 Task: Look for space in Krujë, Albania from 12th June, 2023 to 15th June, 2023 for 2 adults in price range Rs.10000 to Rs.15000. Place can be entire place with 1  bedroom having 1 bed and 1 bathroom. Property type can be hotel. Amenities needed are: heating, . Booking option can be shelf check-in. Required host language is English.
Action: Mouse moved to (515, 95)
Screenshot: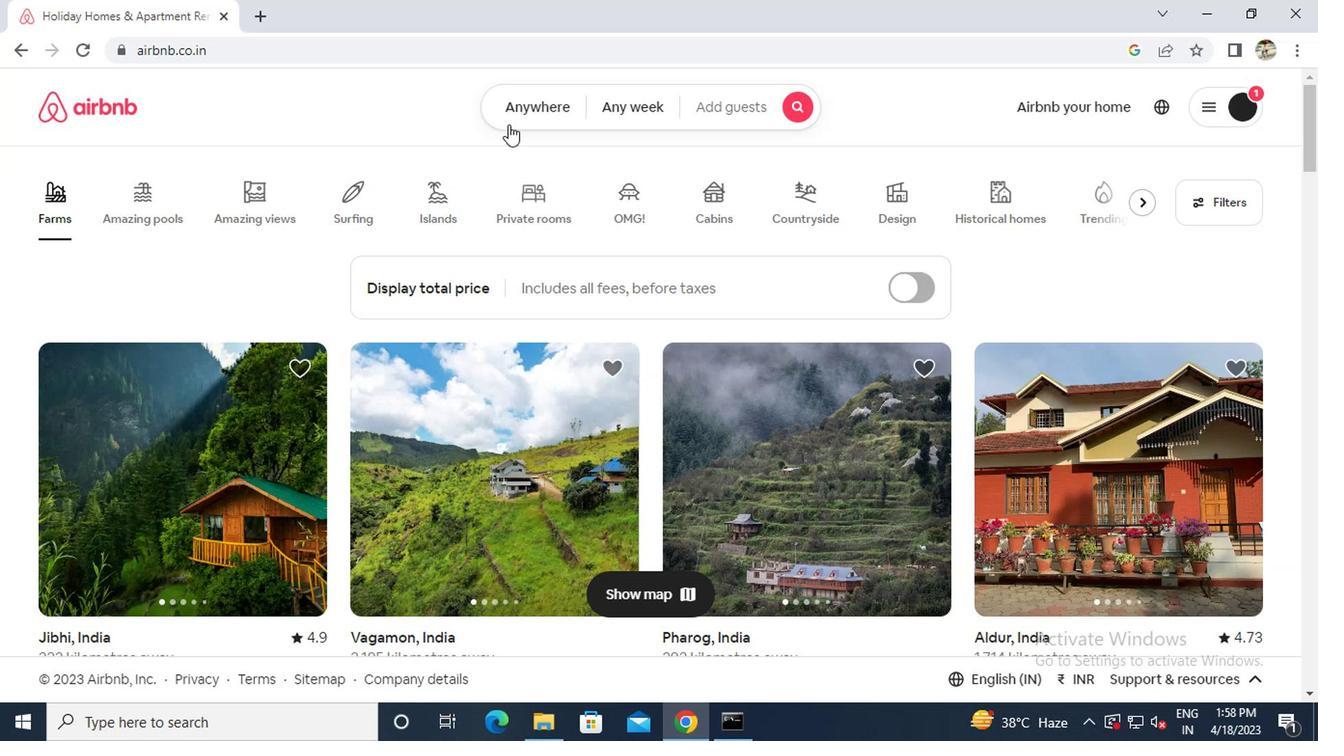 
Action: Mouse pressed left at (515, 95)
Screenshot: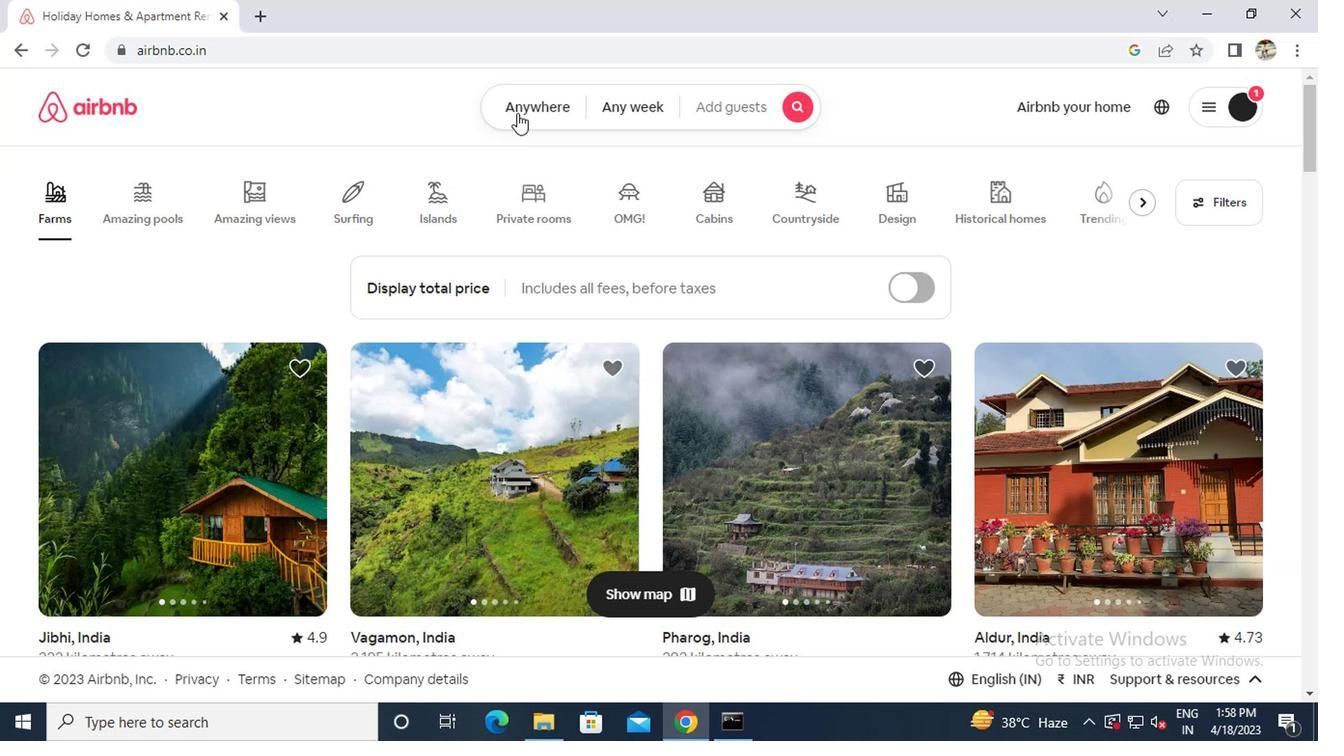 
Action: Mouse moved to (388, 186)
Screenshot: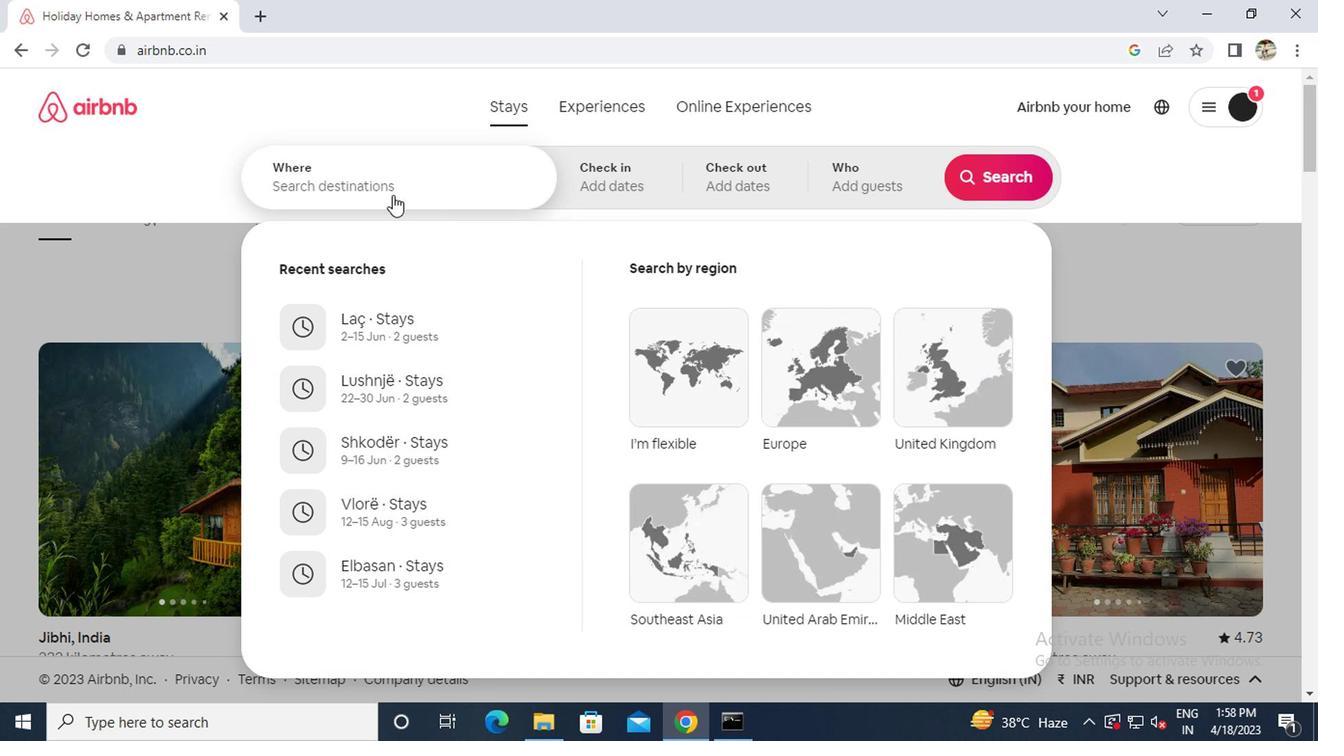 
Action: Mouse pressed left at (388, 186)
Screenshot: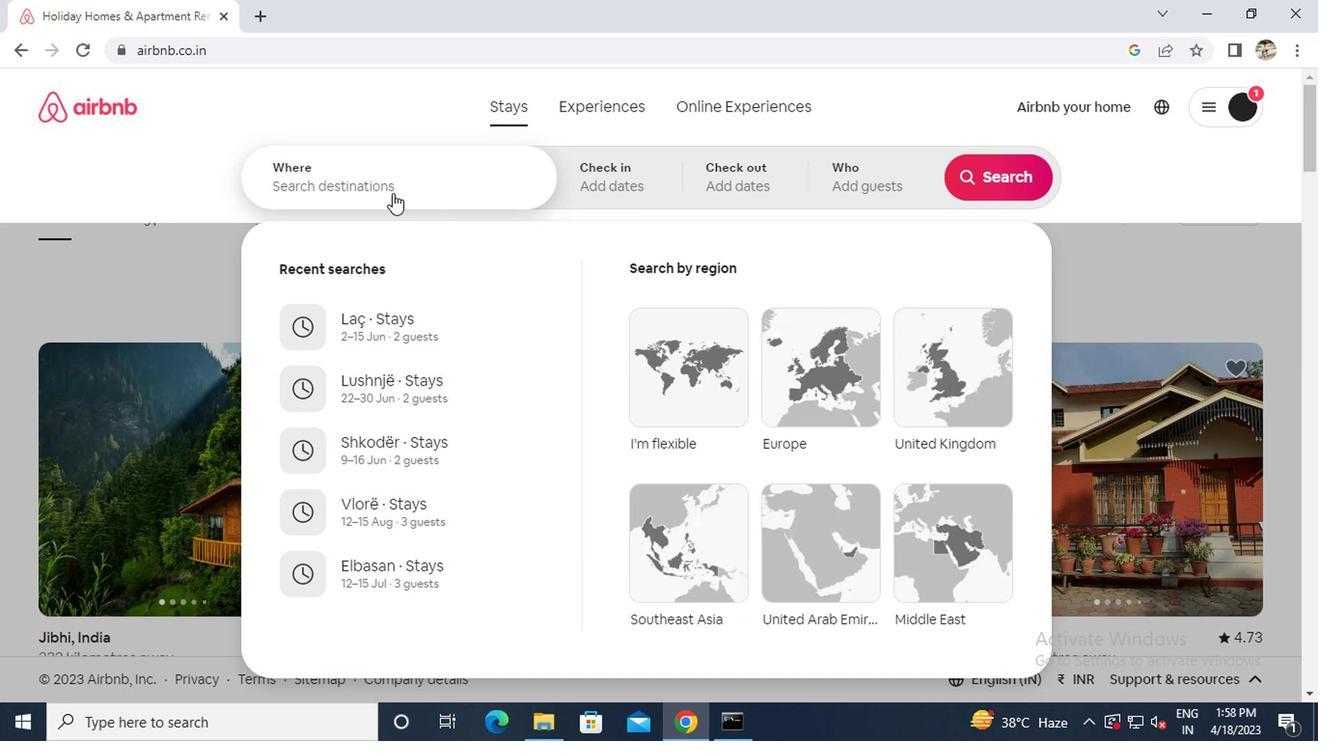 
Action: Mouse moved to (388, 184)
Screenshot: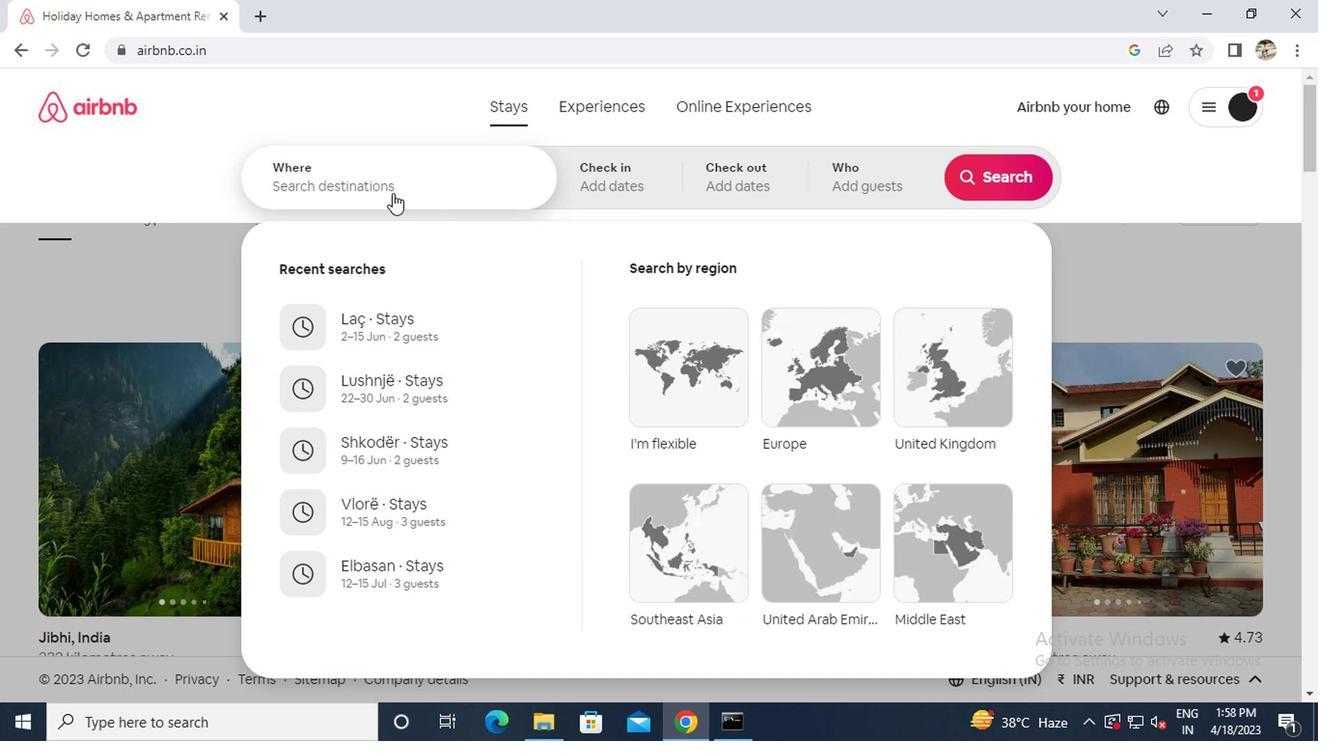 
Action: Key pressed k<Key.caps_lock>ruje
Screenshot: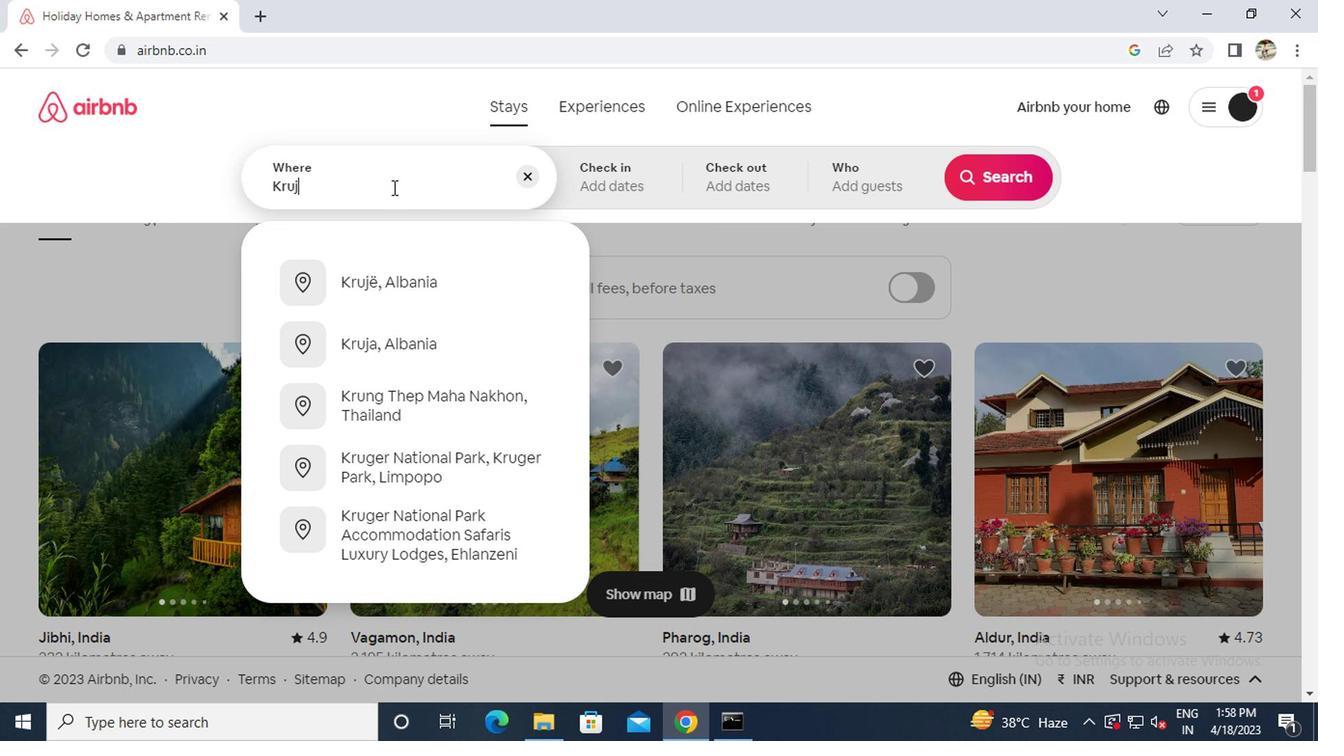 
Action: Mouse moved to (405, 283)
Screenshot: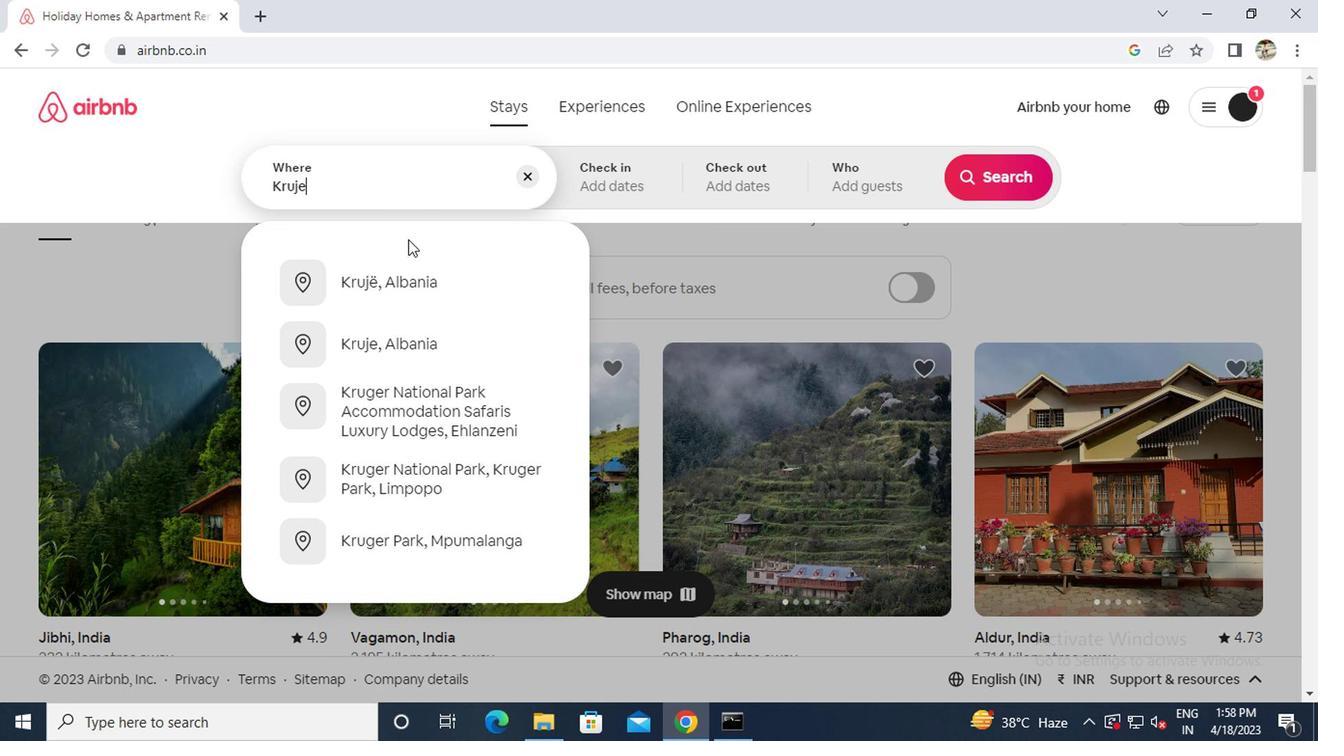 
Action: Mouse pressed left at (405, 283)
Screenshot: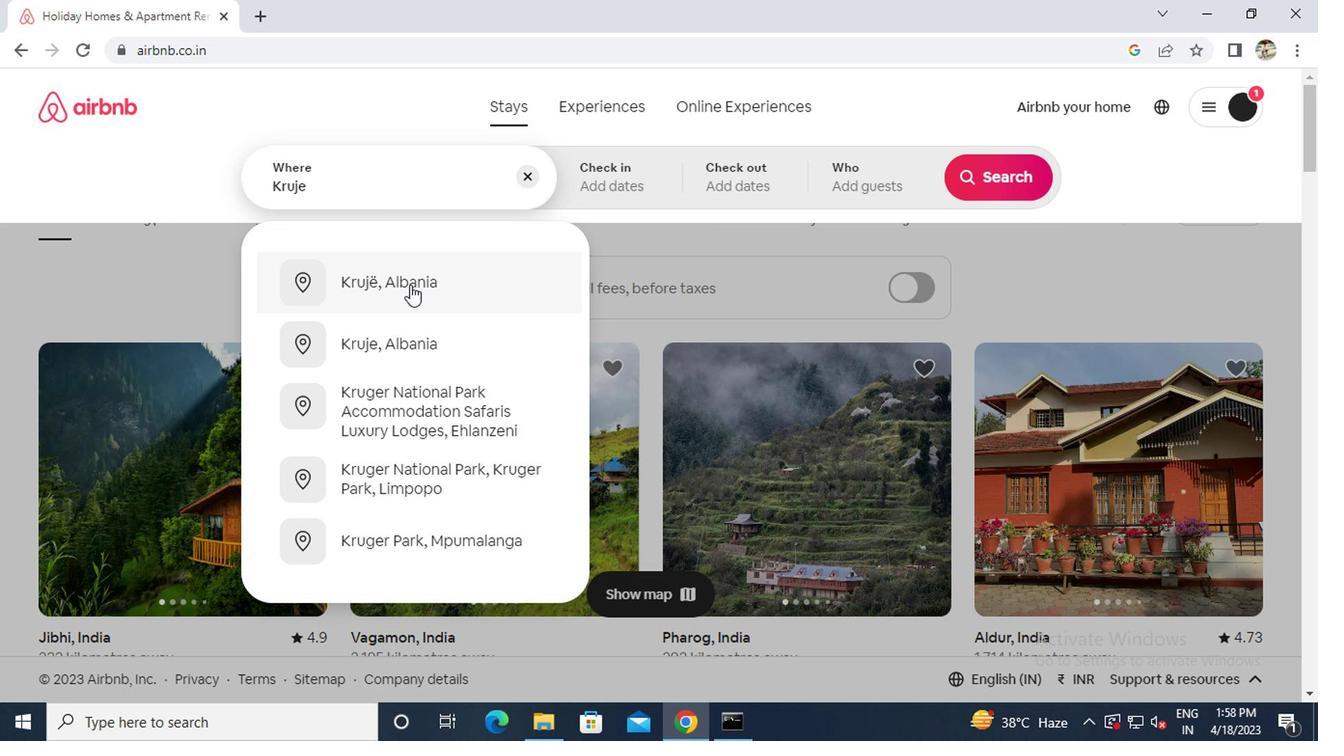 
Action: Mouse moved to (974, 324)
Screenshot: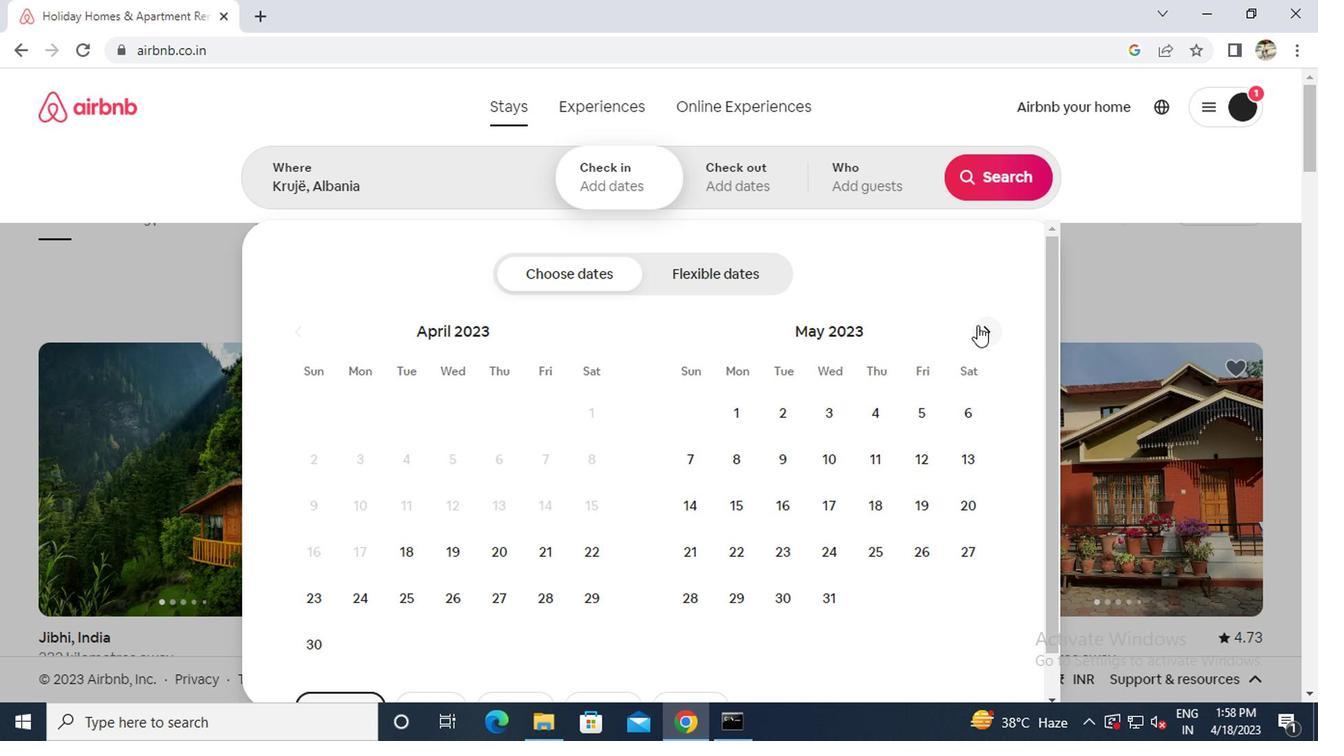 
Action: Mouse pressed left at (974, 324)
Screenshot: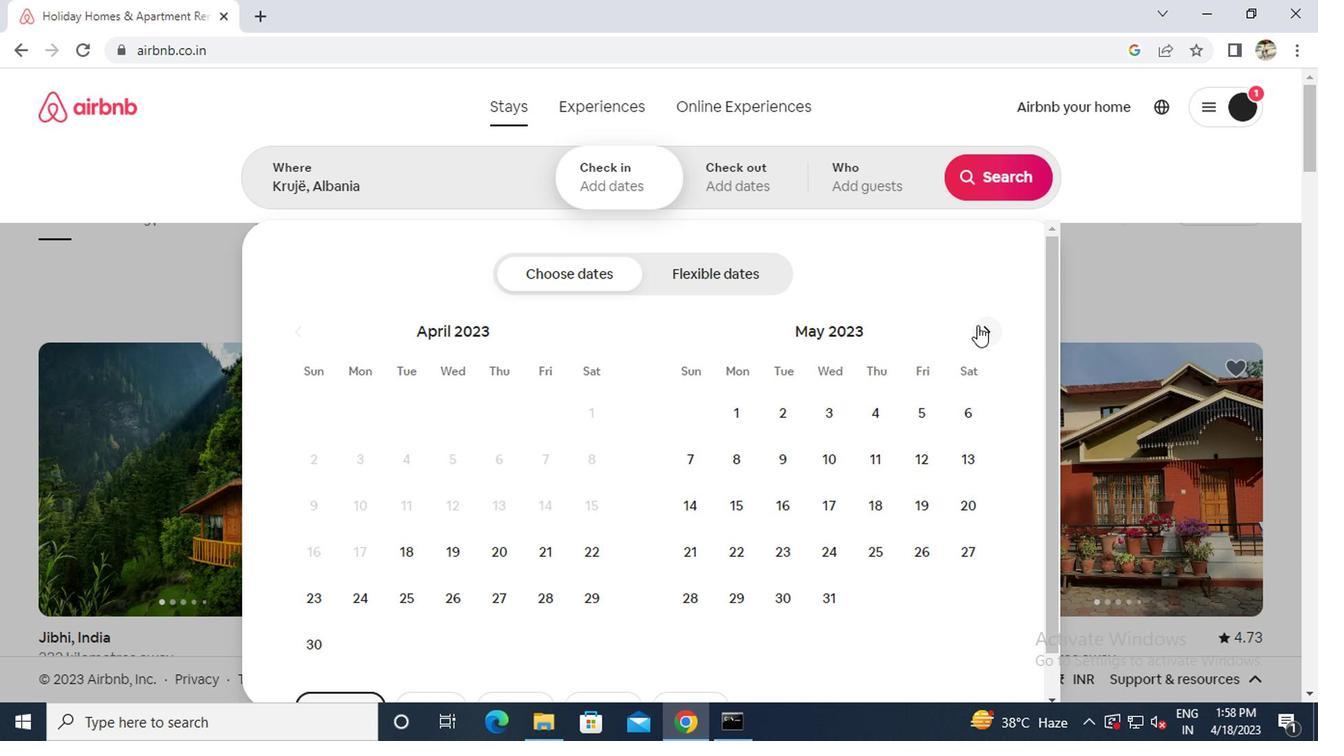 
Action: Mouse moved to (742, 501)
Screenshot: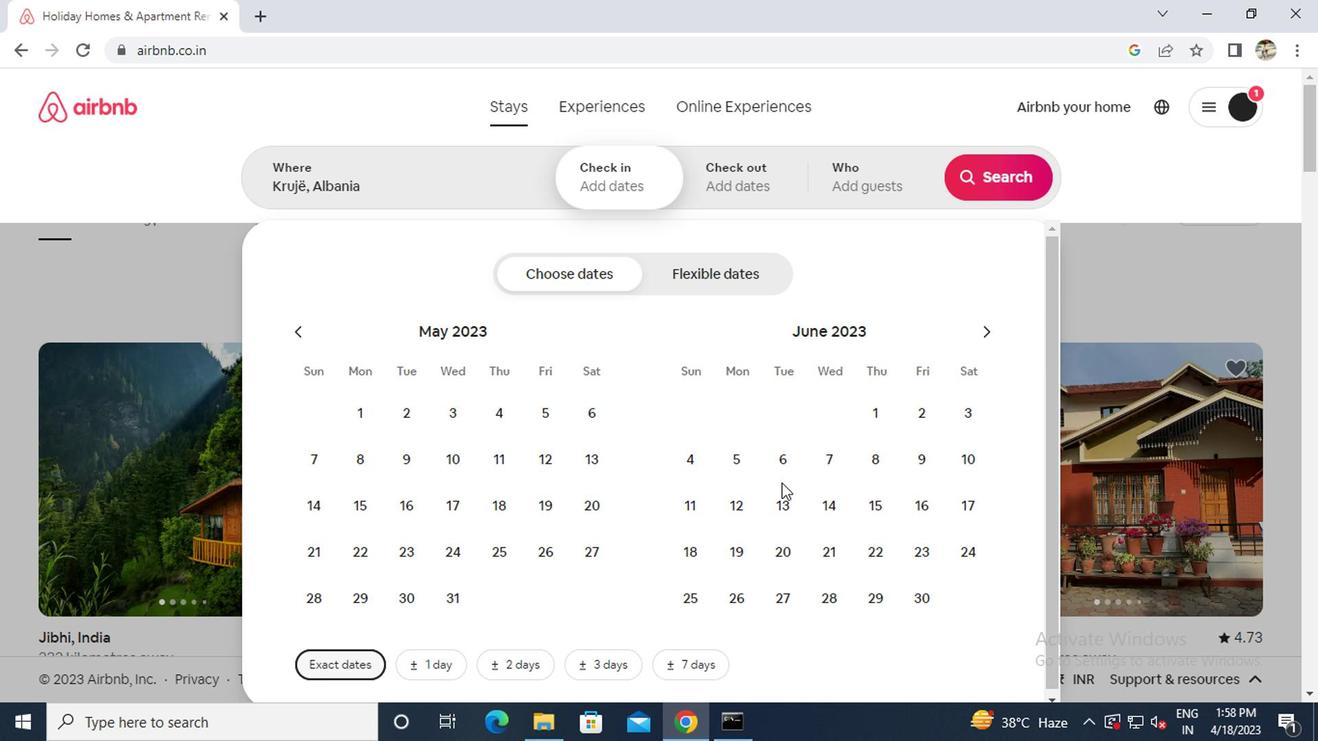 
Action: Mouse pressed left at (742, 501)
Screenshot: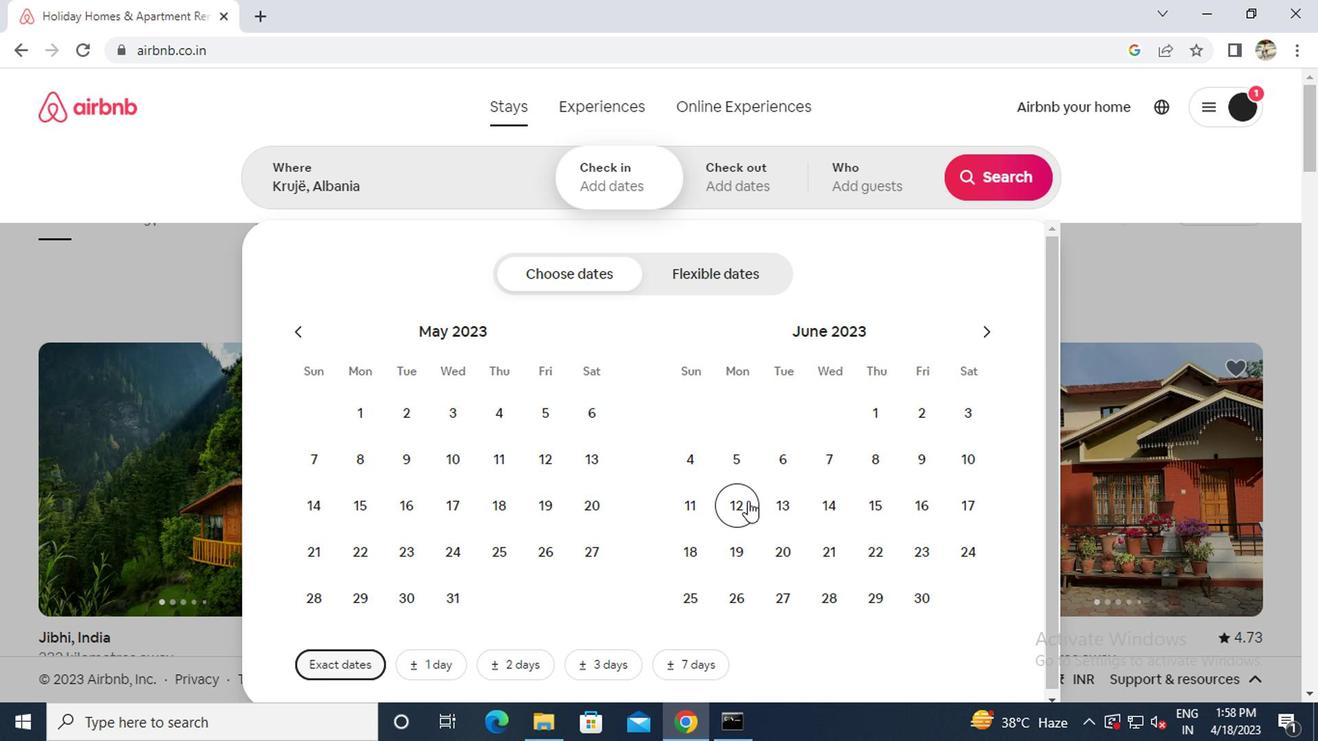 
Action: Mouse moved to (869, 499)
Screenshot: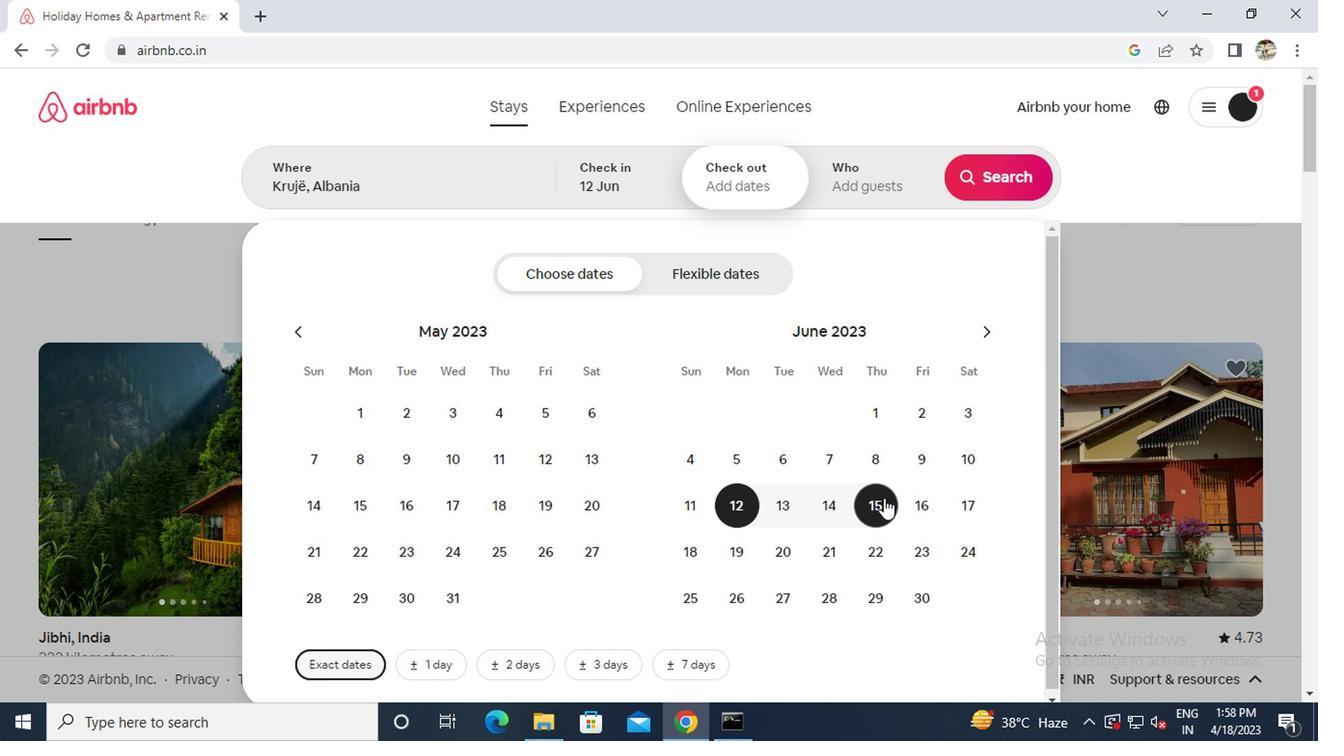 
Action: Mouse pressed left at (869, 499)
Screenshot: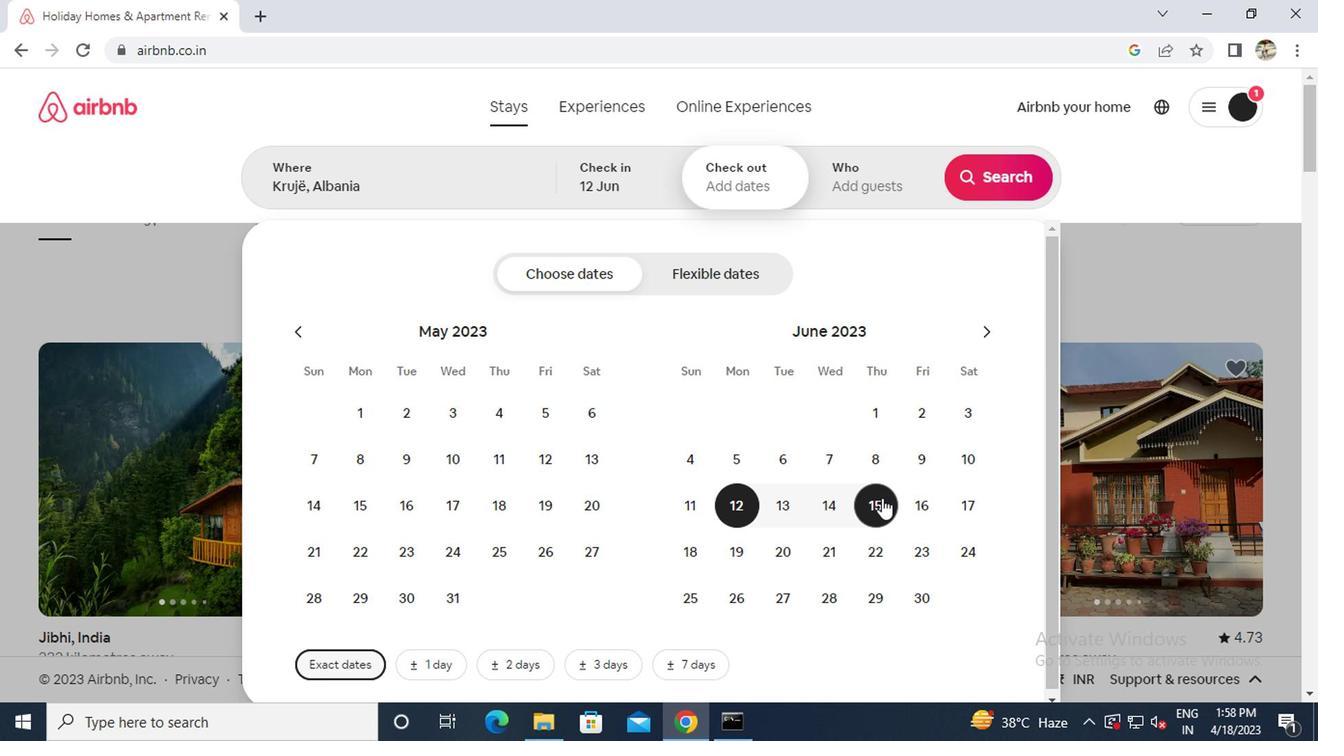 
Action: Mouse moved to (871, 178)
Screenshot: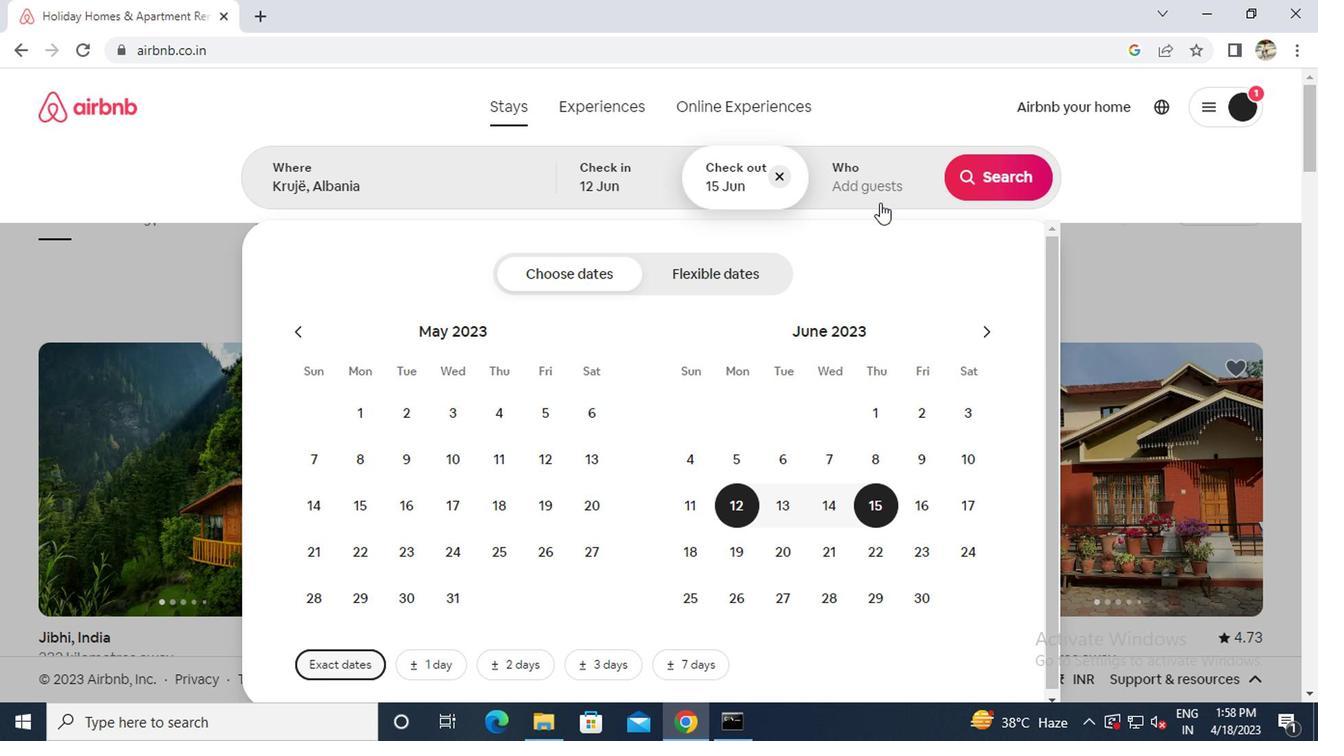 
Action: Mouse pressed left at (871, 178)
Screenshot: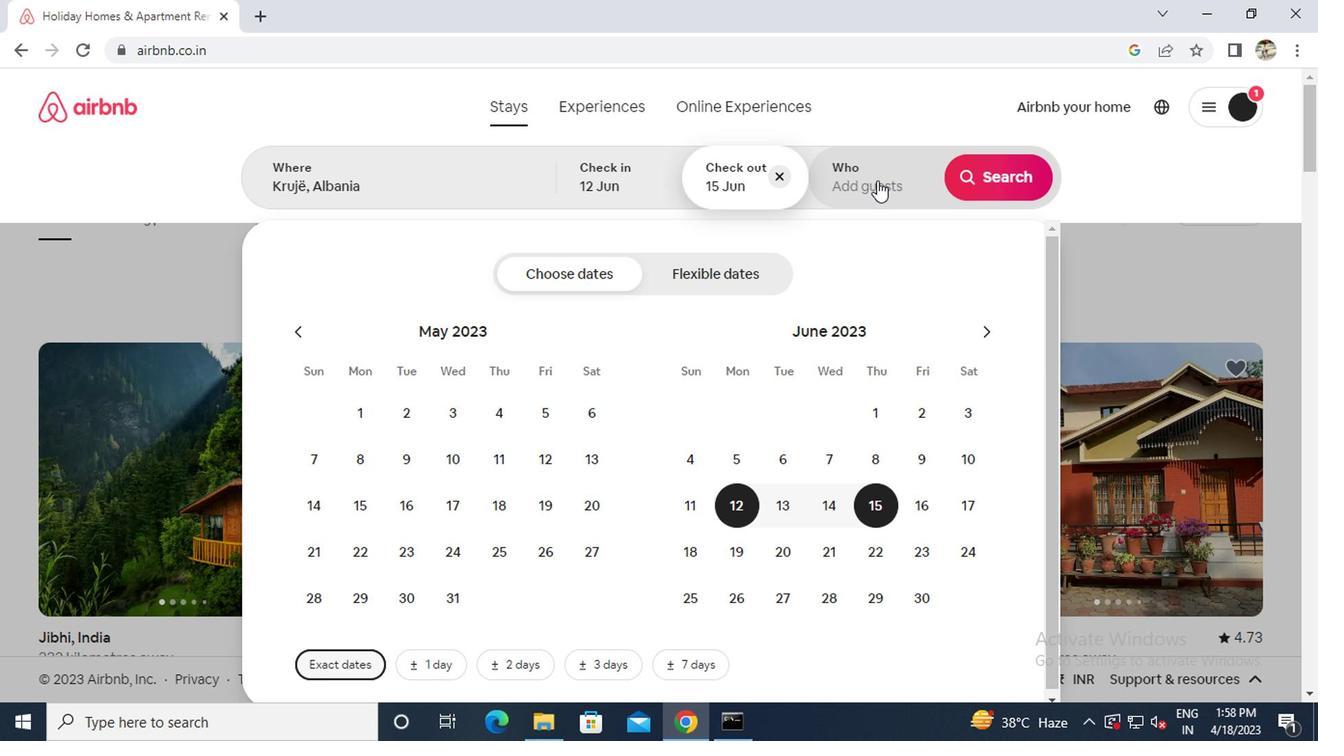 
Action: Mouse moved to (996, 286)
Screenshot: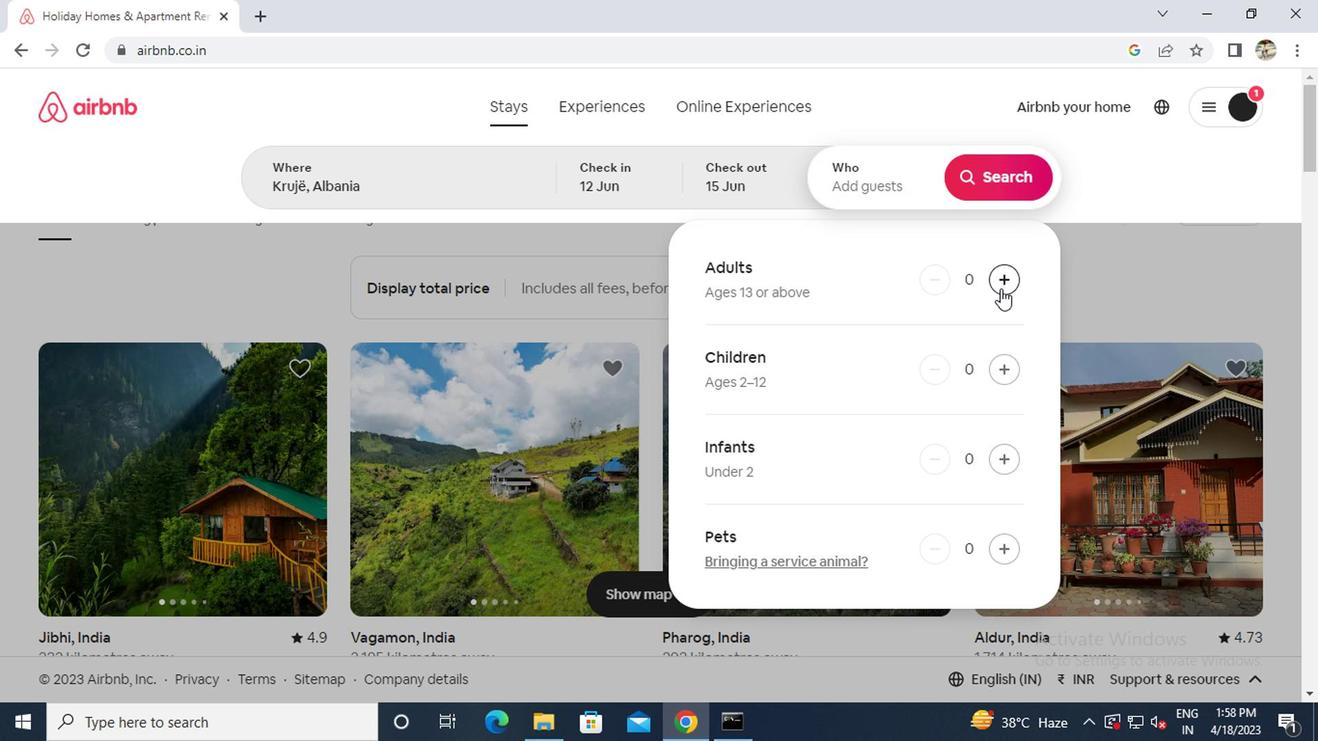 
Action: Mouse pressed left at (996, 286)
Screenshot: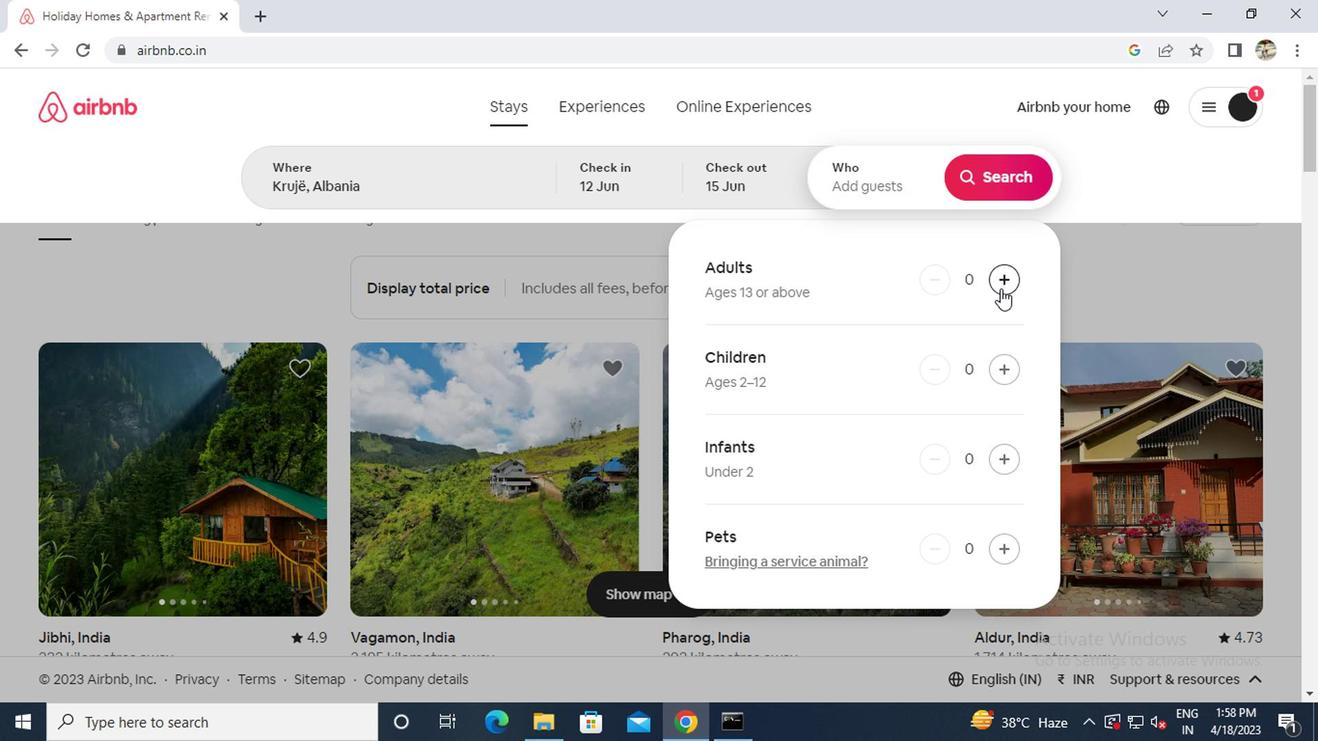 
Action: Mouse pressed left at (996, 286)
Screenshot: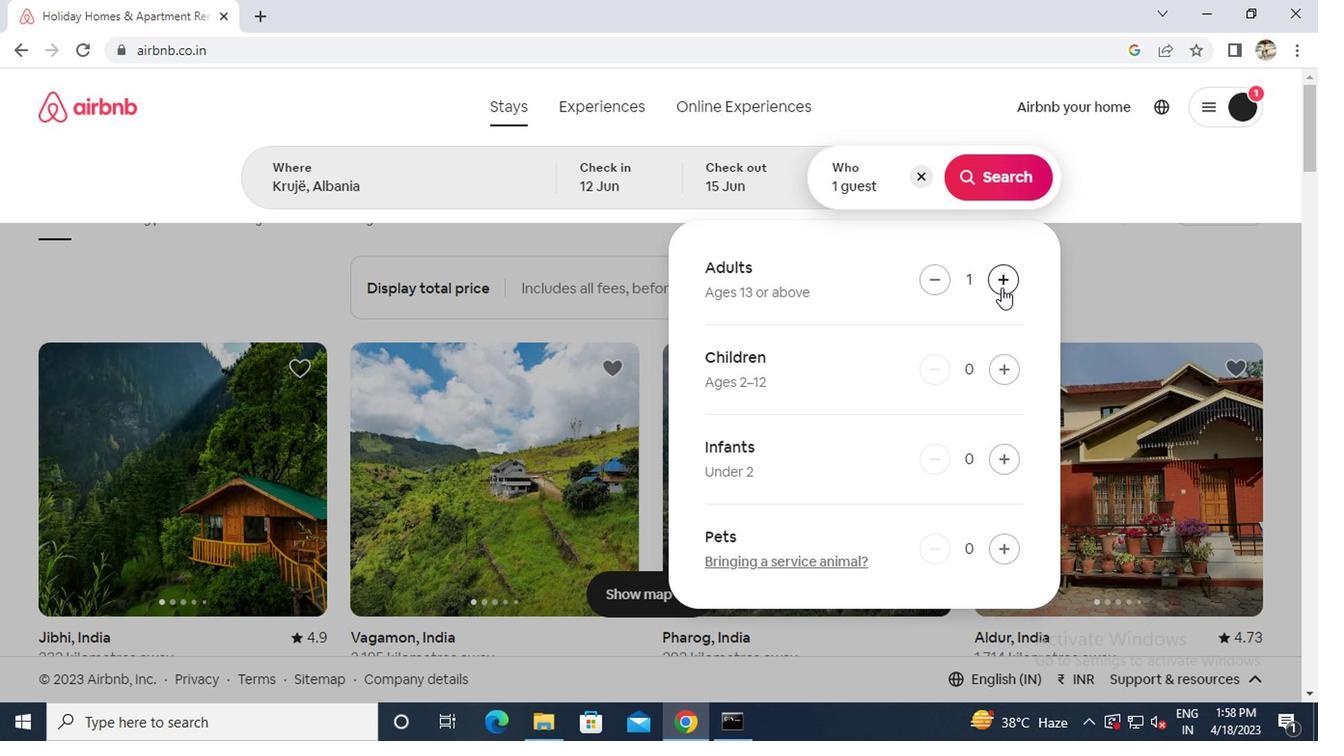 
Action: Mouse moved to (957, 178)
Screenshot: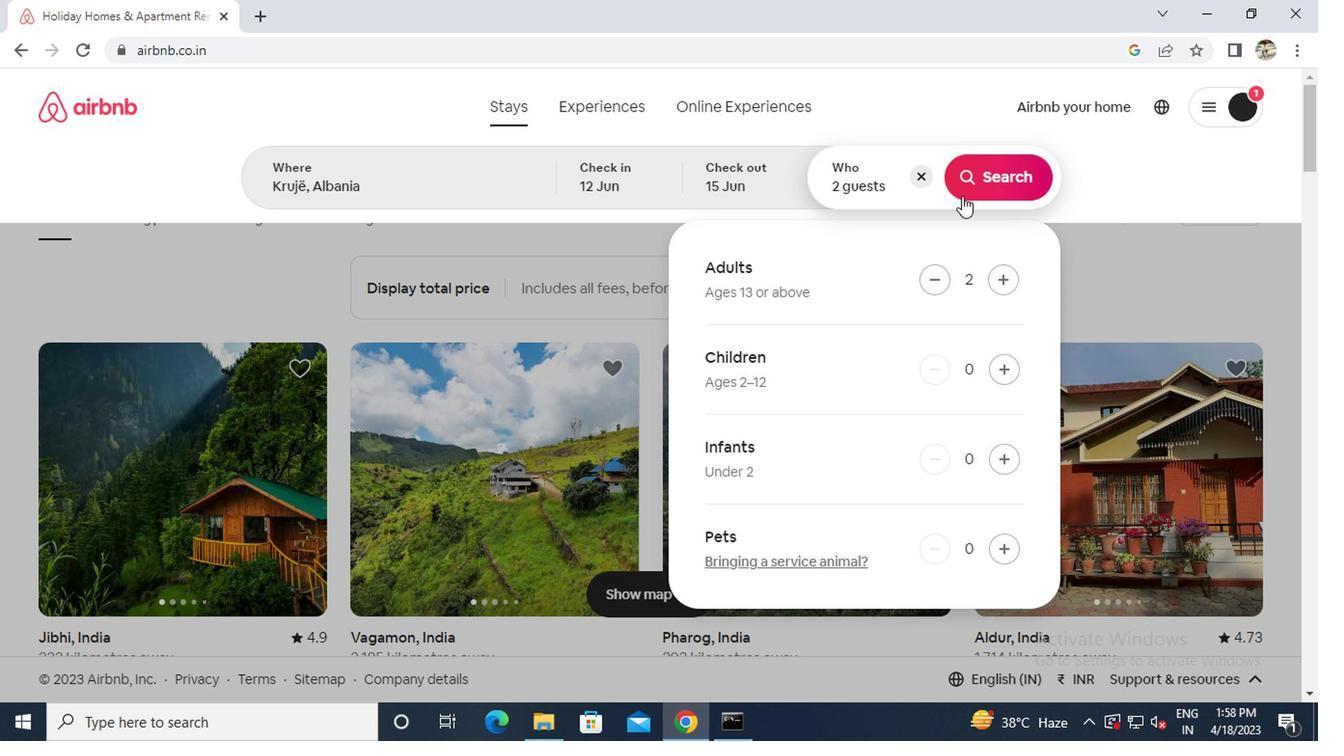
Action: Mouse pressed left at (957, 178)
Screenshot: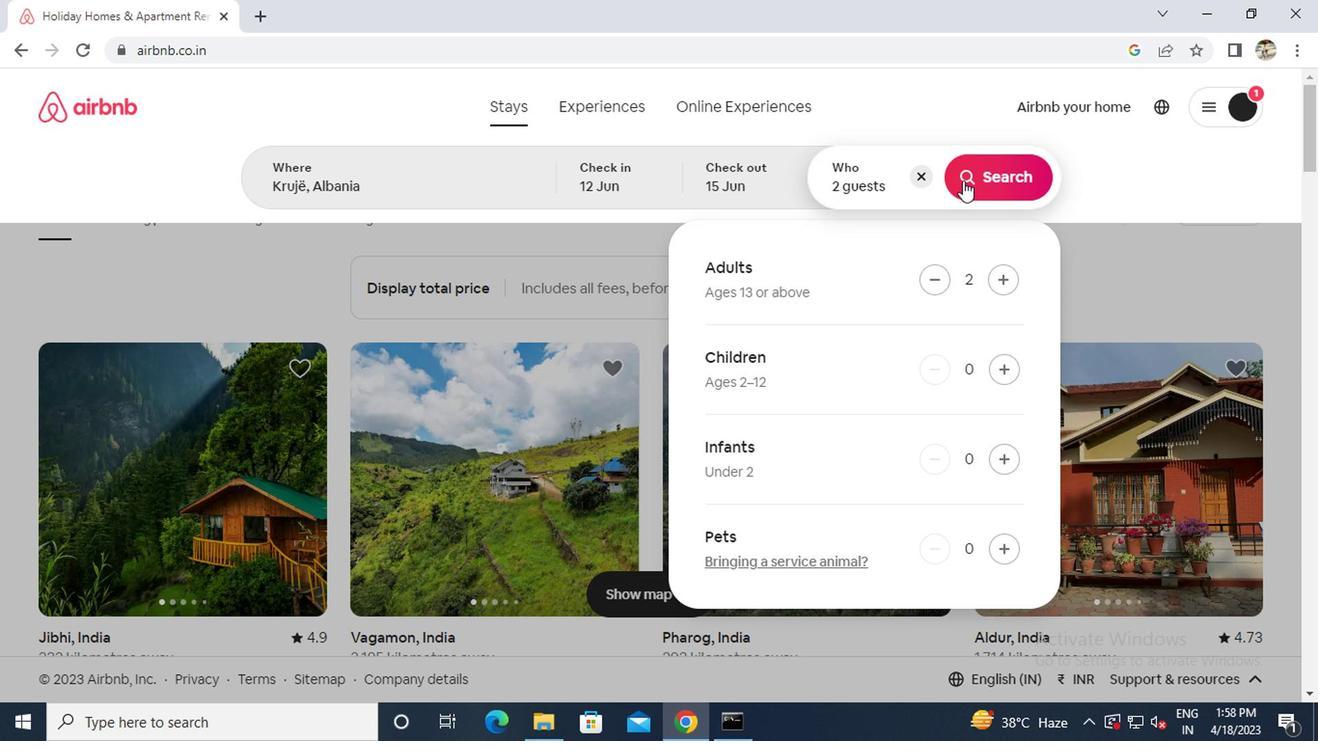 
Action: Mouse moved to (1265, 176)
Screenshot: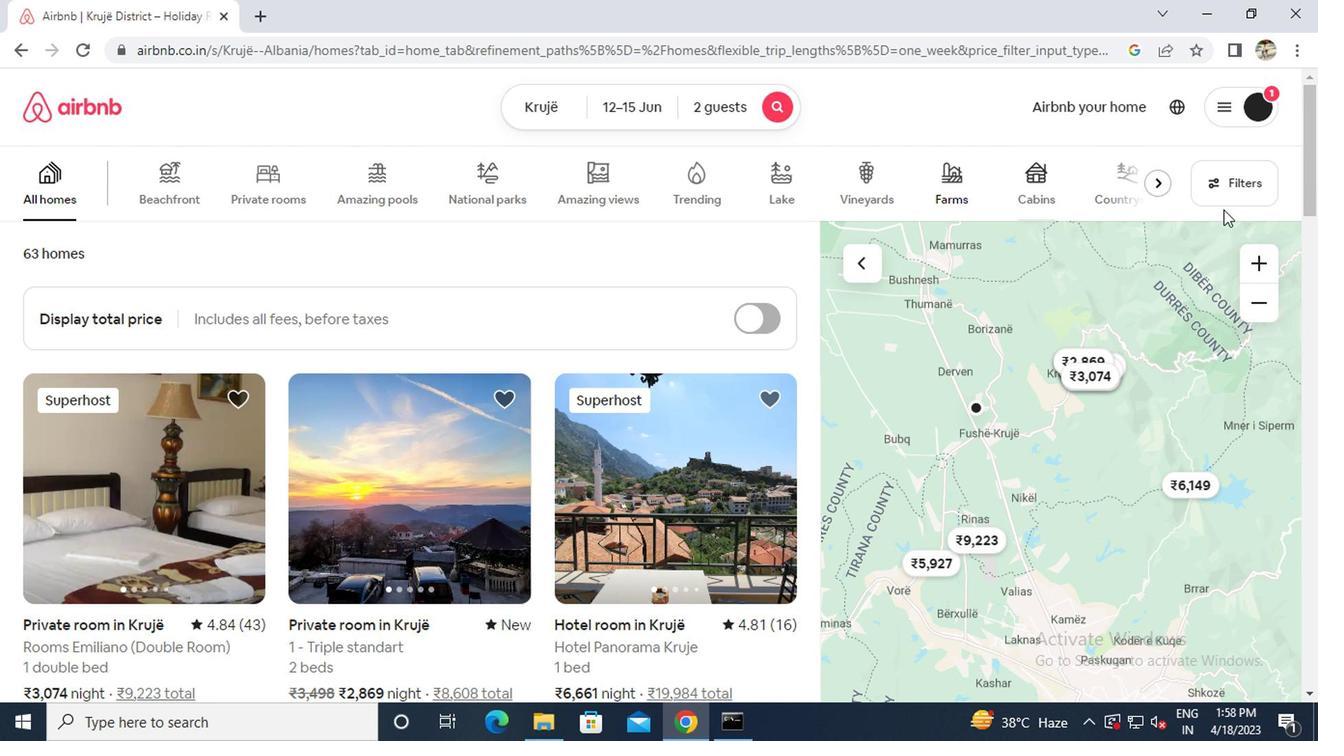 
Action: Mouse pressed left at (1265, 176)
Screenshot: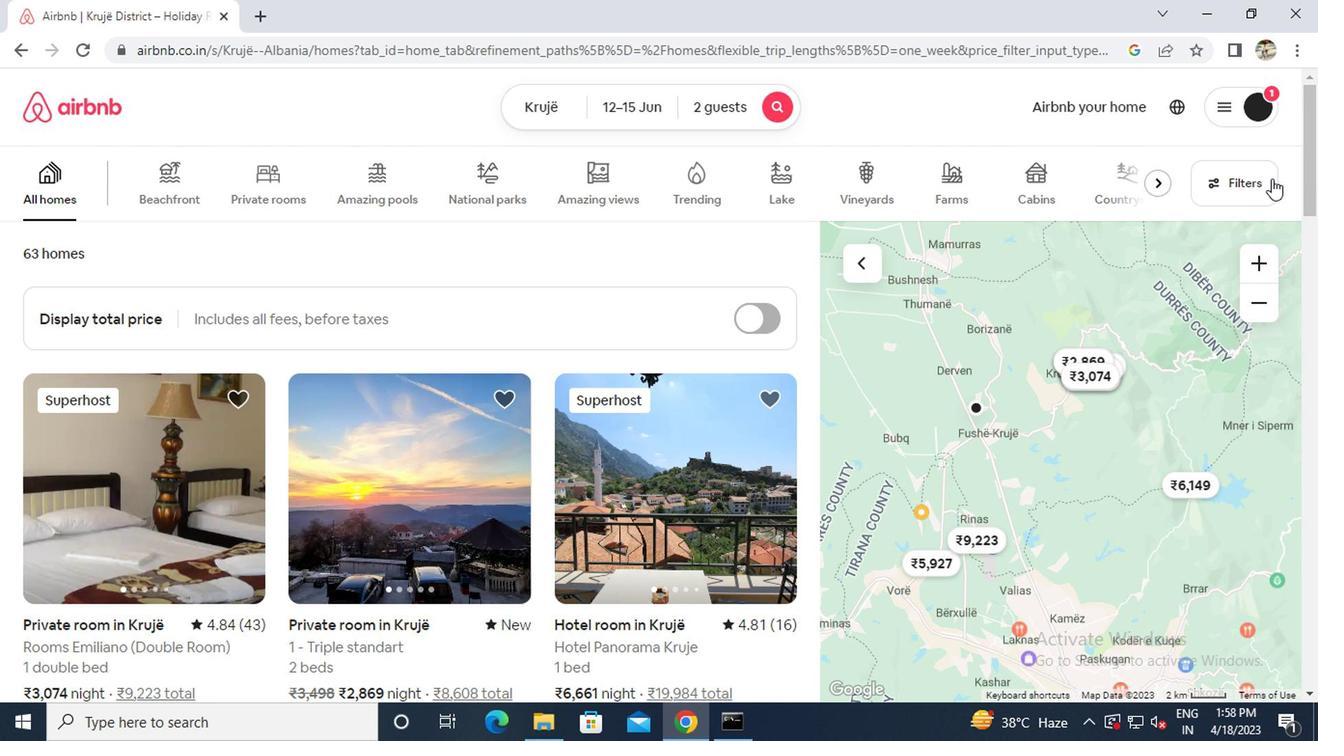 
Action: Mouse moved to (493, 427)
Screenshot: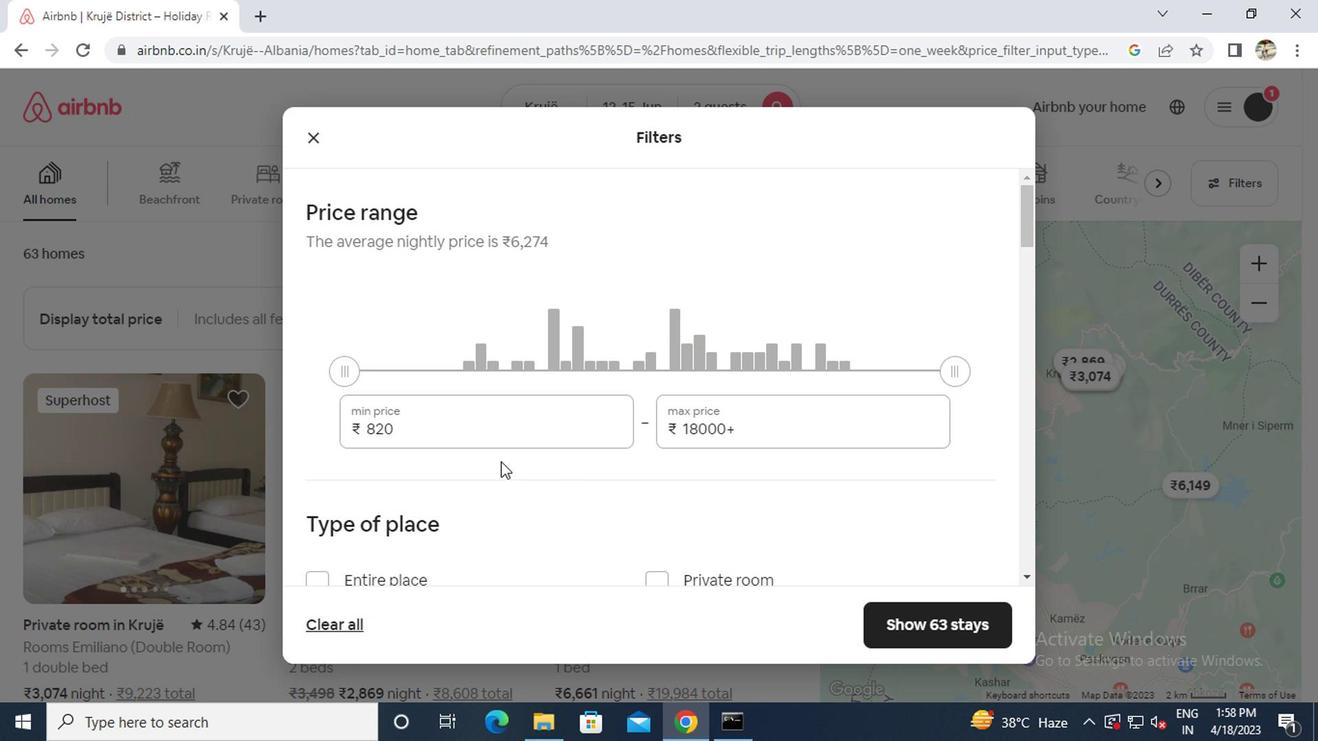 
Action: Mouse pressed left at (493, 427)
Screenshot: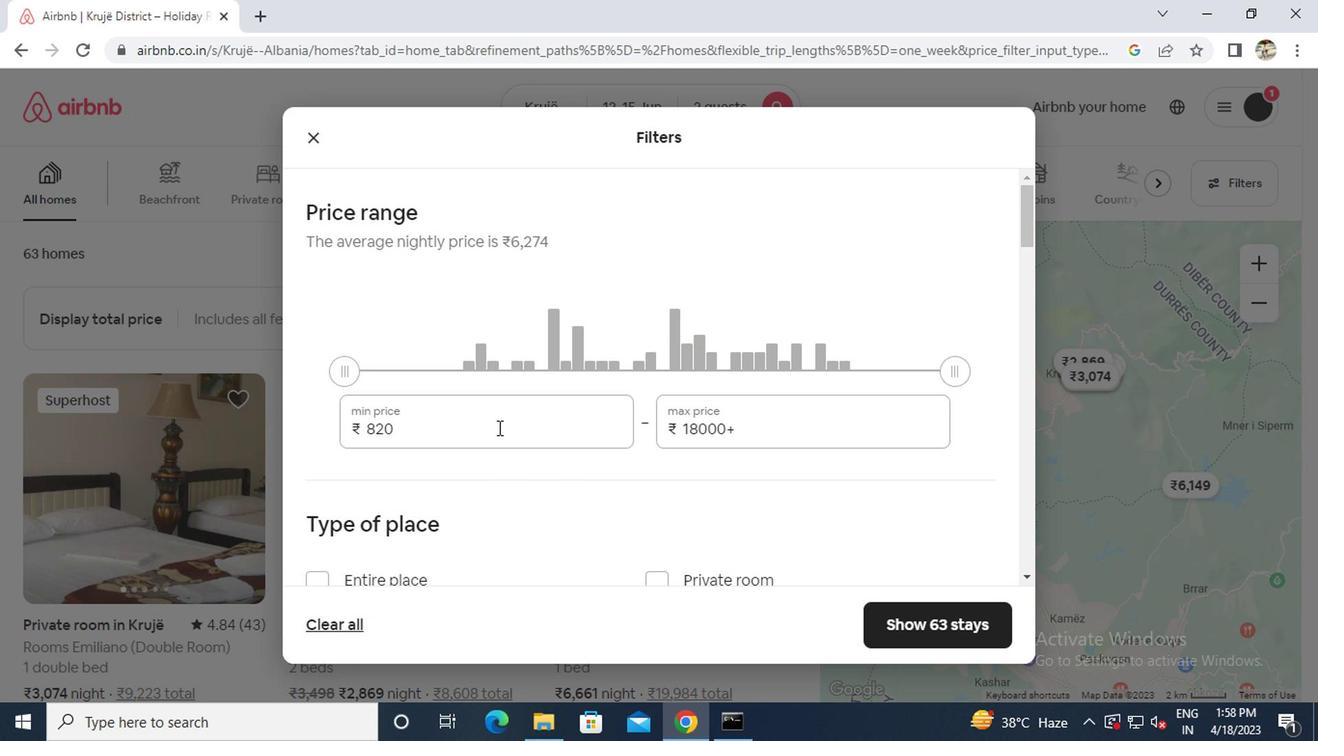 
Action: Key pressed ctrl+Actrl+10000
Screenshot: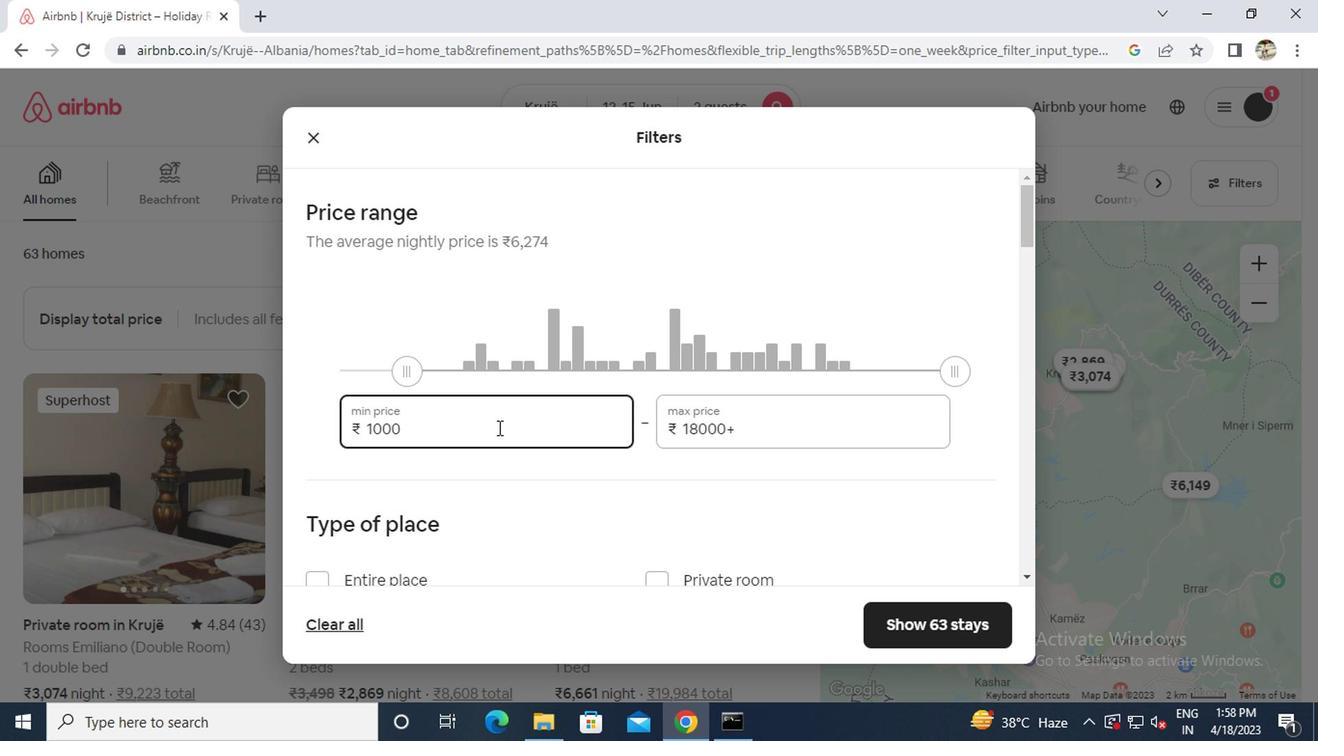 
Action: Mouse moved to (754, 429)
Screenshot: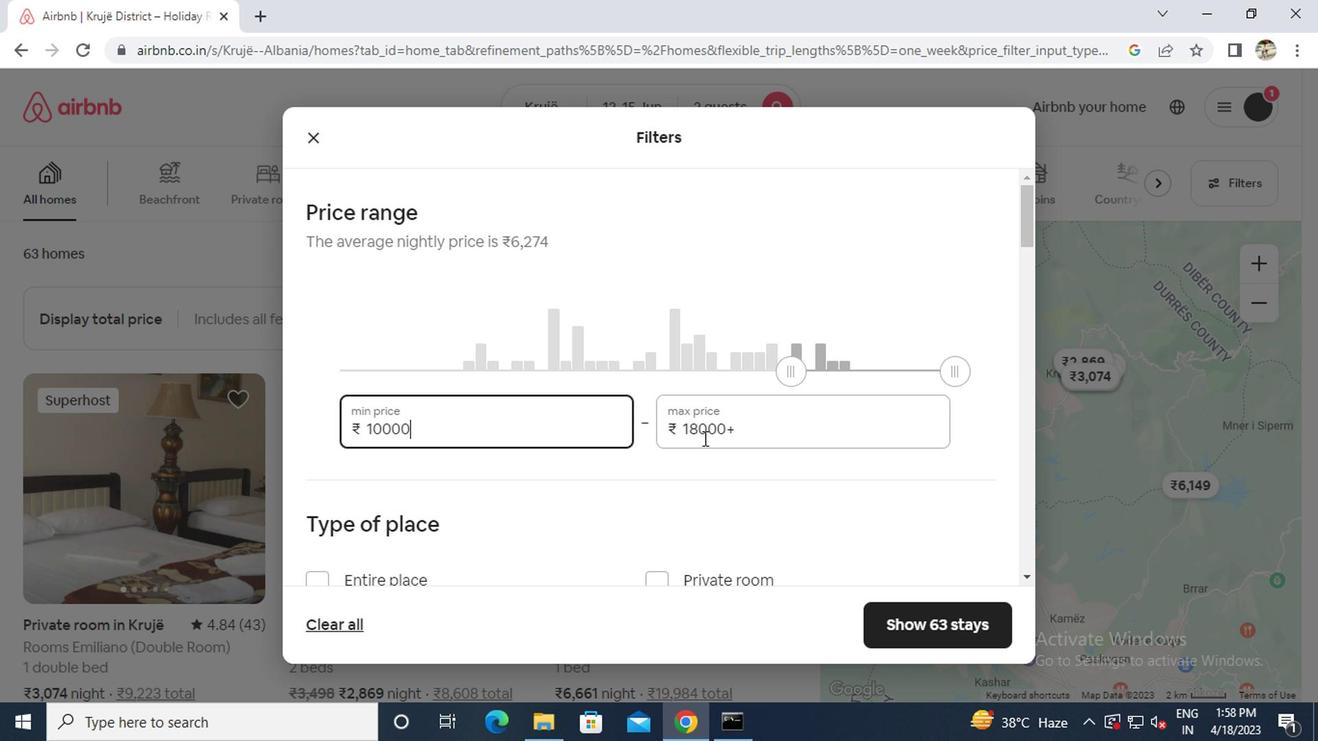
Action: Mouse pressed left at (754, 429)
Screenshot: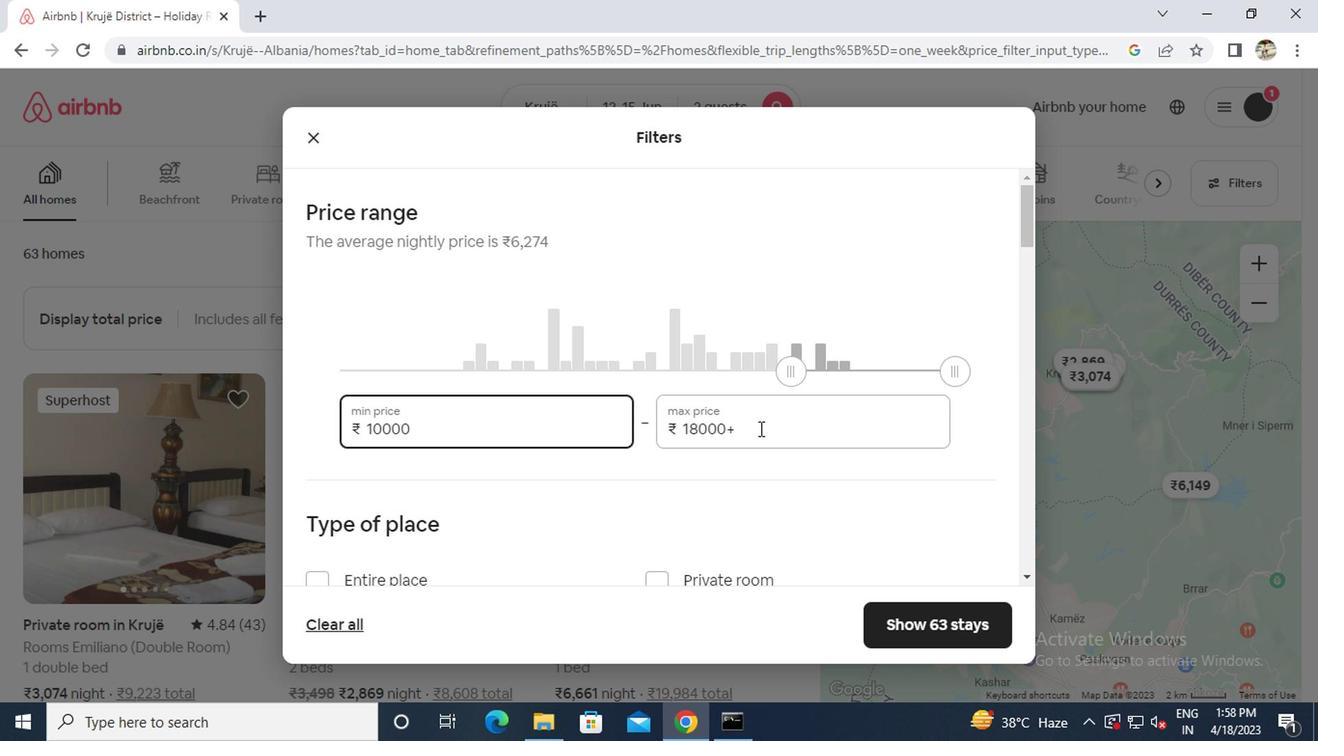 
Action: Key pressed ctrl+A15000
Screenshot: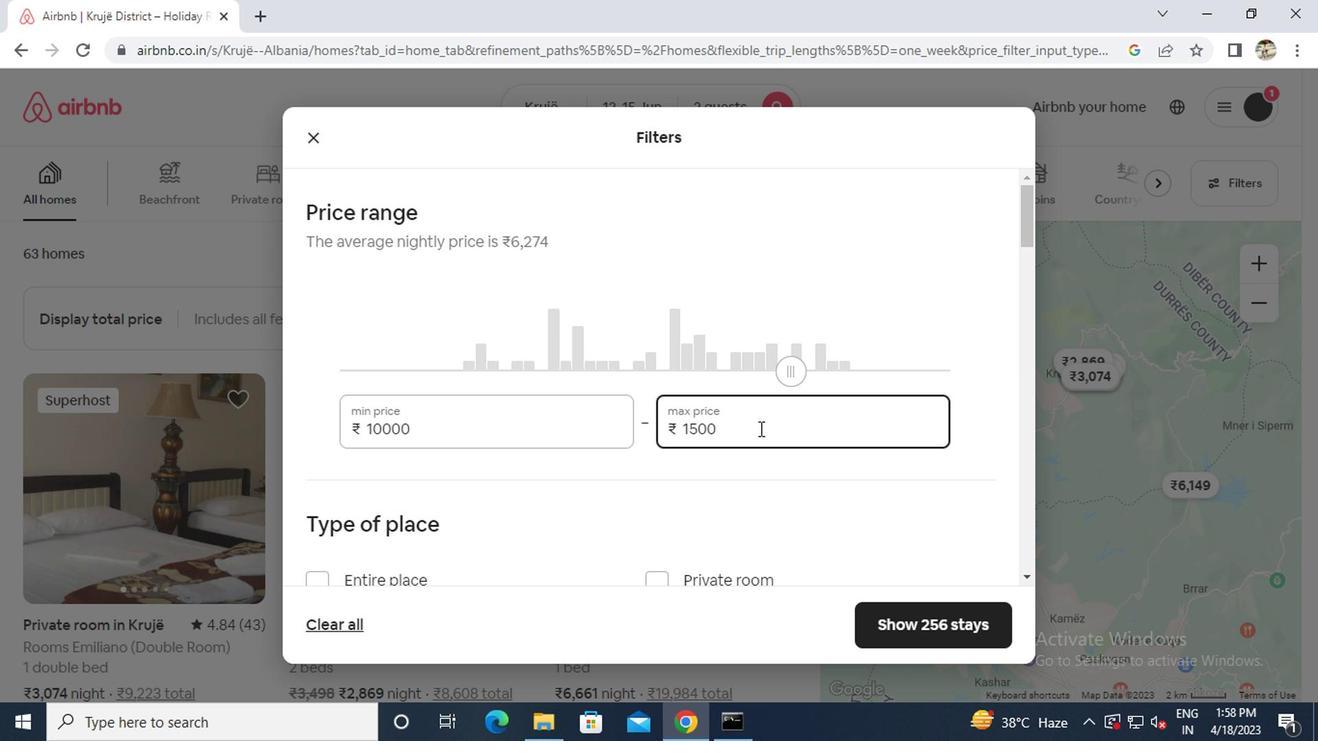 
Action: Mouse moved to (515, 496)
Screenshot: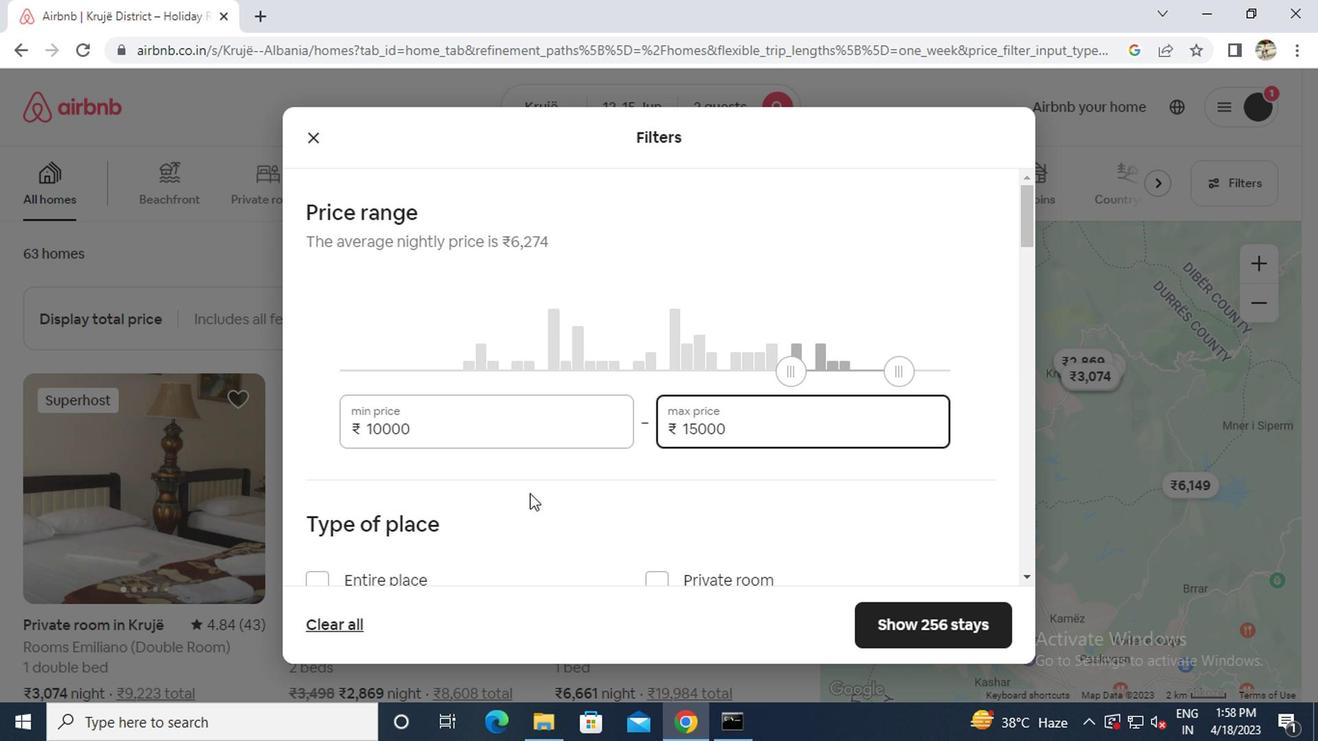 
Action: Mouse scrolled (515, 494) with delta (0, -1)
Screenshot: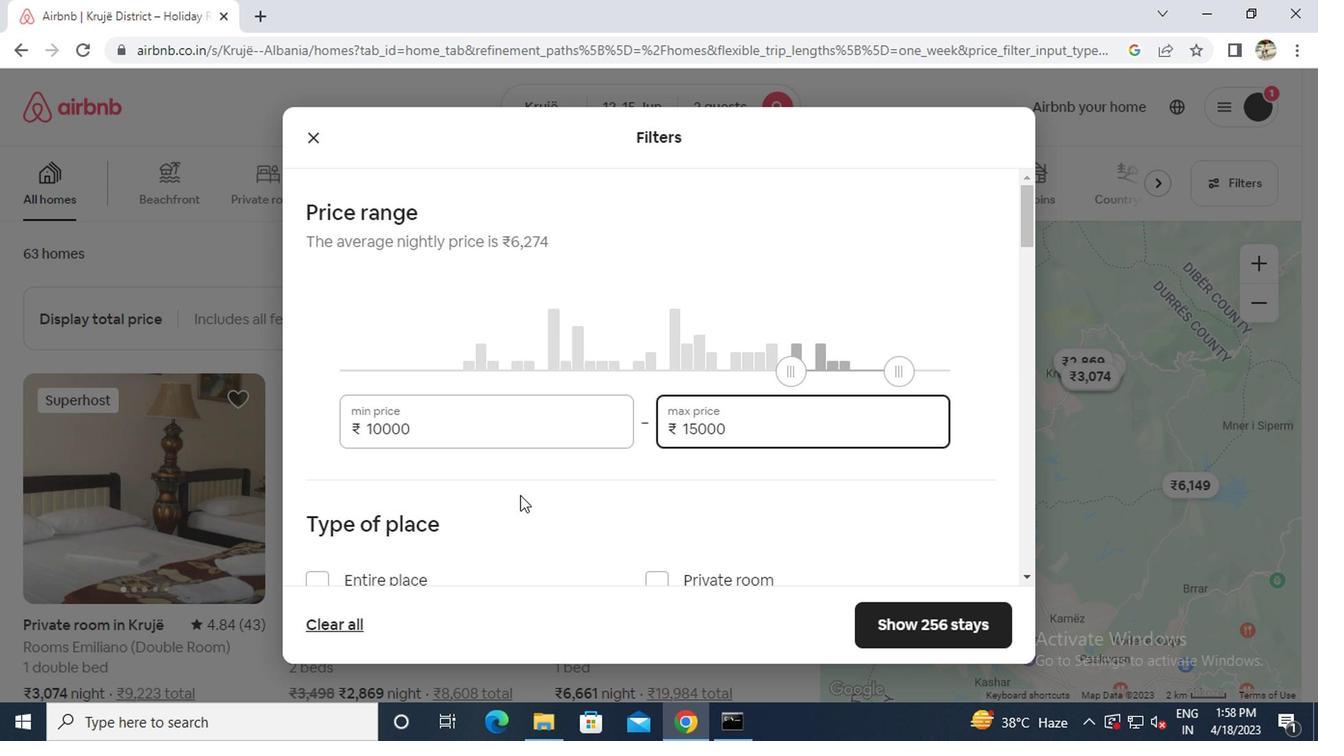 
Action: Mouse moved to (361, 489)
Screenshot: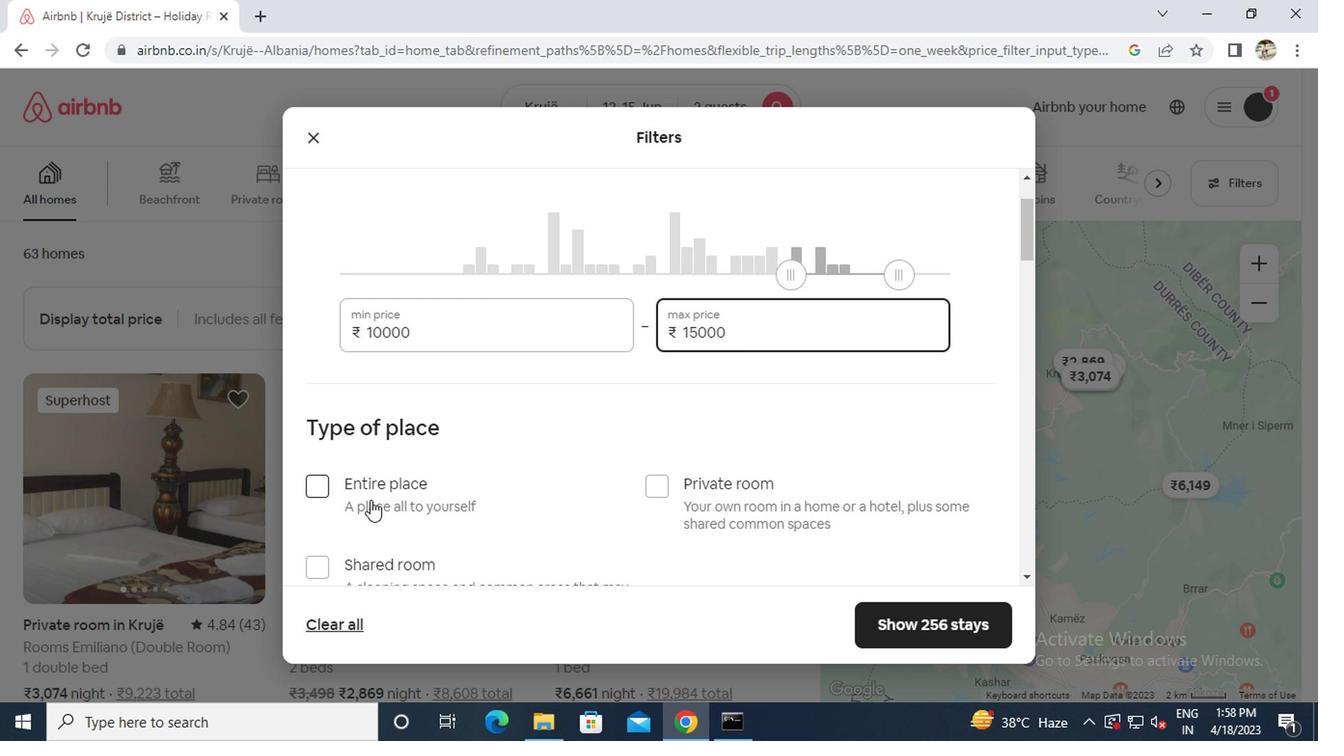 
Action: Mouse pressed left at (361, 489)
Screenshot: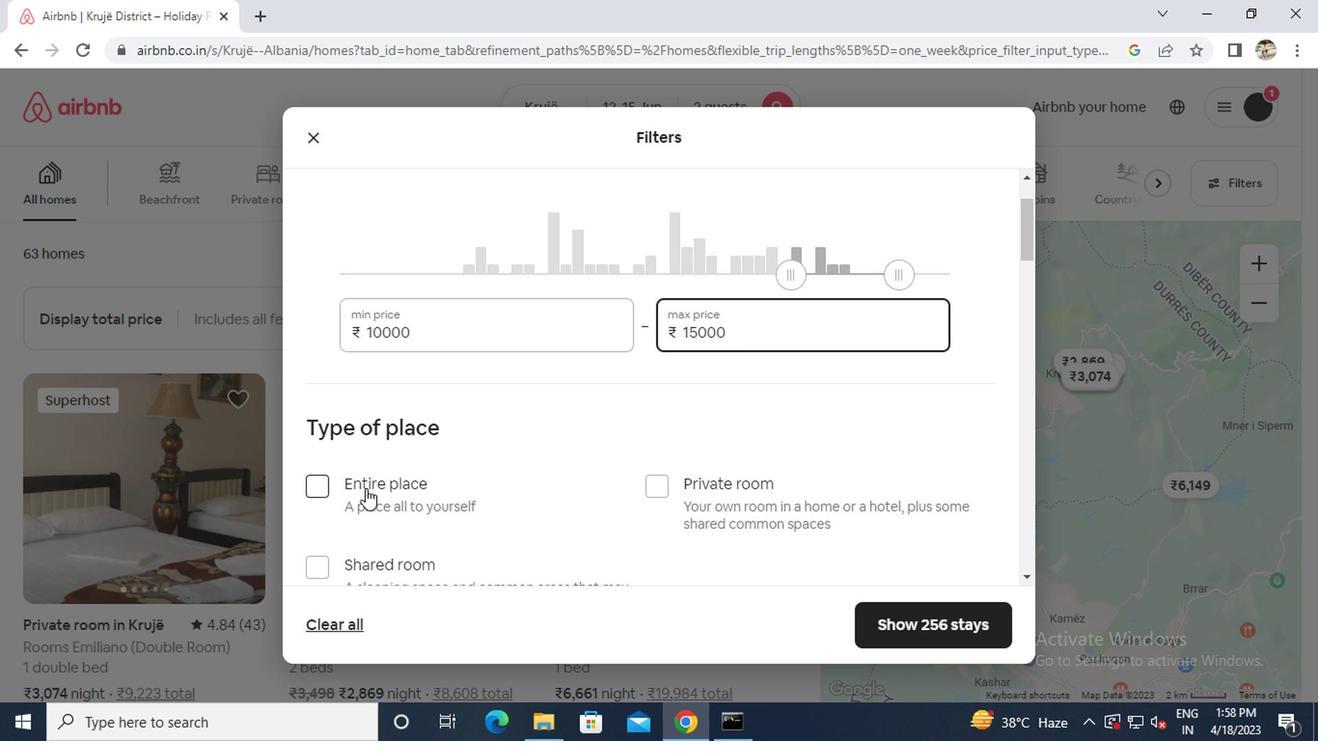 
Action: Mouse scrolled (361, 488) with delta (0, -1)
Screenshot: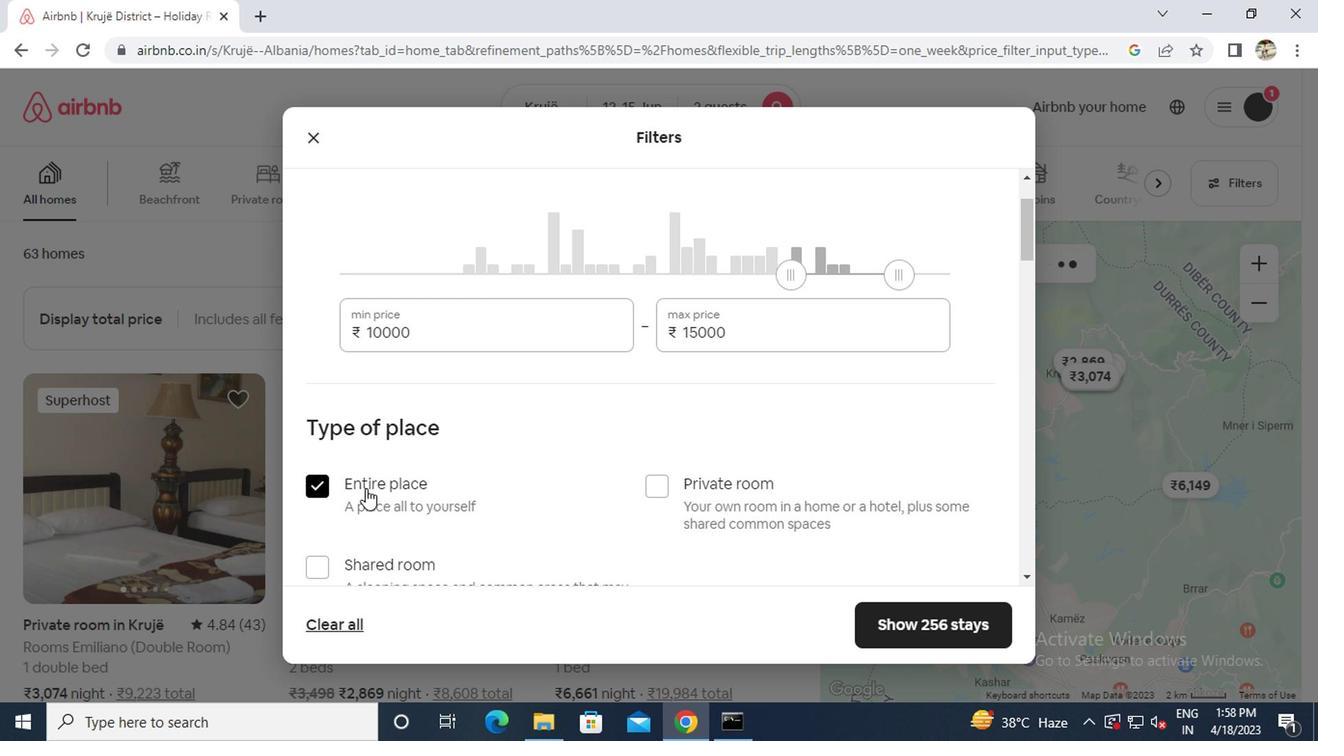 
Action: Mouse scrolled (361, 488) with delta (0, -1)
Screenshot: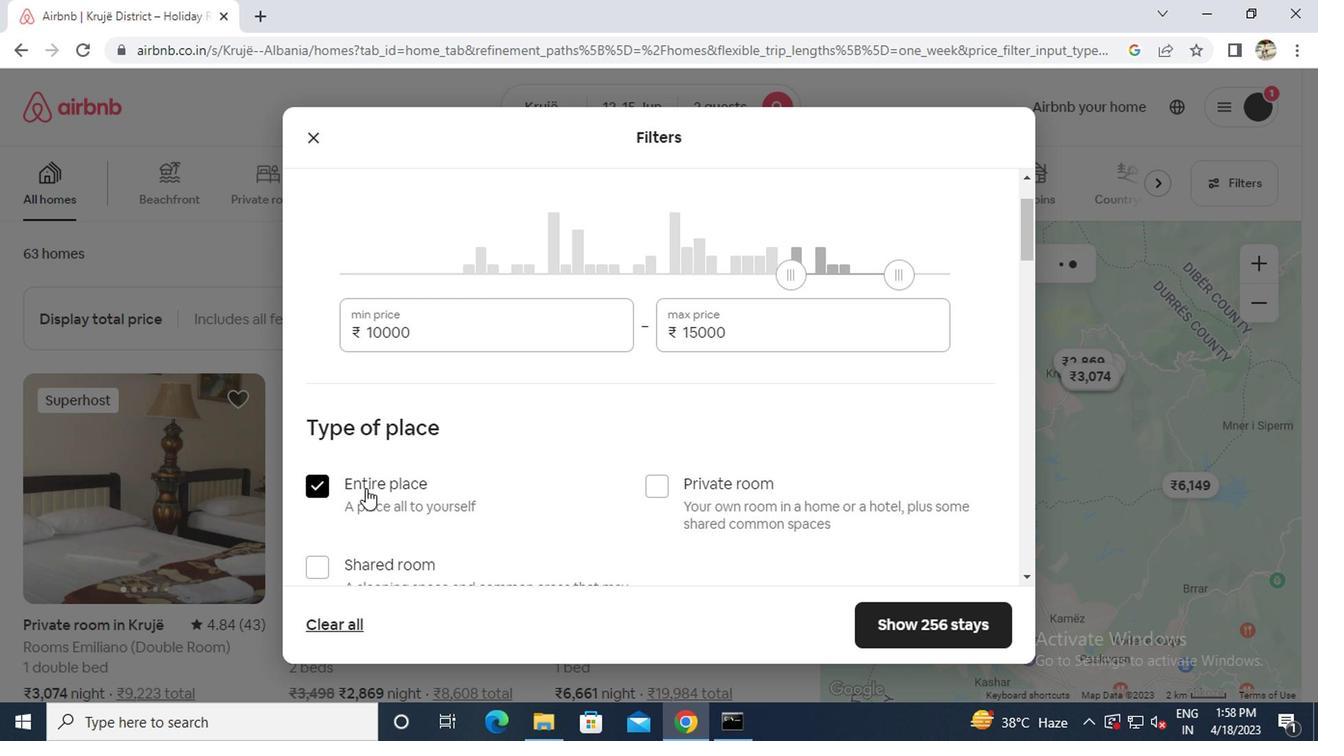 
Action: Mouse moved to (361, 486)
Screenshot: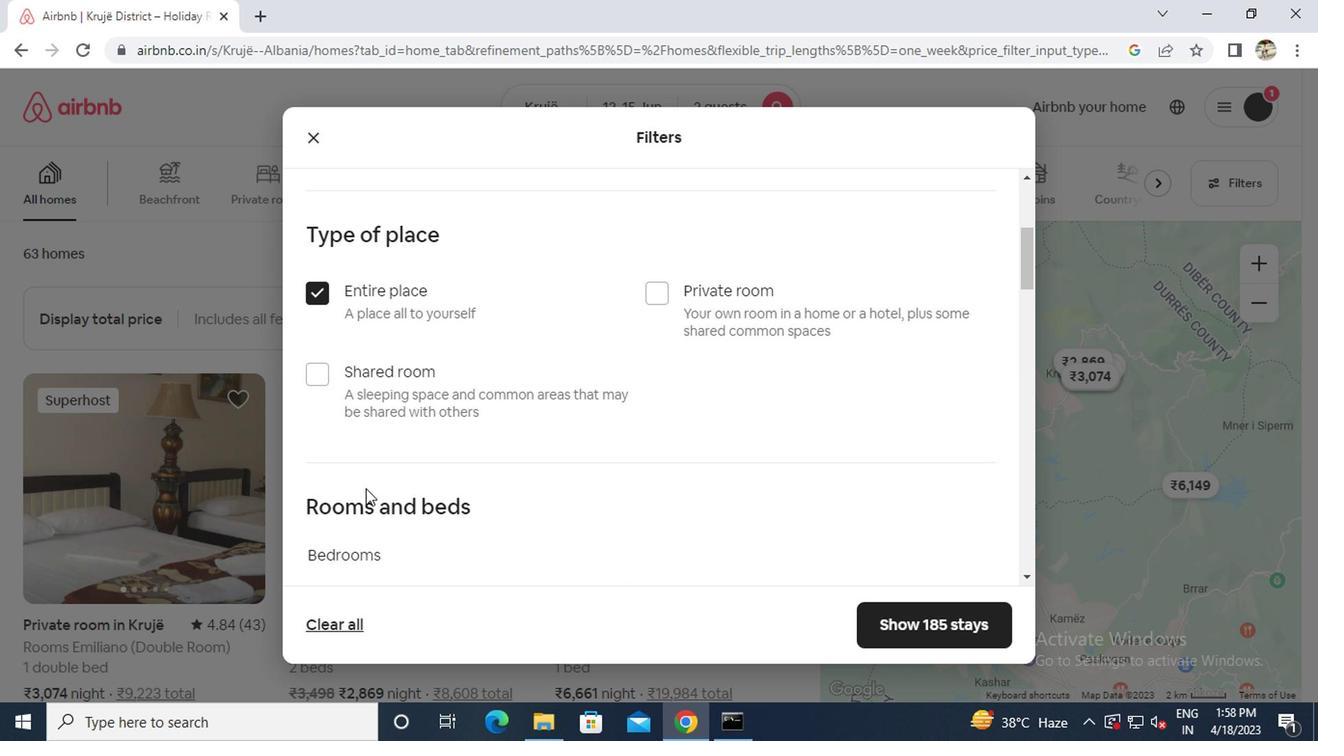 
Action: Mouse scrolled (361, 485) with delta (0, -1)
Screenshot: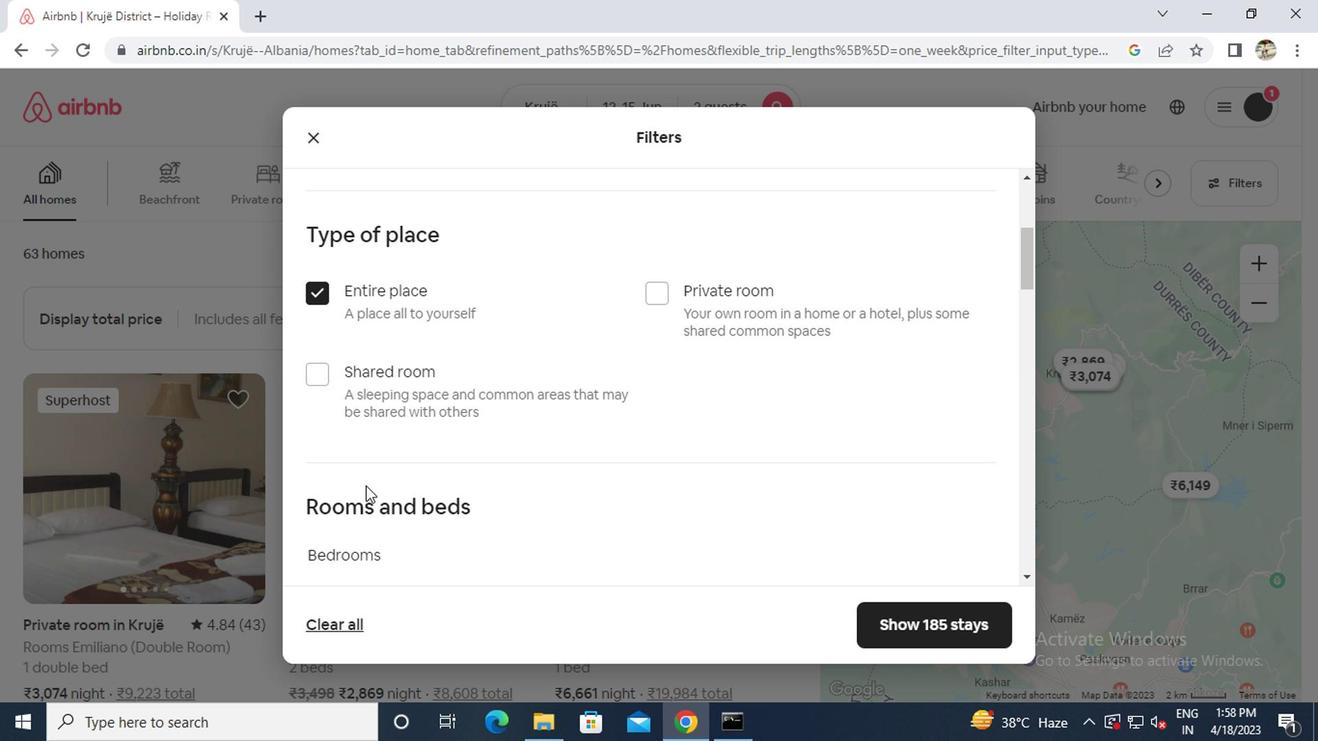 
Action: Mouse moved to (413, 508)
Screenshot: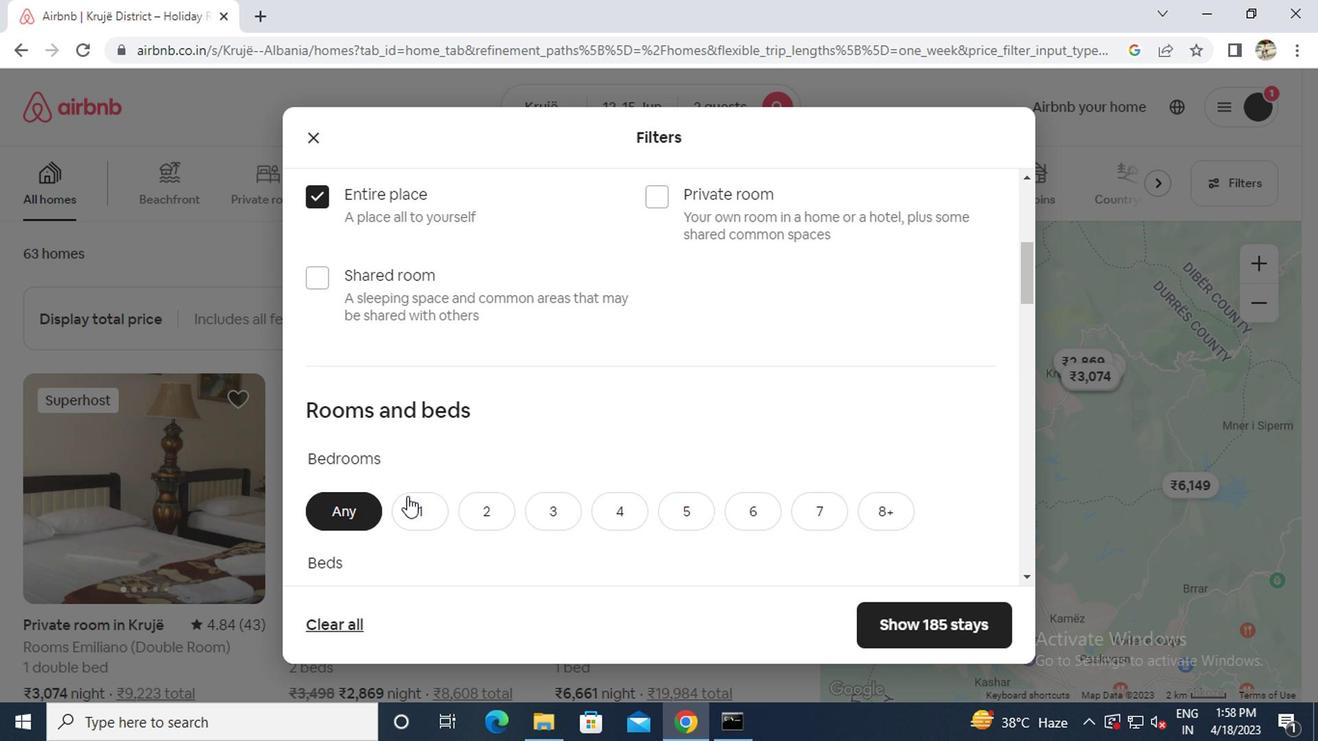 
Action: Mouse pressed left at (413, 508)
Screenshot: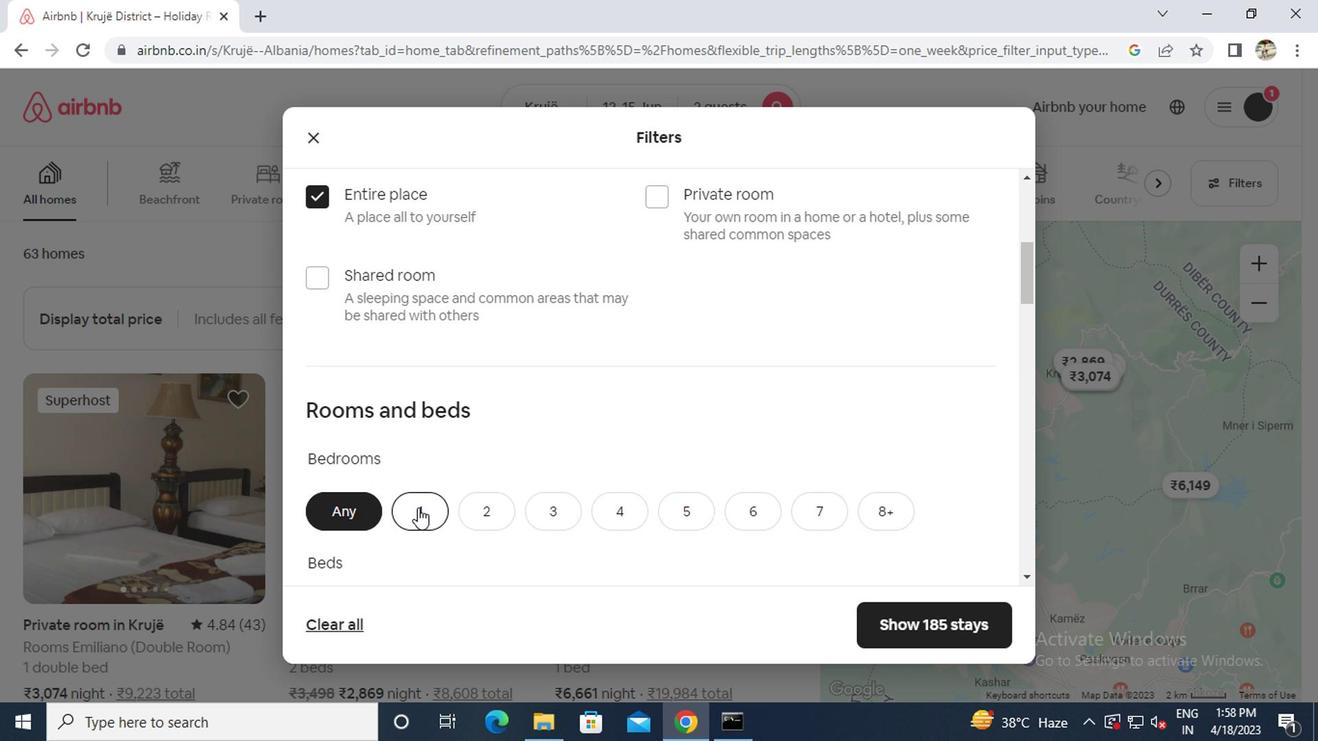 
Action: Mouse moved to (414, 508)
Screenshot: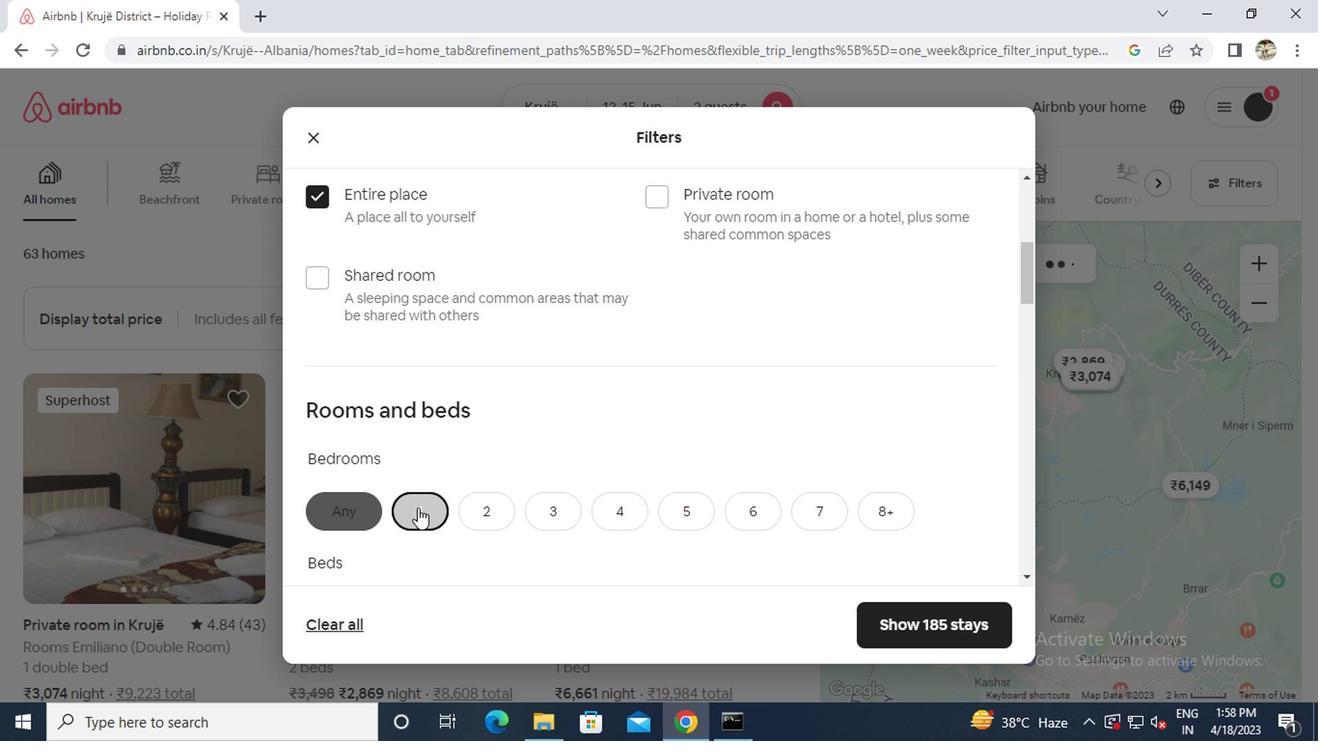 
Action: Mouse scrolled (414, 508) with delta (0, 0)
Screenshot: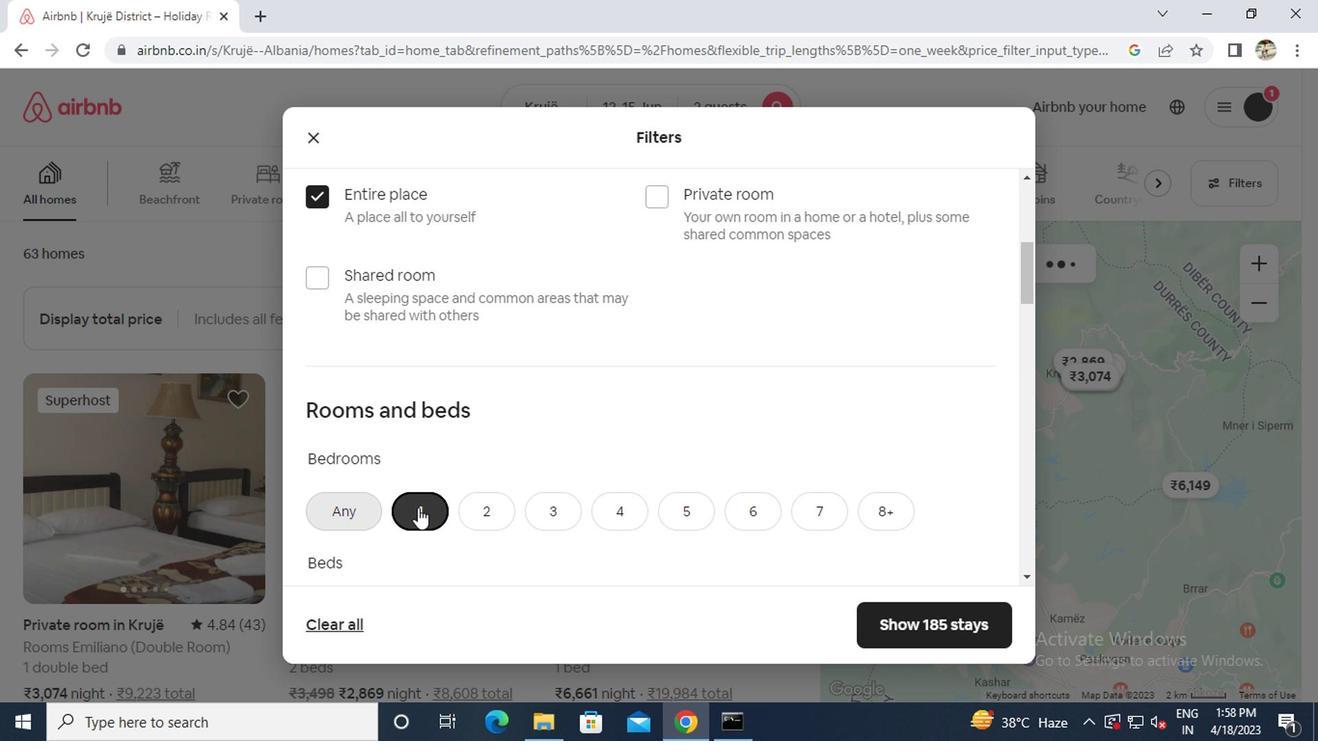 
Action: Mouse scrolled (414, 508) with delta (0, 0)
Screenshot: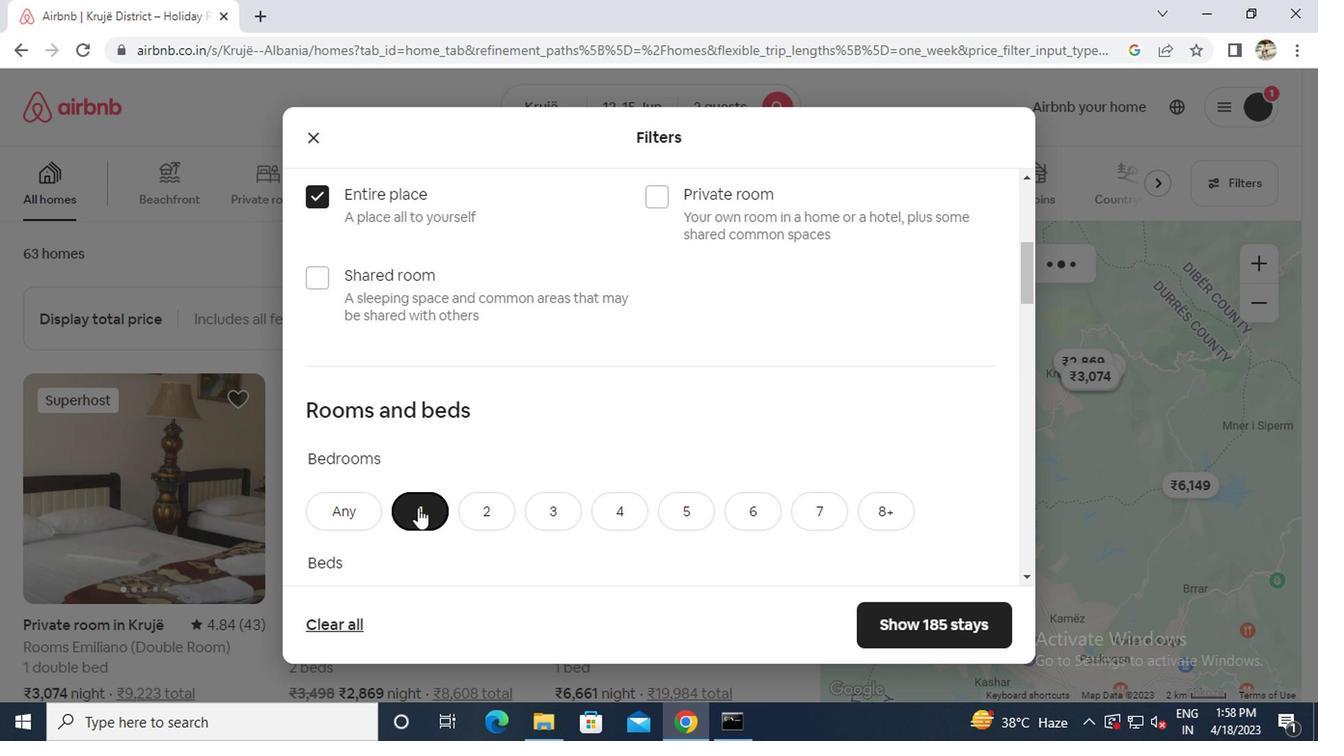 
Action: Mouse moved to (425, 433)
Screenshot: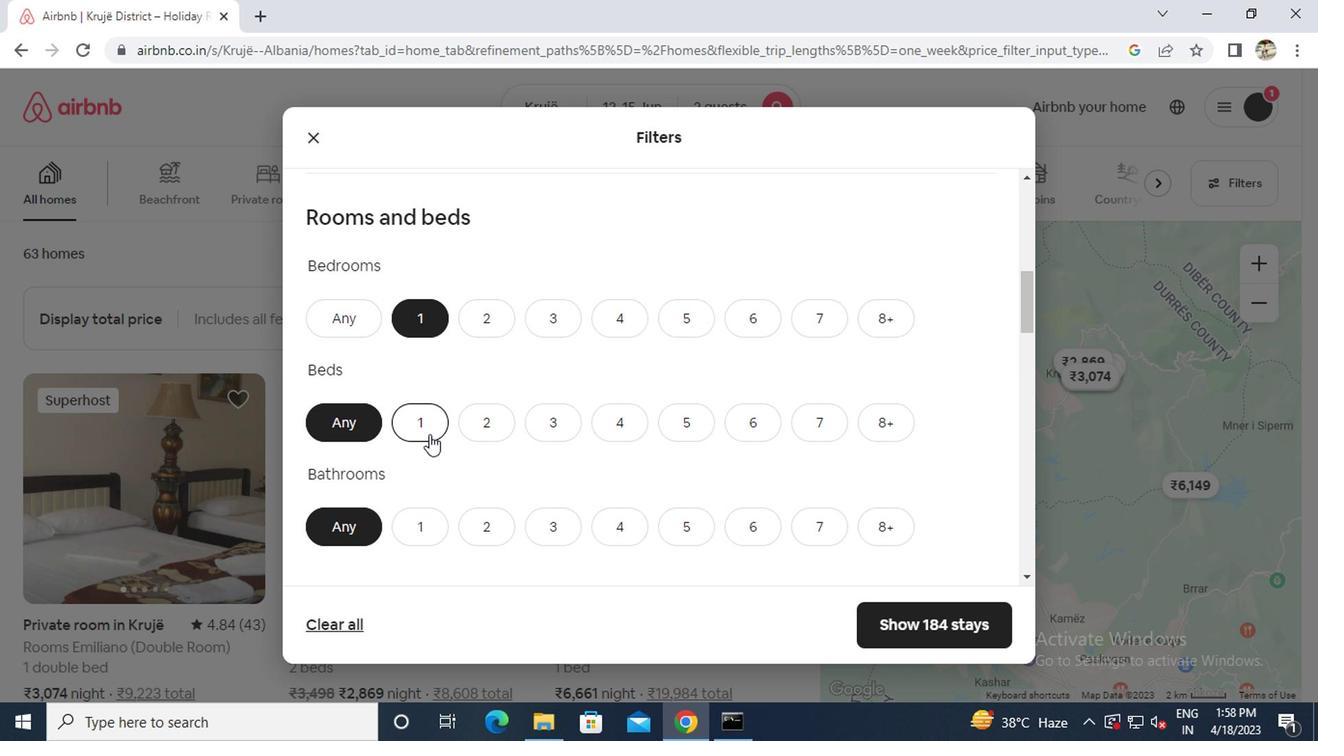 
Action: Mouse pressed left at (425, 433)
Screenshot: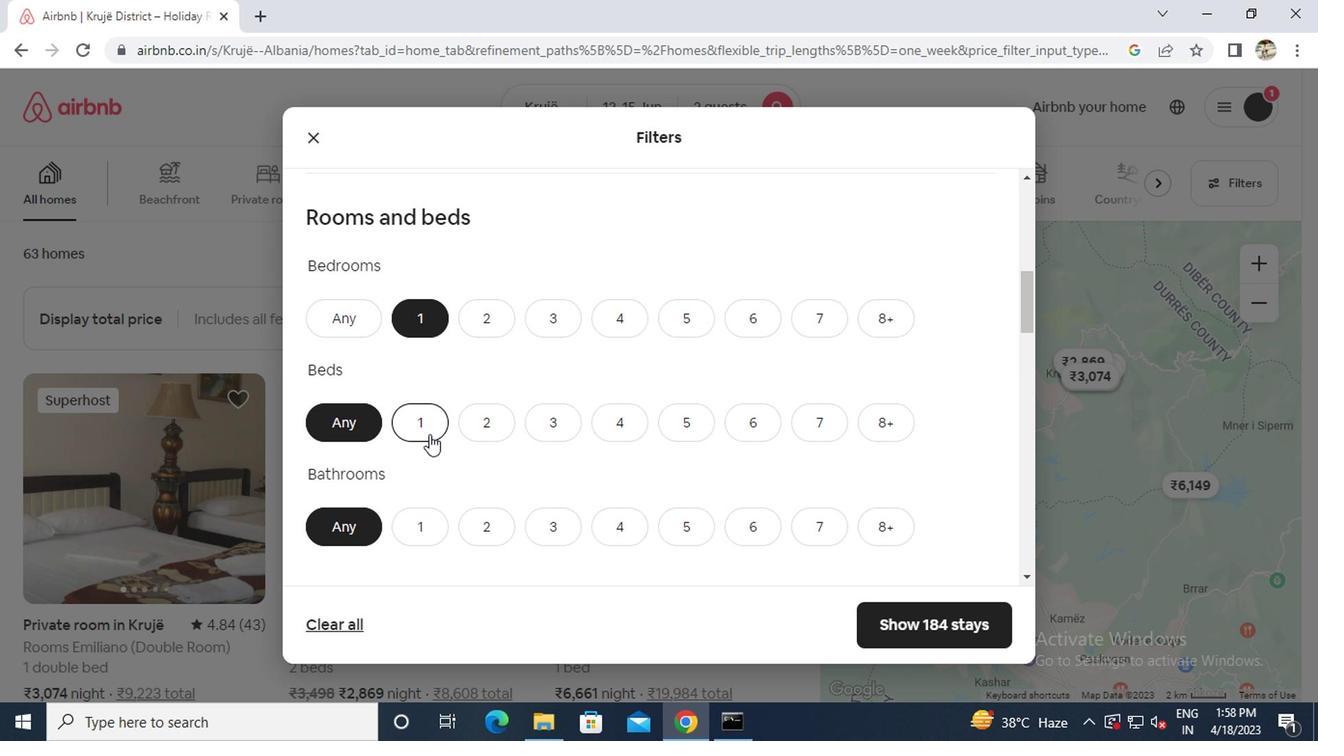
Action: Mouse moved to (413, 528)
Screenshot: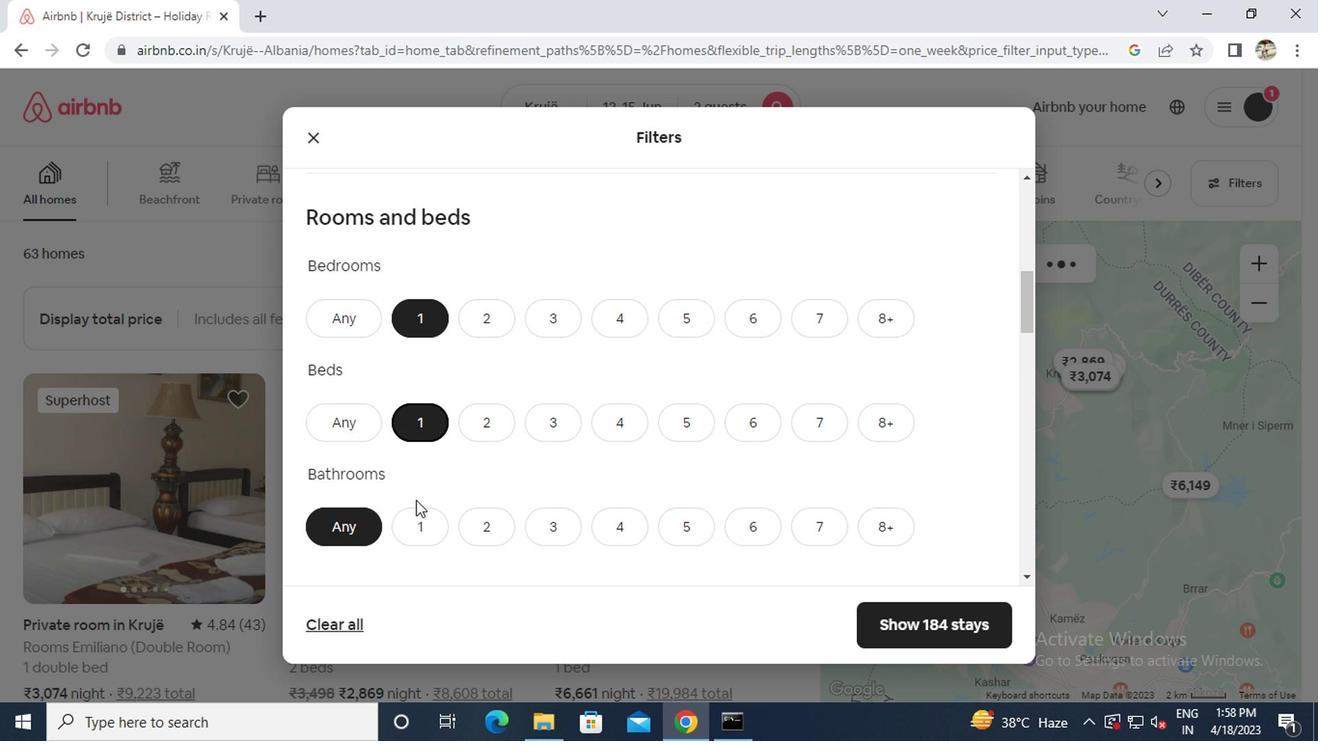 
Action: Mouse pressed left at (413, 528)
Screenshot: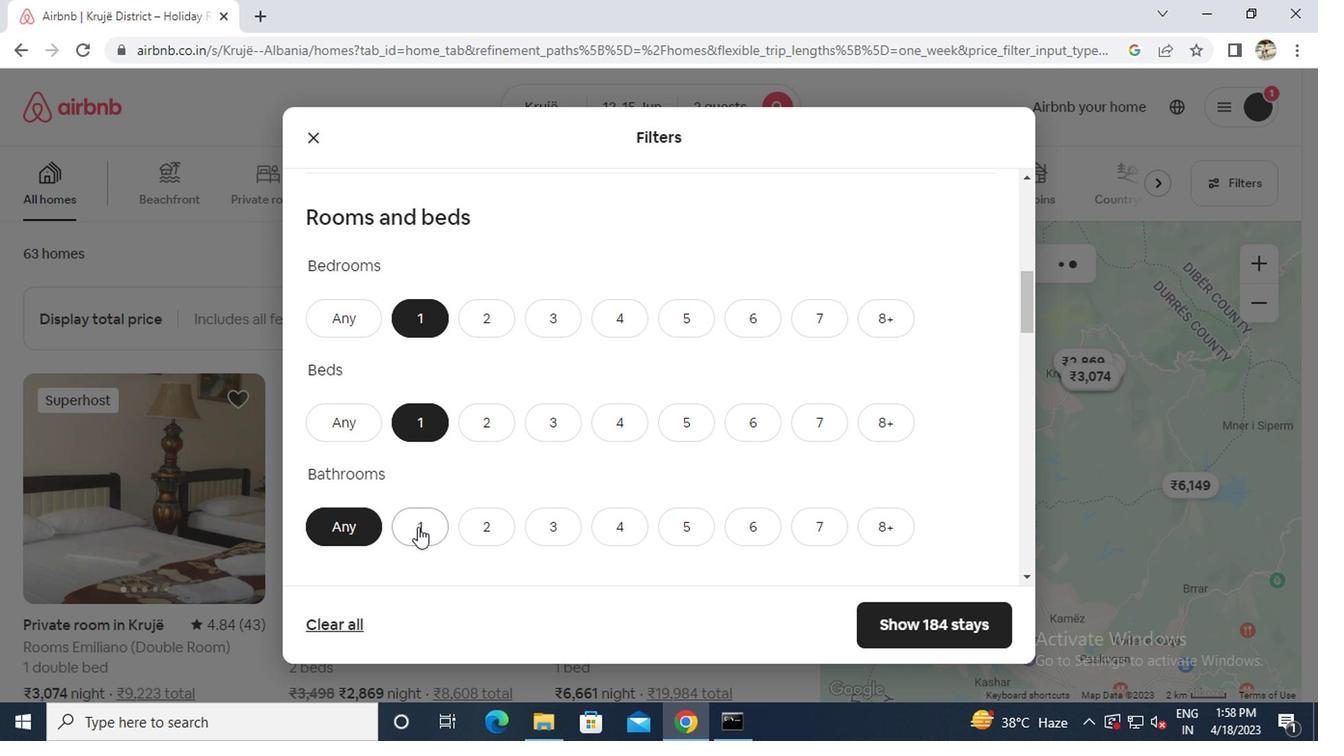 
Action: Mouse scrolled (413, 527) with delta (0, -1)
Screenshot: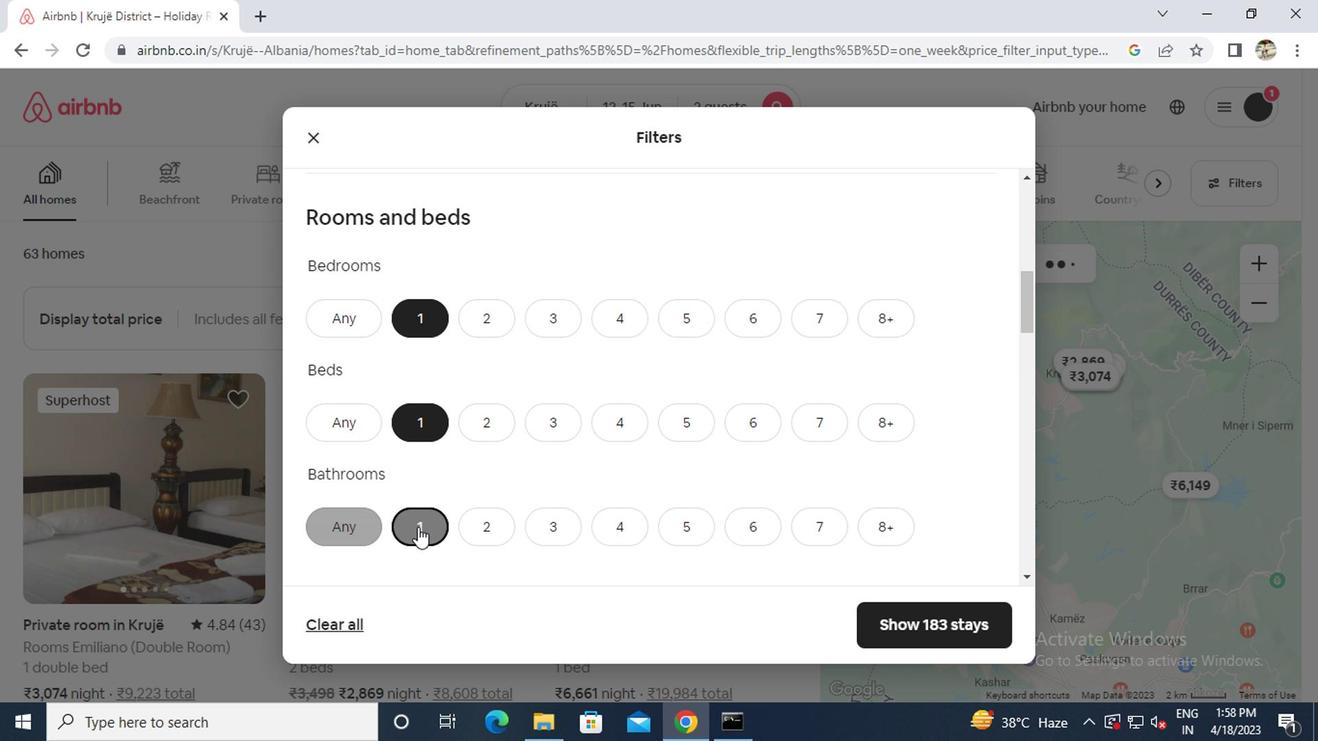 
Action: Mouse scrolled (413, 527) with delta (0, -1)
Screenshot: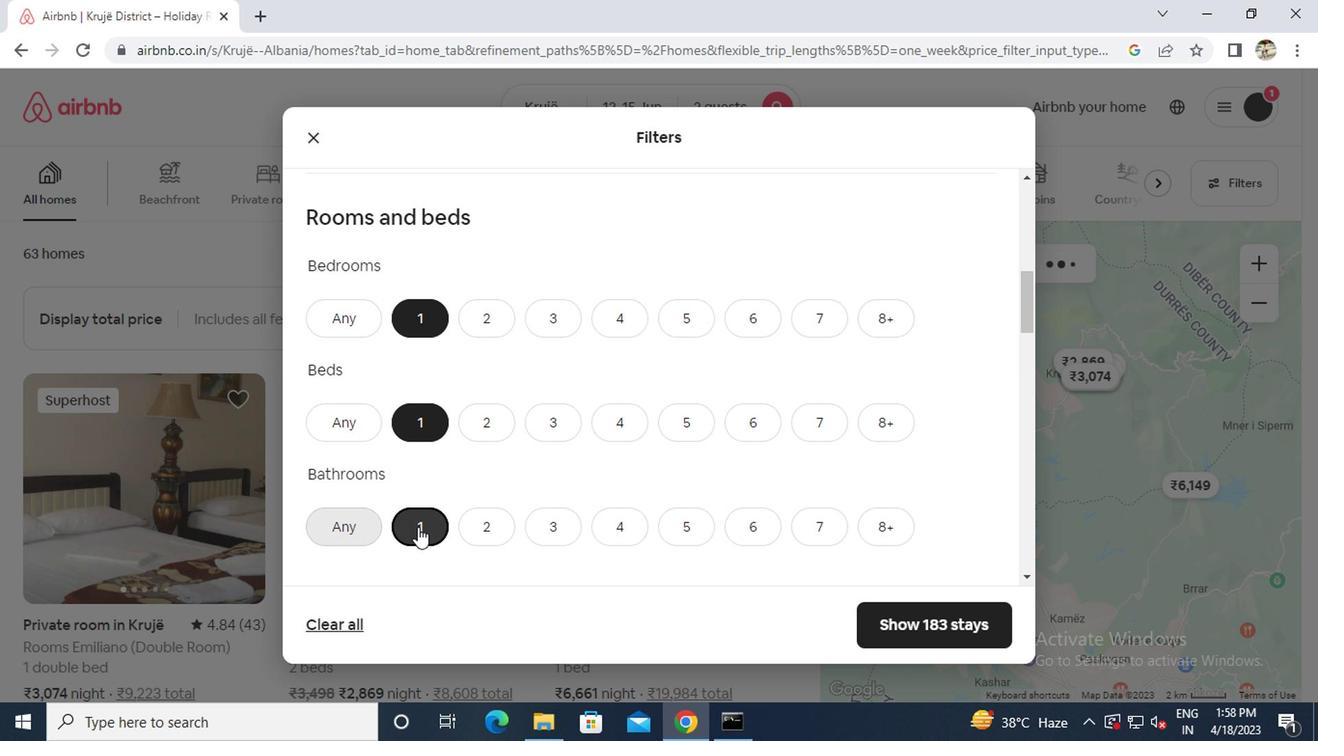 
Action: Mouse scrolled (413, 527) with delta (0, -1)
Screenshot: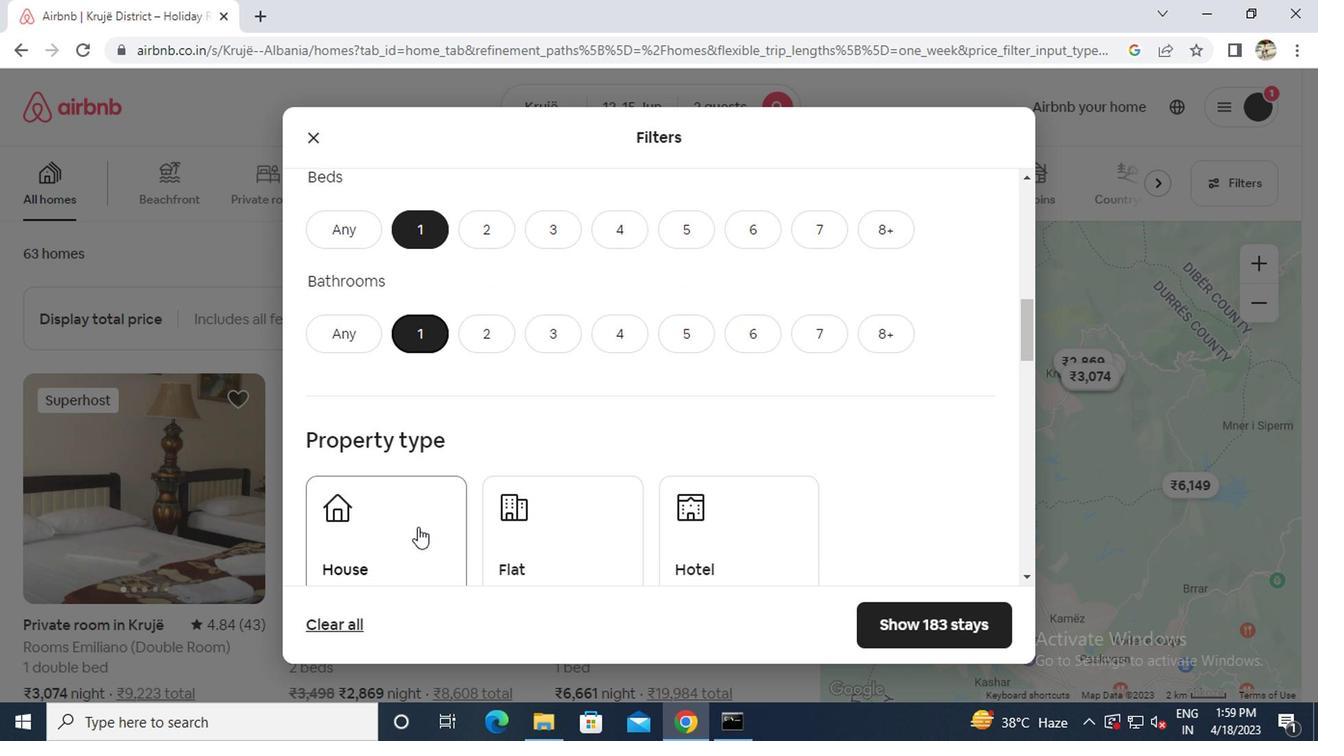 
Action: Mouse moved to (665, 457)
Screenshot: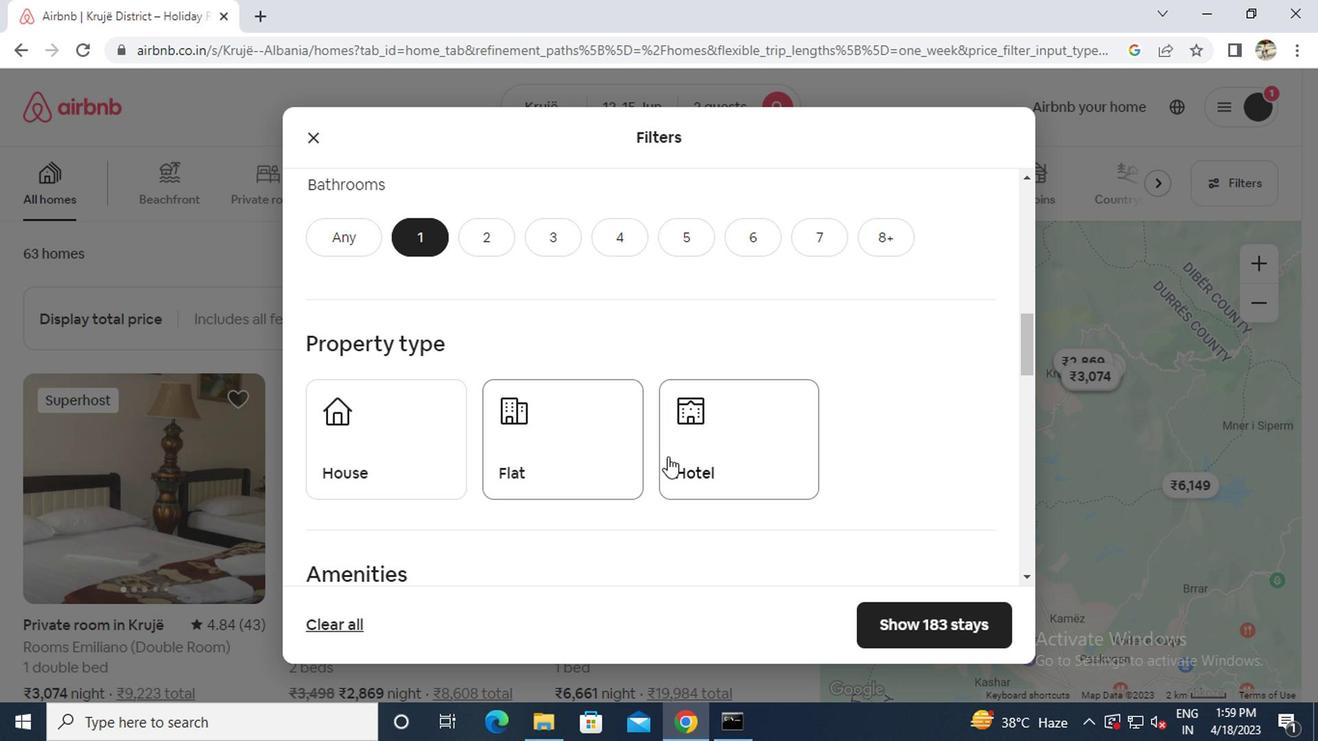 
Action: Mouse pressed left at (665, 457)
Screenshot: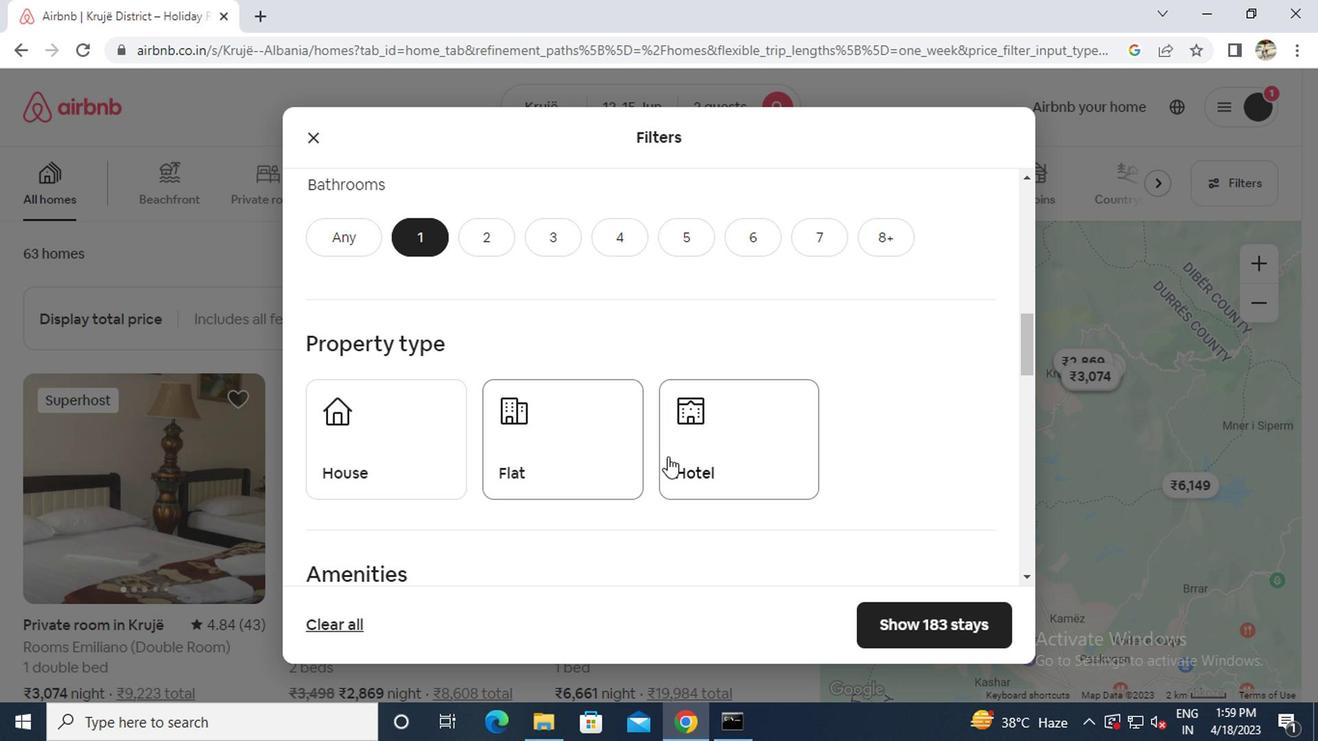 
Action: Mouse moved to (602, 481)
Screenshot: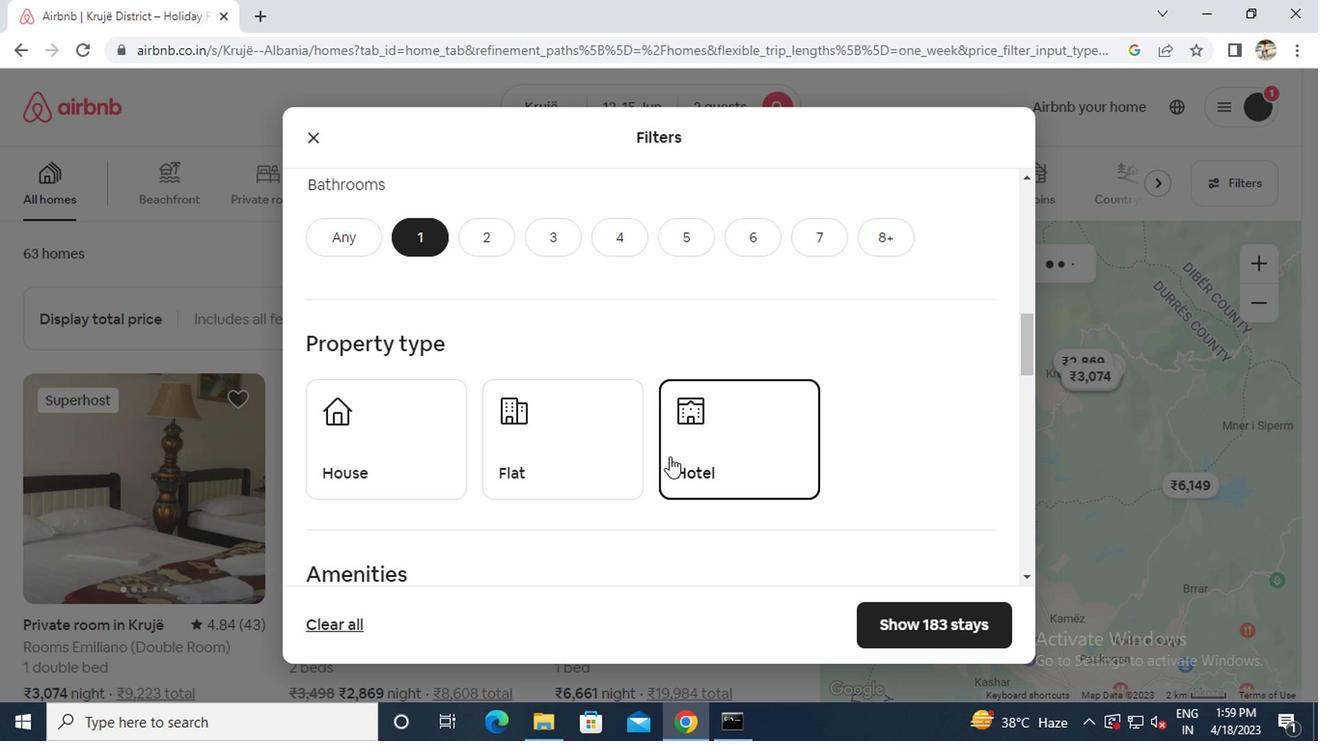 
Action: Mouse scrolled (602, 480) with delta (0, -1)
Screenshot: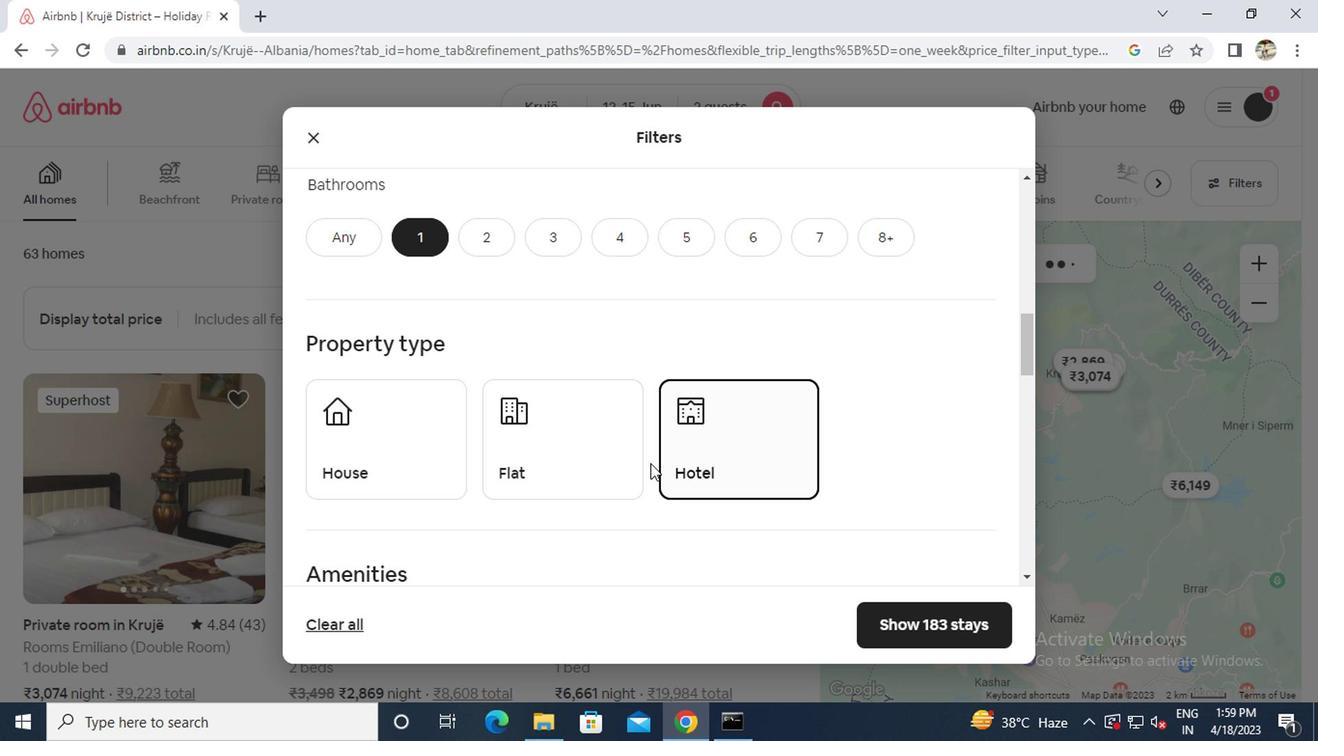 
Action: Mouse scrolled (602, 480) with delta (0, -1)
Screenshot: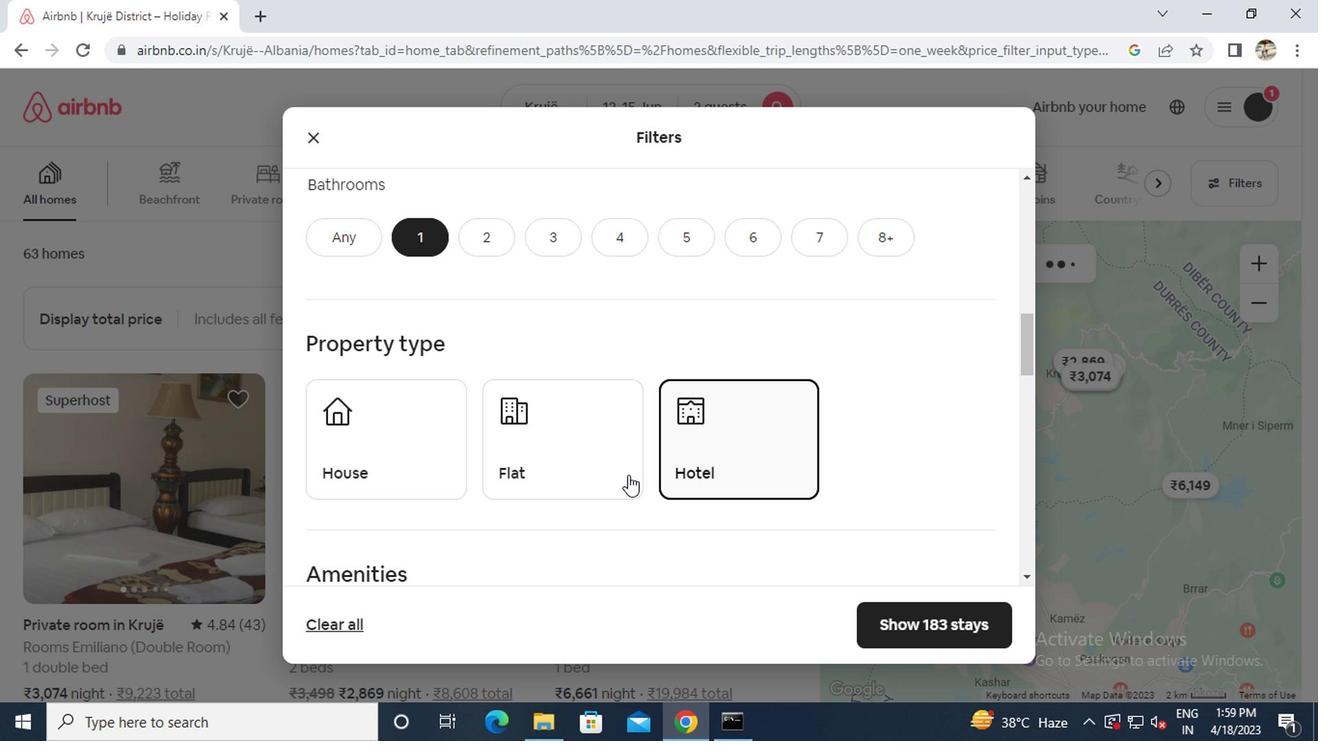 
Action: Mouse scrolled (602, 480) with delta (0, -1)
Screenshot: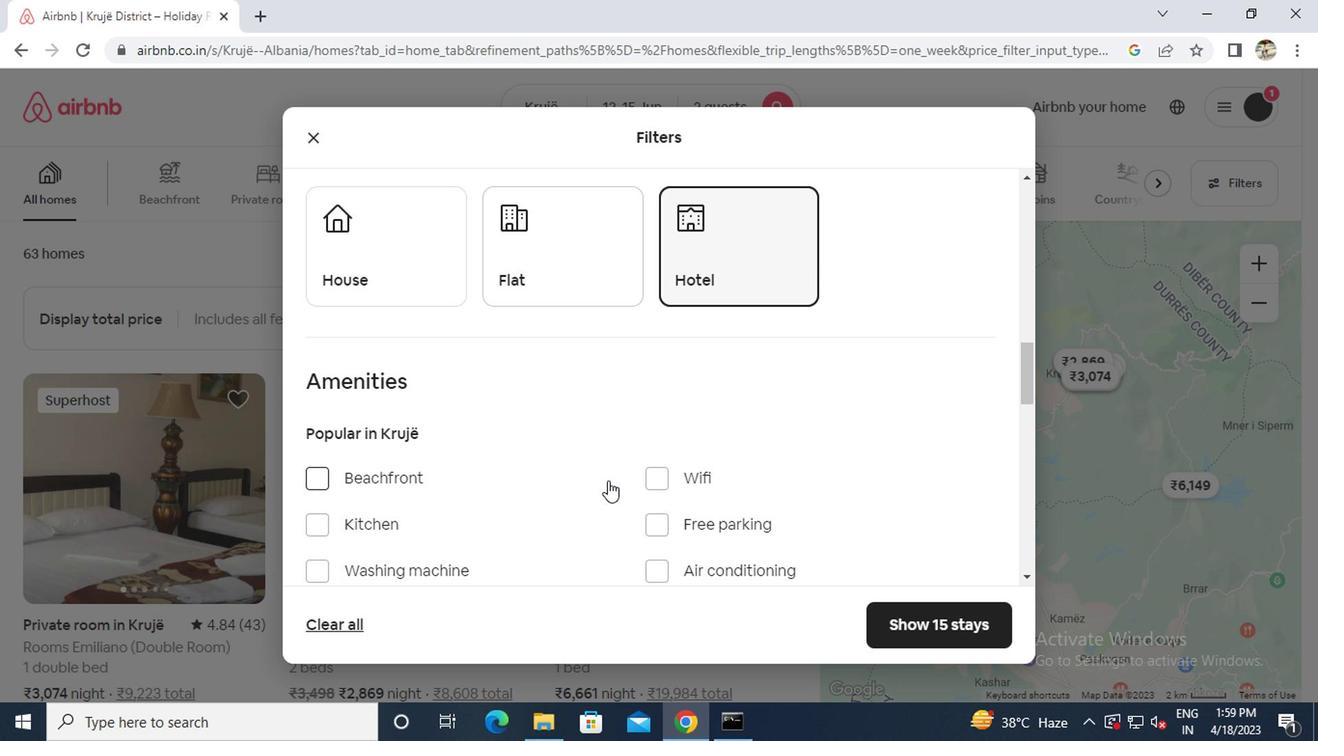 
Action: Mouse scrolled (602, 480) with delta (0, -1)
Screenshot: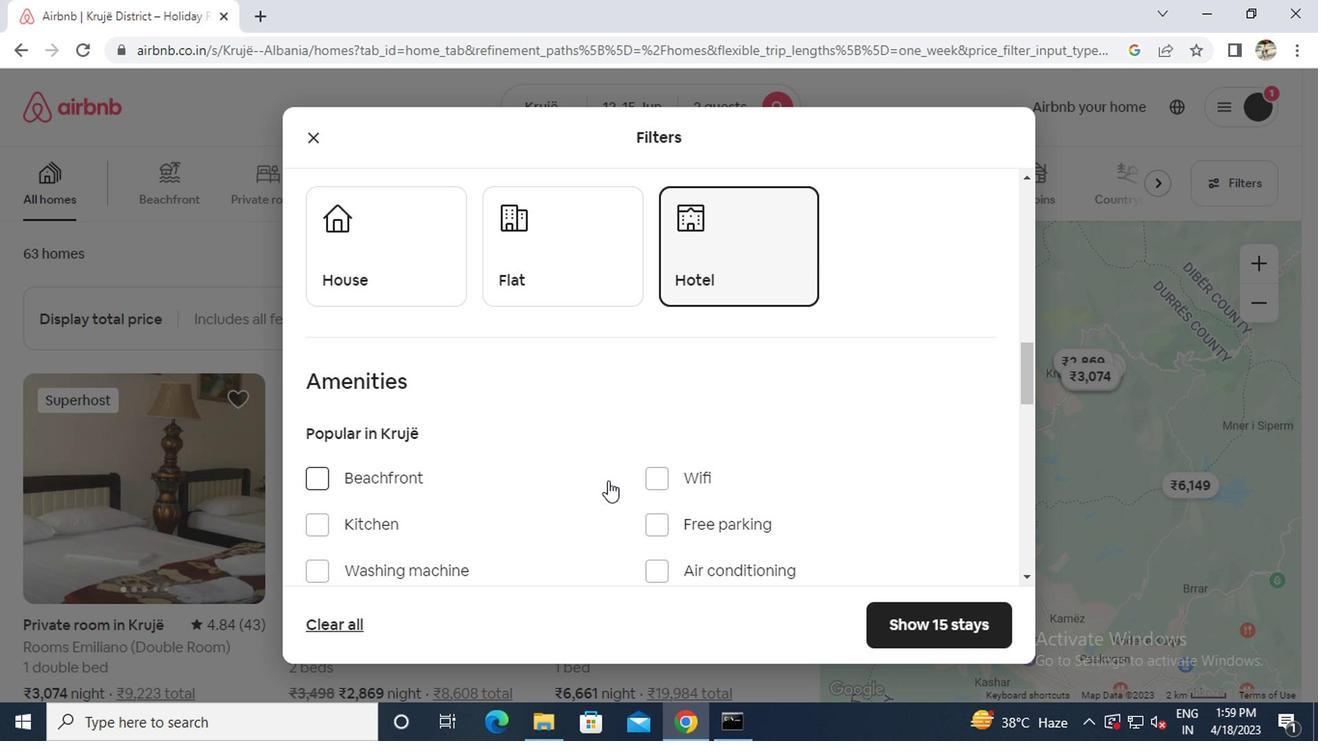 
Action: Mouse moved to (364, 420)
Screenshot: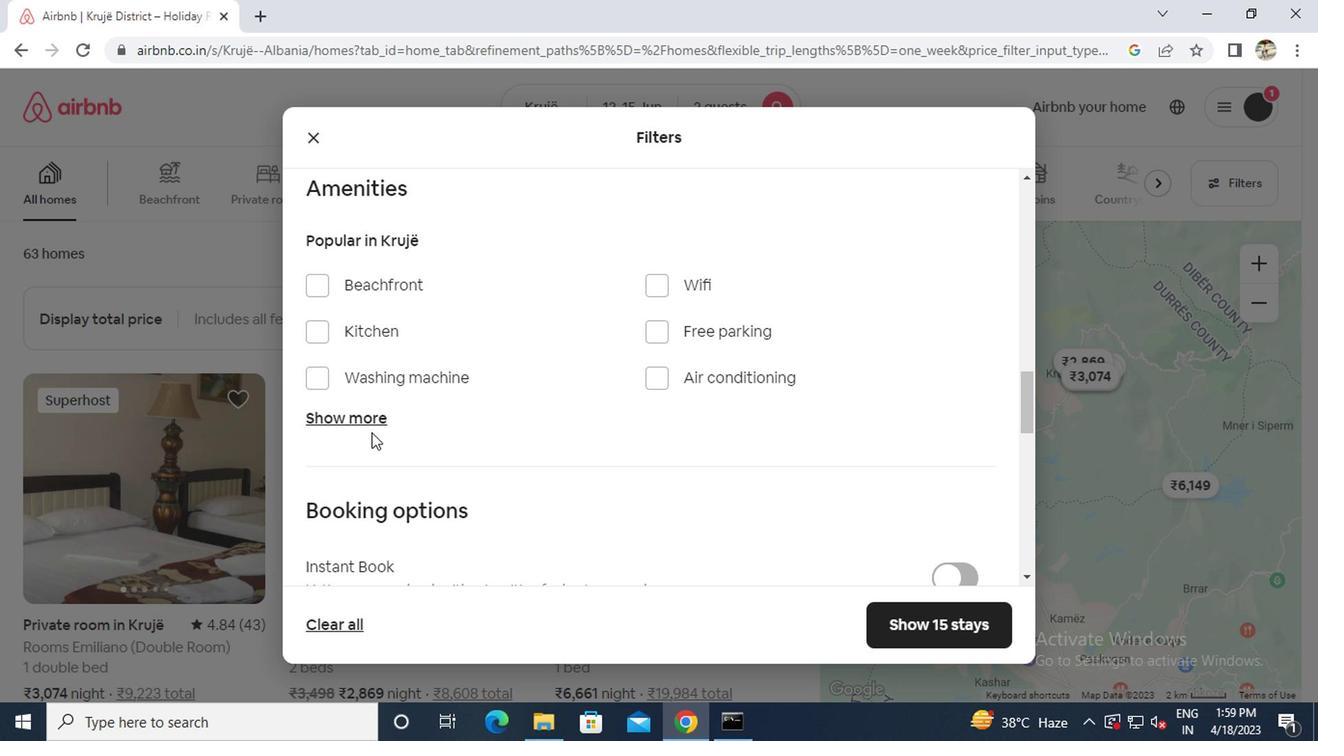 
Action: Mouse pressed left at (364, 420)
Screenshot: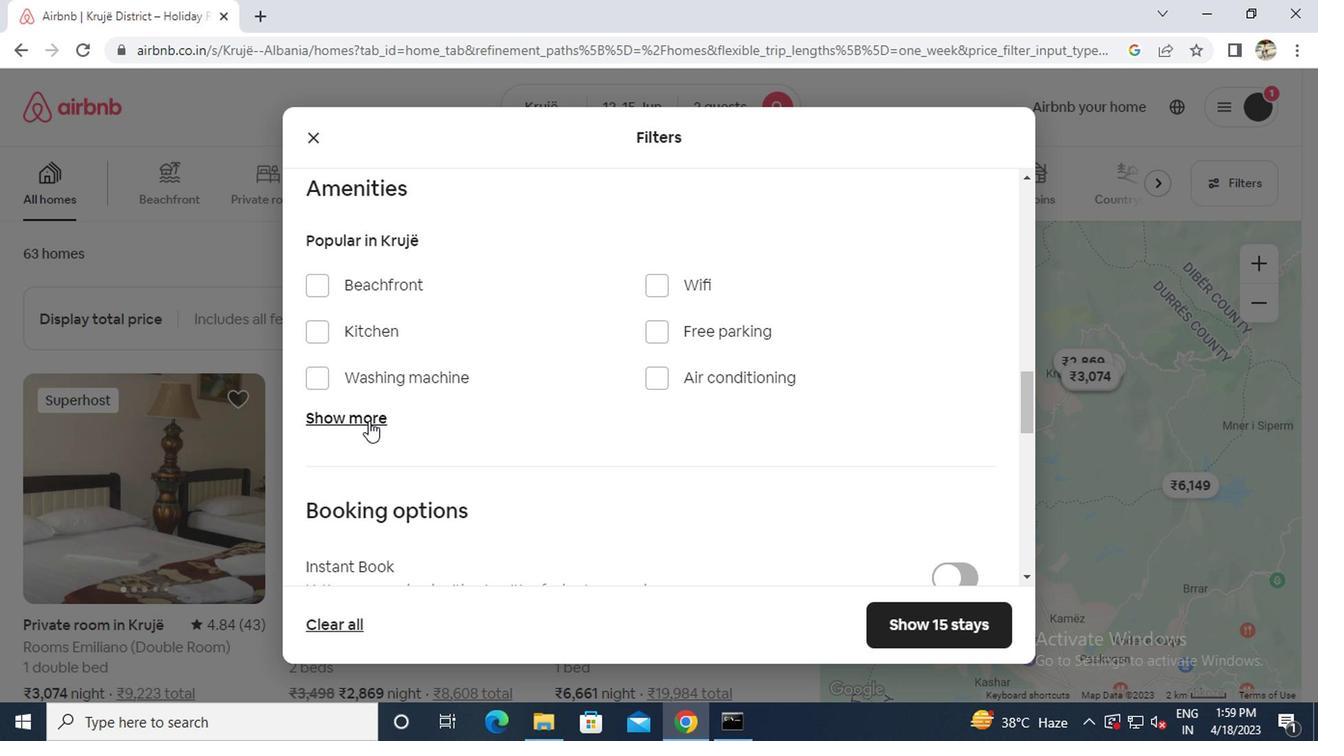 
Action: Mouse moved to (645, 487)
Screenshot: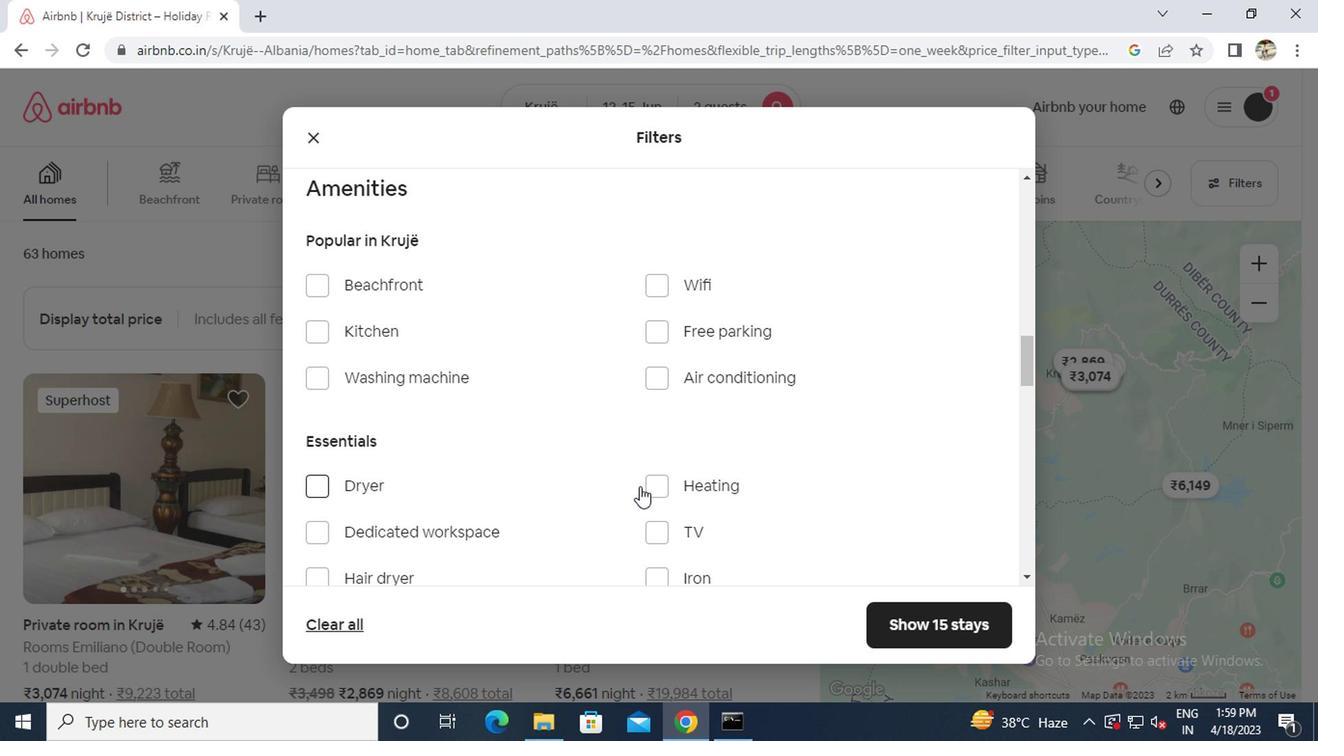
Action: Mouse pressed left at (645, 487)
Screenshot: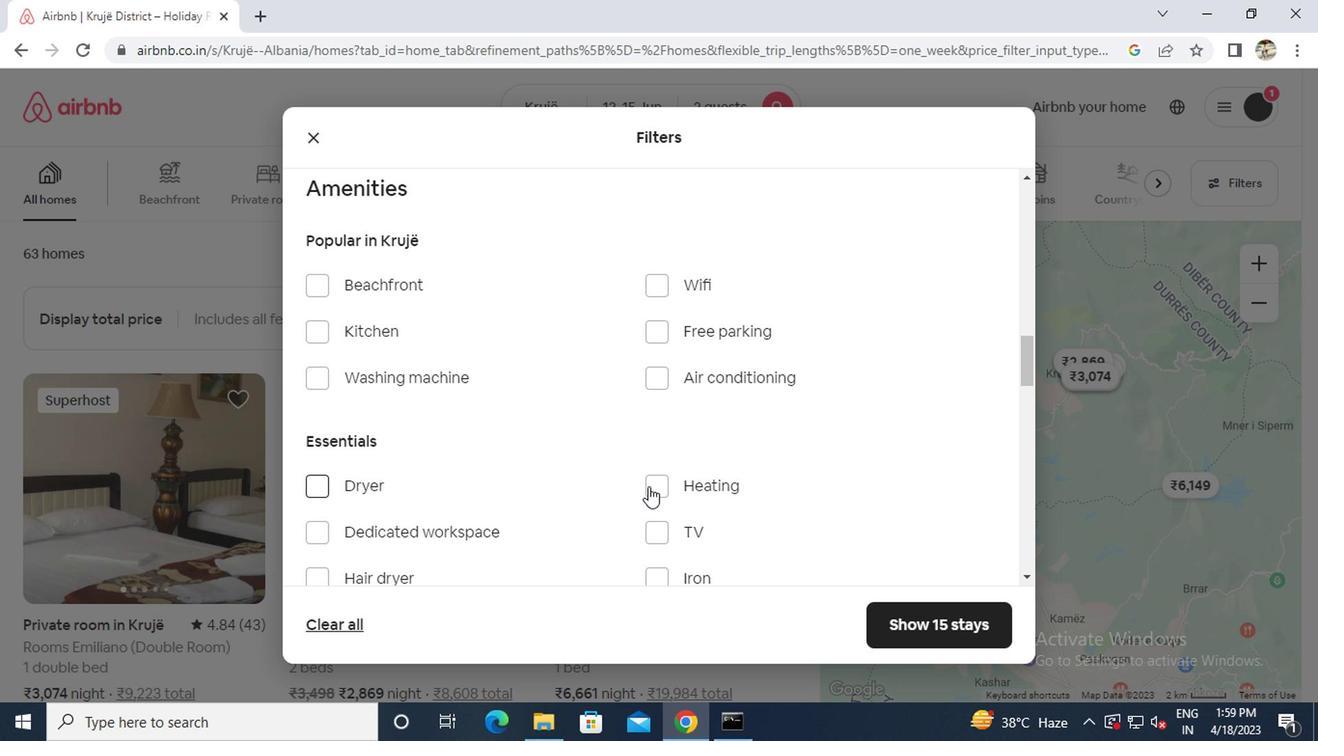 
Action: Mouse moved to (630, 490)
Screenshot: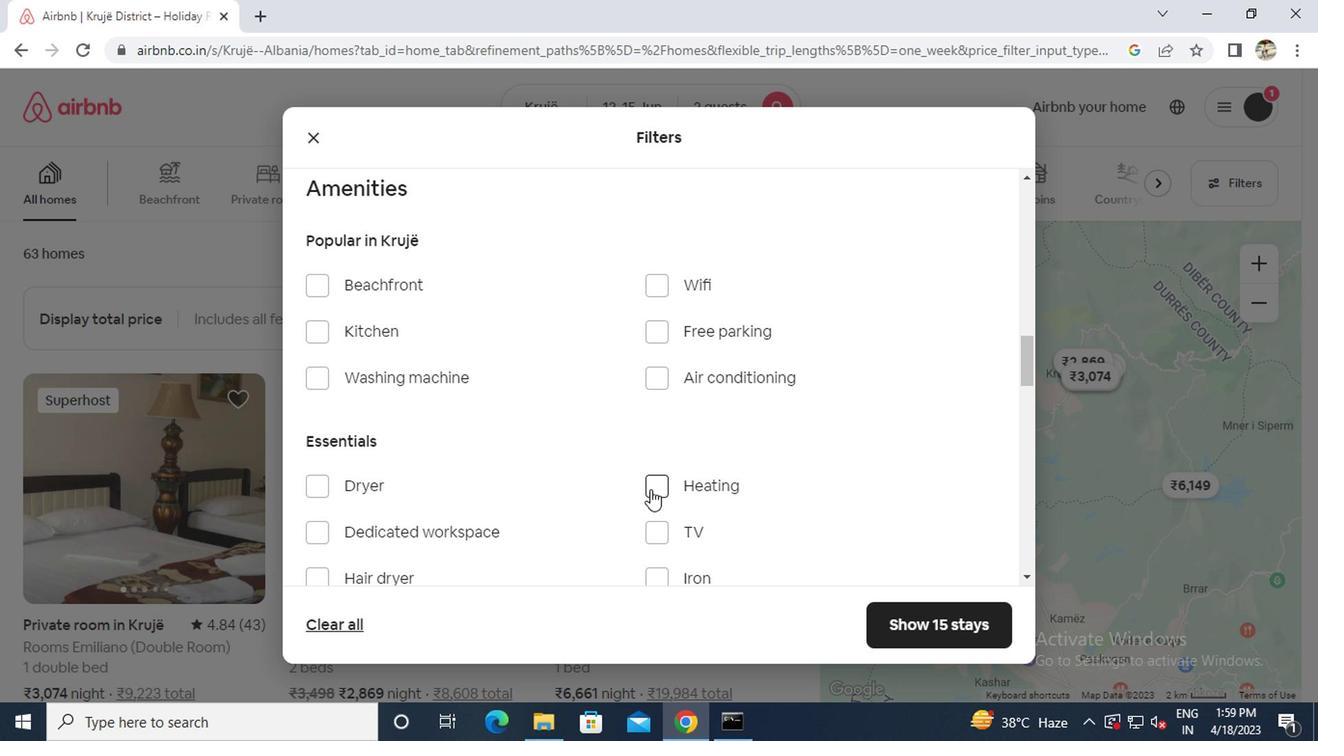 
Action: Mouse scrolled (630, 489) with delta (0, 0)
Screenshot: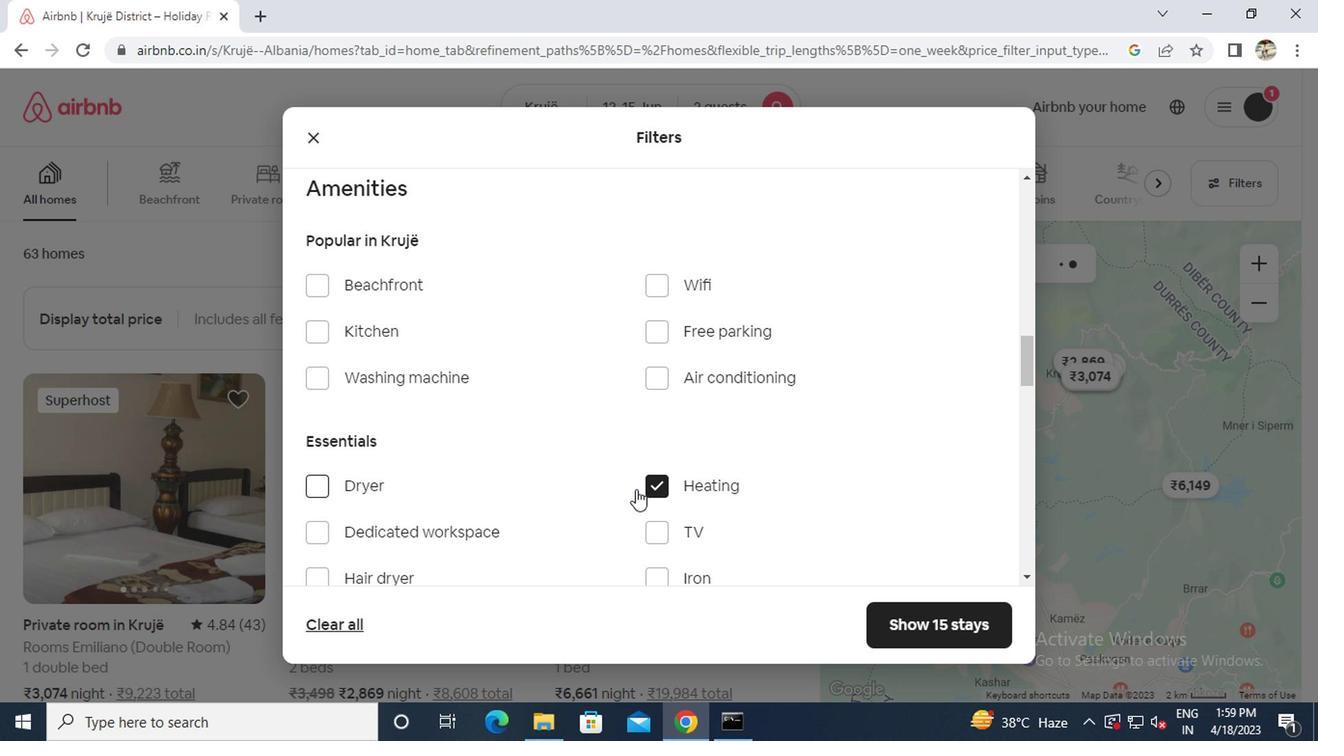 
Action: Mouse scrolled (630, 489) with delta (0, 0)
Screenshot: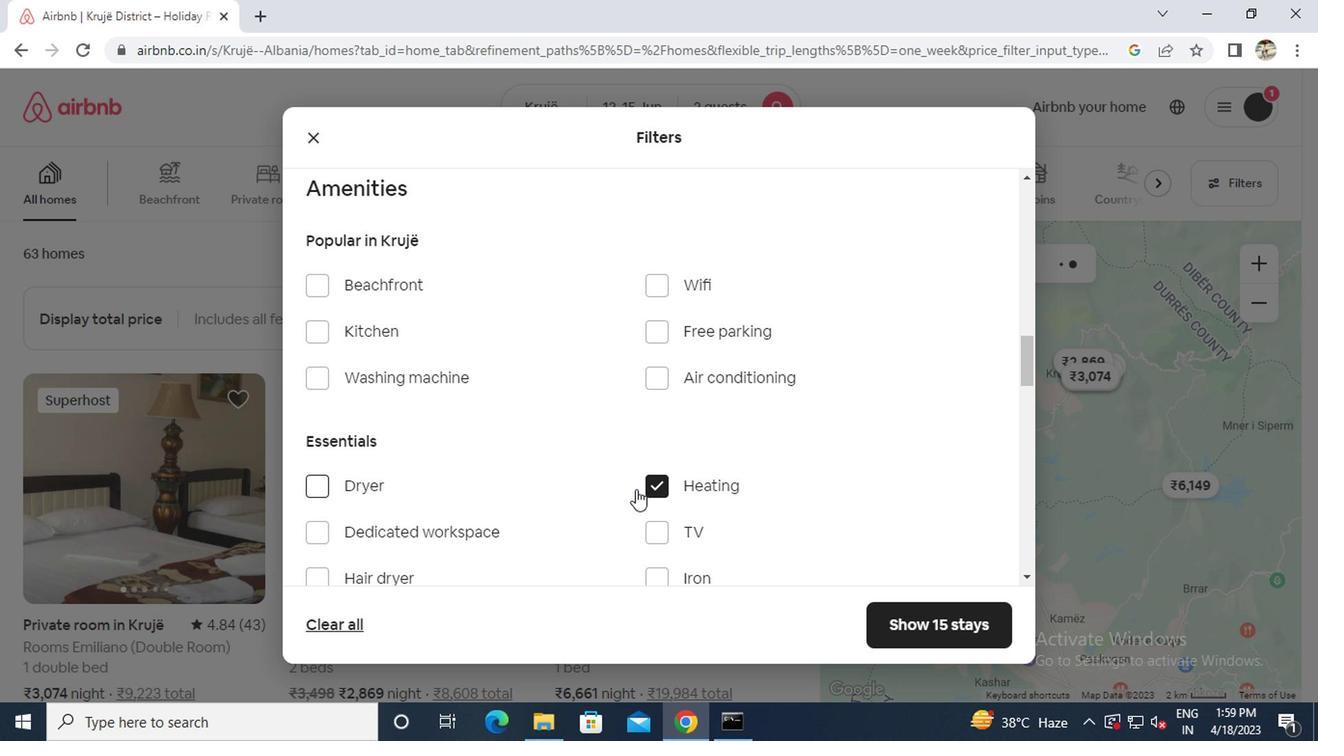 
Action: Mouse scrolled (630, 489) with delta (0, 0)
Screenshot: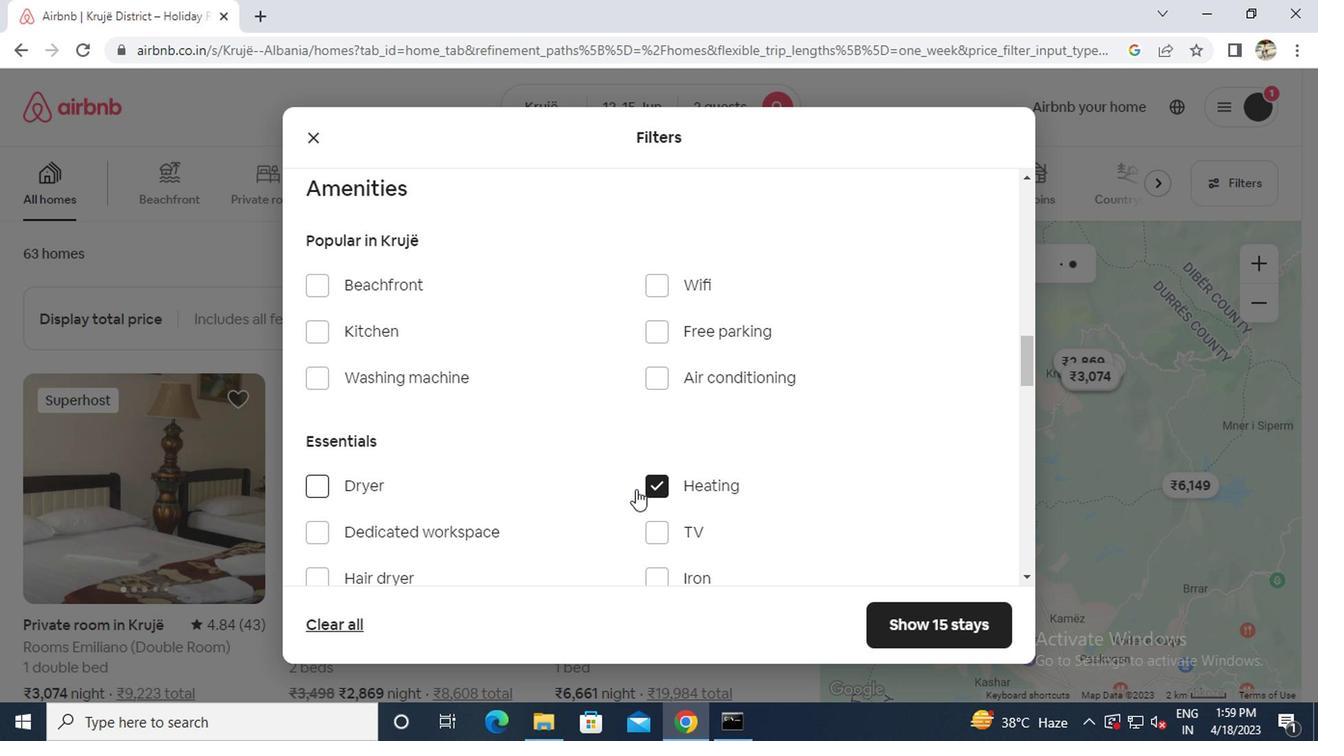 
Action: Mouse scrolled (630, 489) with delta (0, 0)
Screenshot: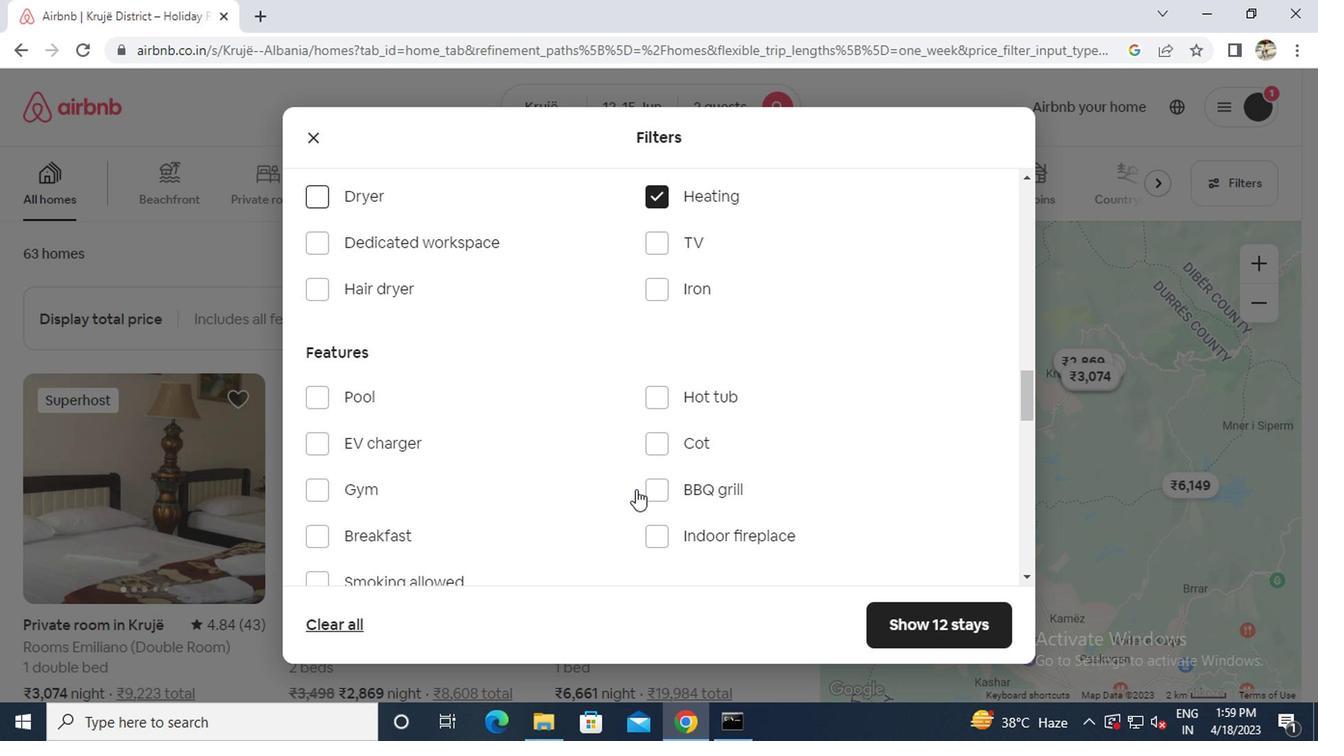 
Action: Mouse scrolled (630, 489) with delta (0, 0)
Screenshot: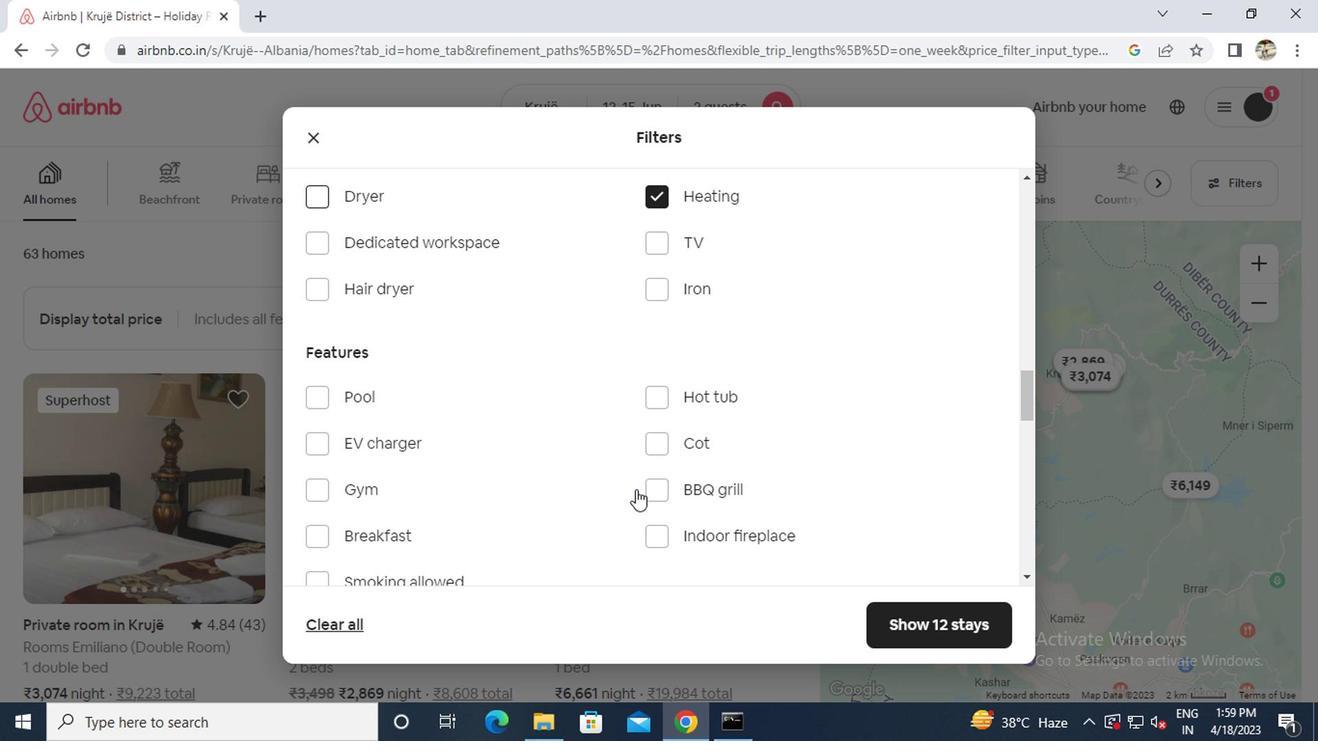 
Action: Mouse scrolled (630, 489) with delta (0, 0)
Screenshot: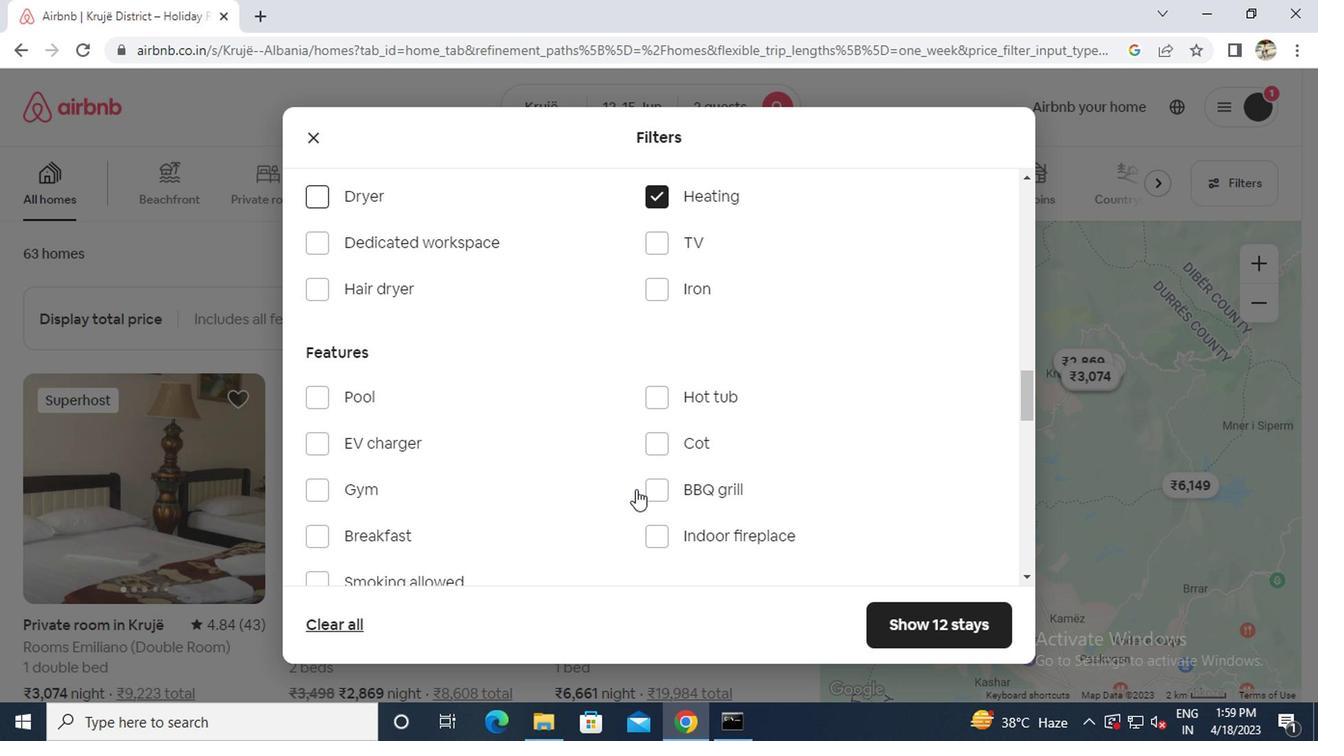 
Action: Mouse scrolled (630, 489) with delta (0, 0)
Screenshot: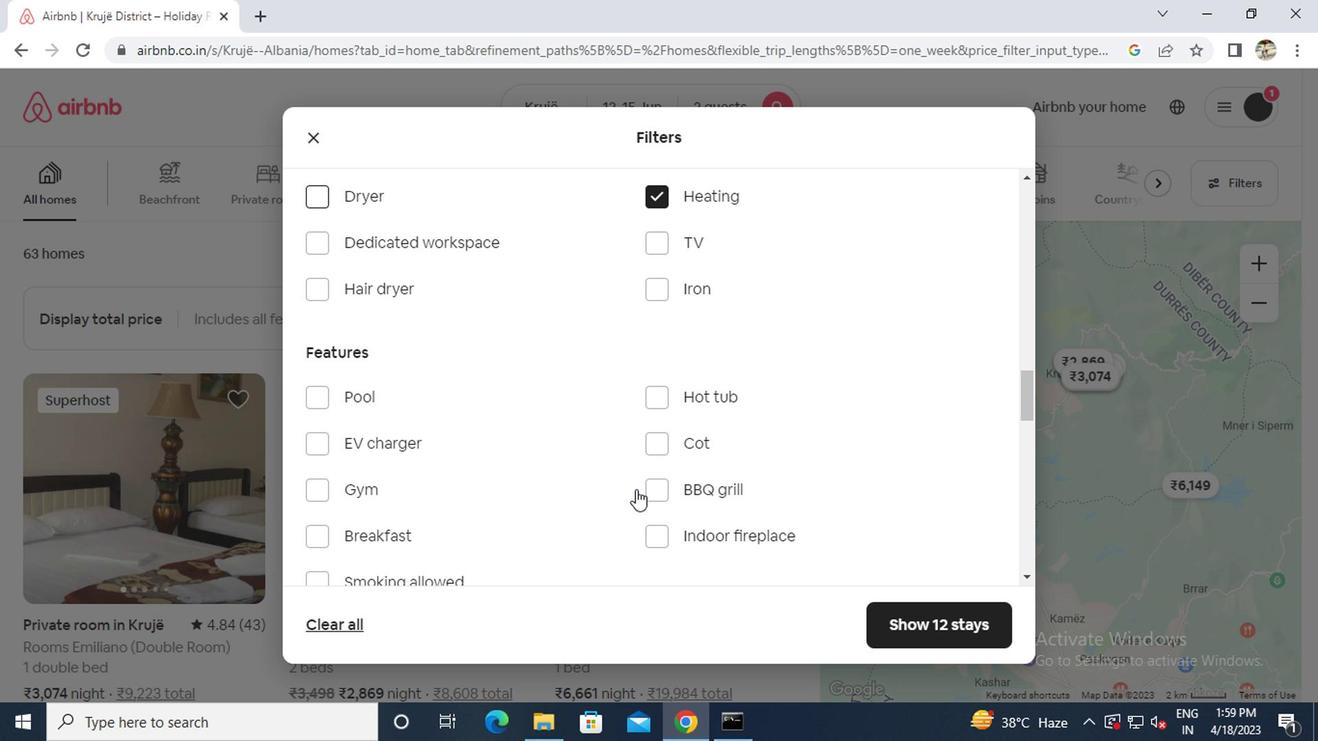 
Action: Mouse scrolled (630, 489) with delta (0, 0)
Screenshot: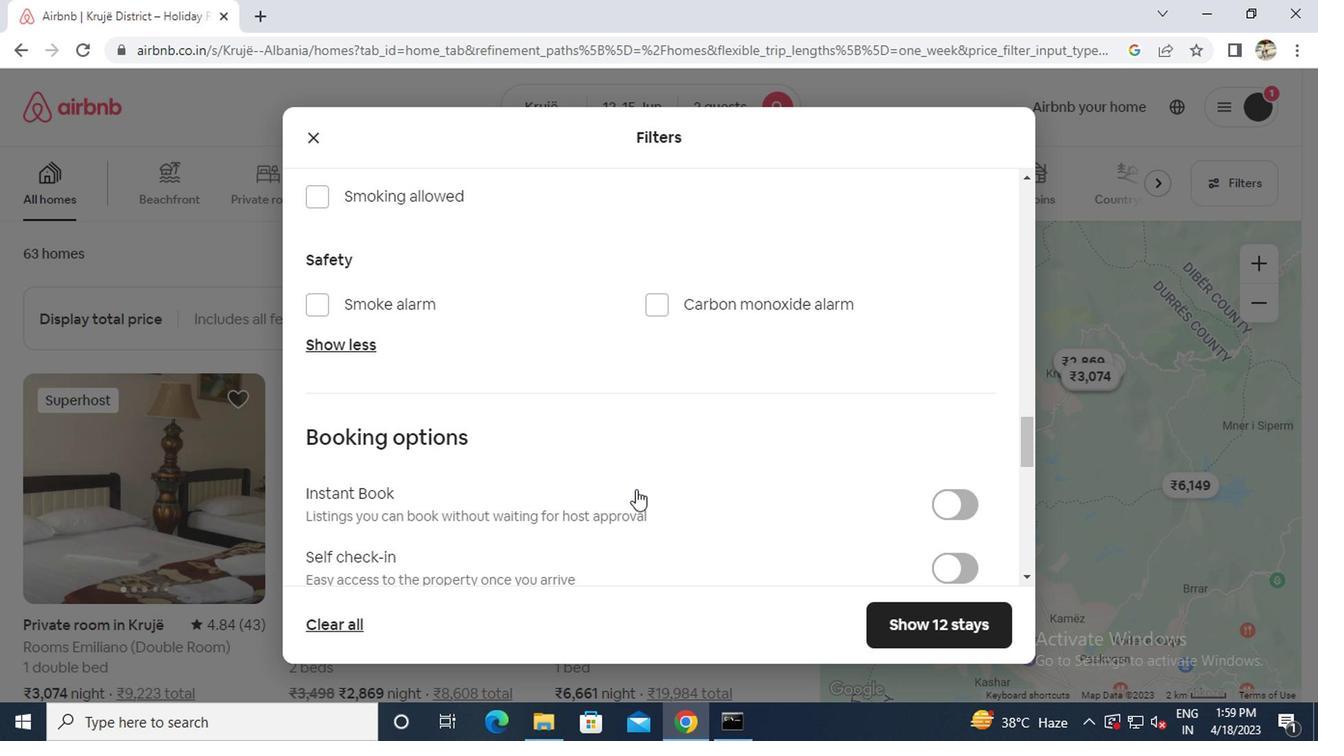 
Action: Mouse scrolled (630, 489) with delta (0, 0)
Screenshot: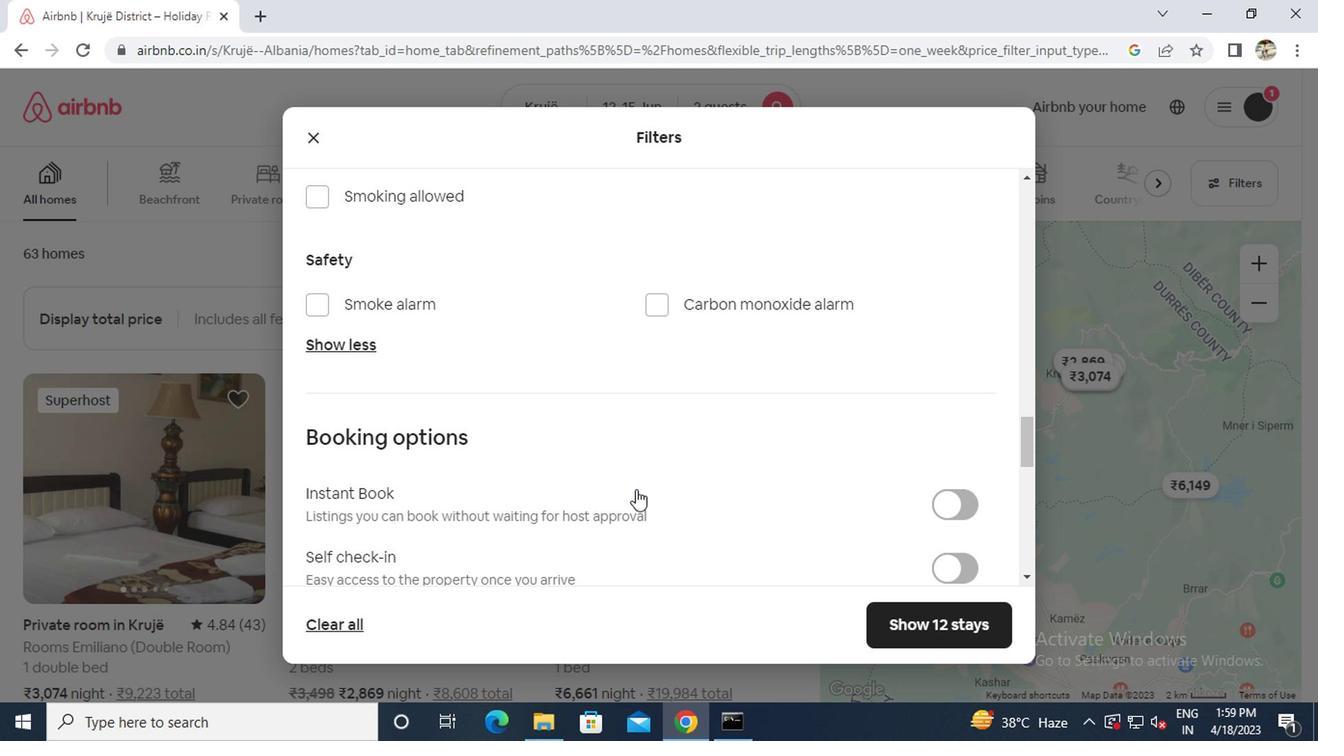 
Action: Mouse scrolled (630, 489) with delta (0, 0)
Screenshot: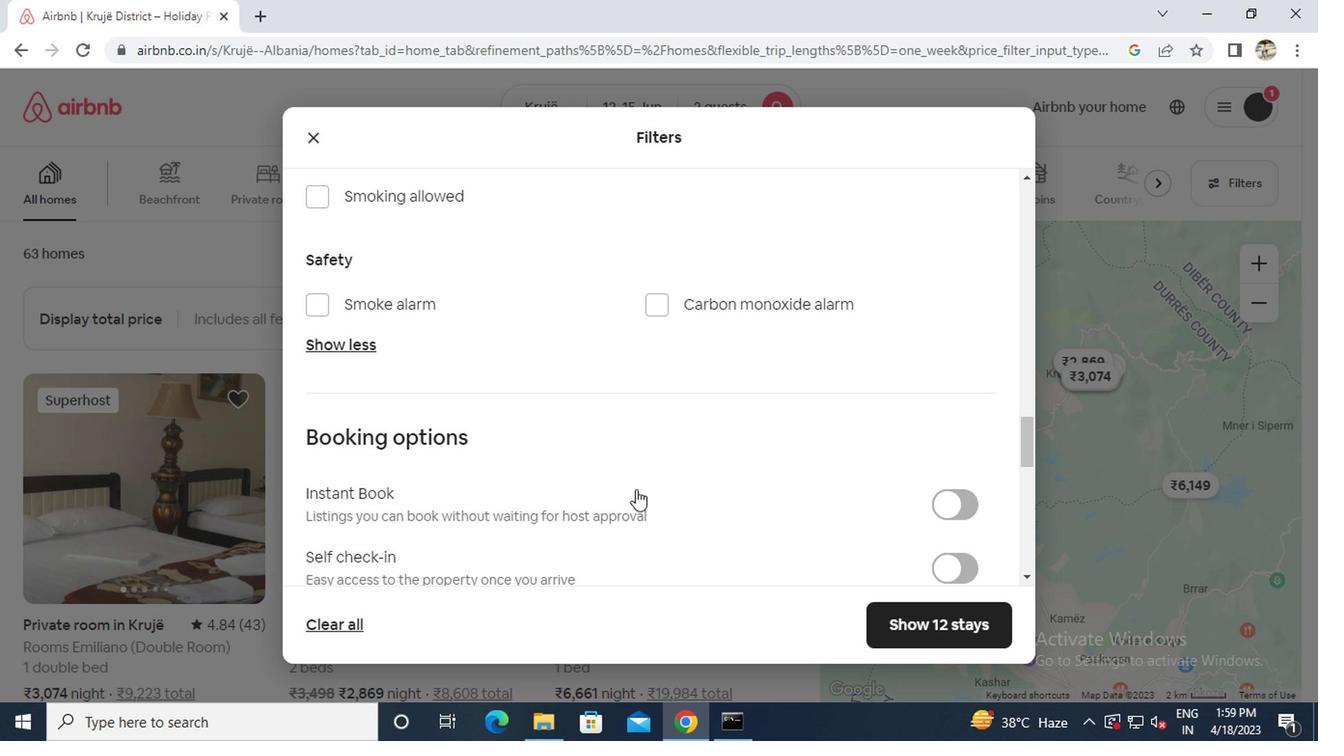 
Action: Mouse scrolled (630, 489) with delta (0, 0)
Screenshot: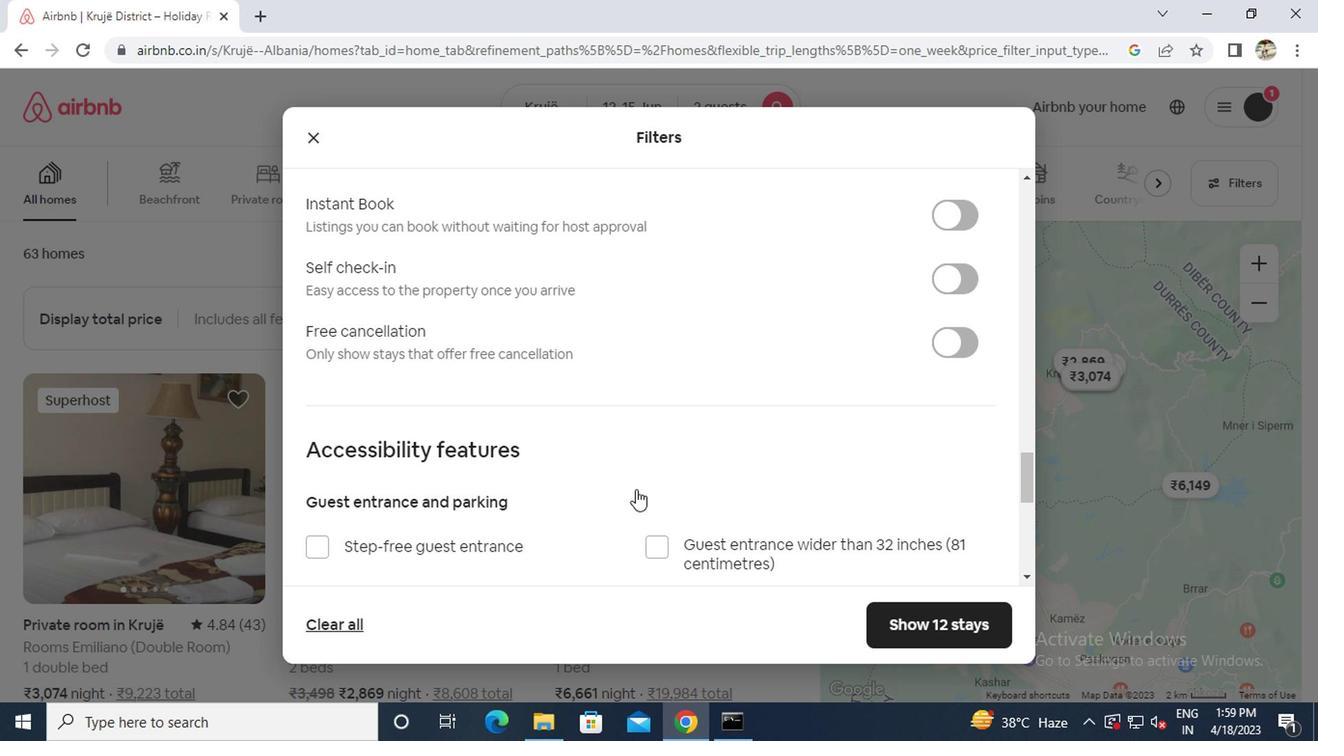 
Action: Mouse scrolled (630, 489) with delta (0, 0)
Screenshot: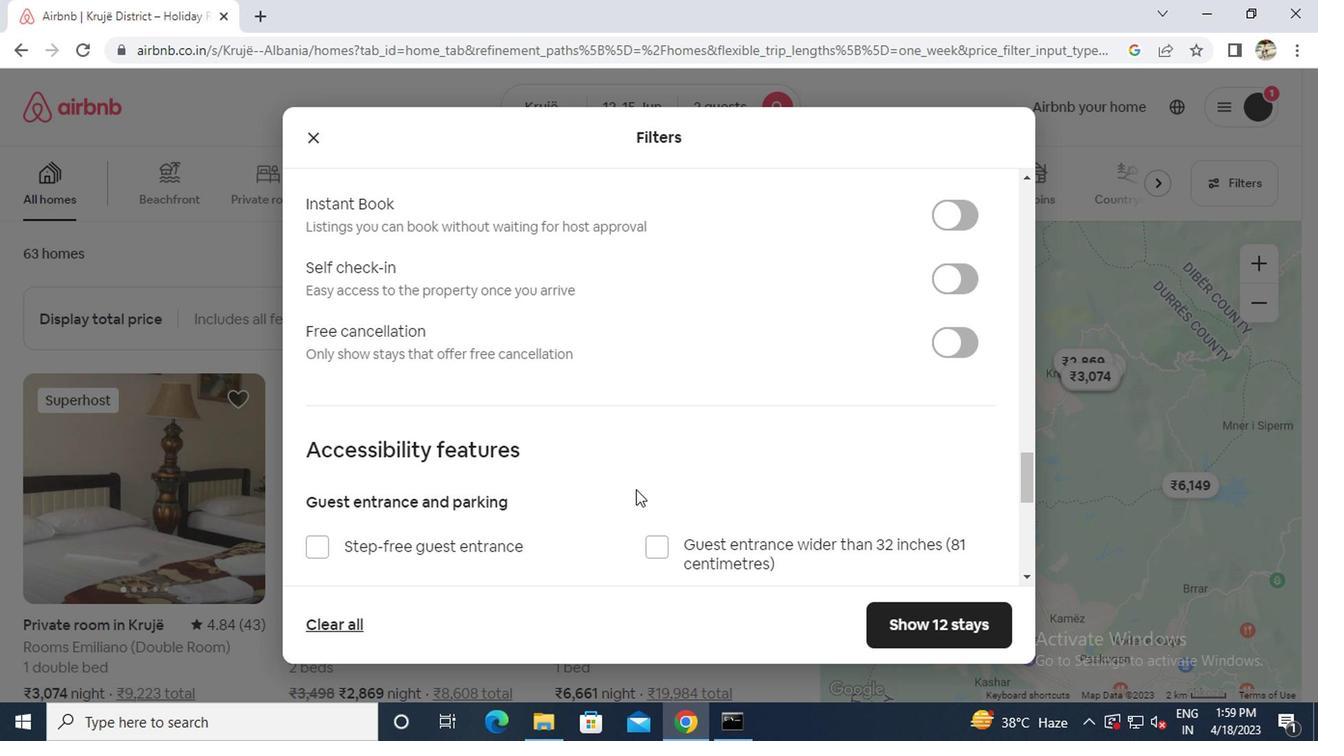 
Action: Mouse moved to (635, 484)
Screenshot: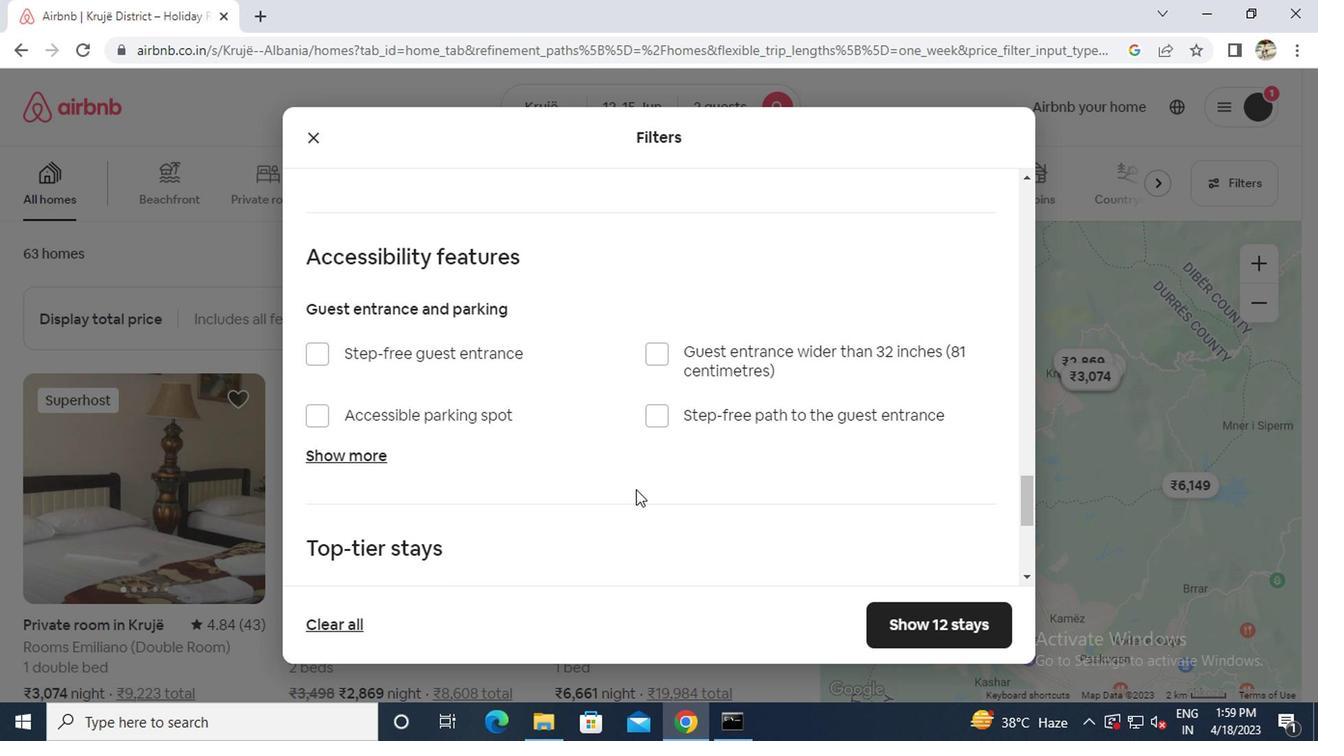 
Action: Mouse scrolled (635, 485) with delta (0, 0)
Screenshot: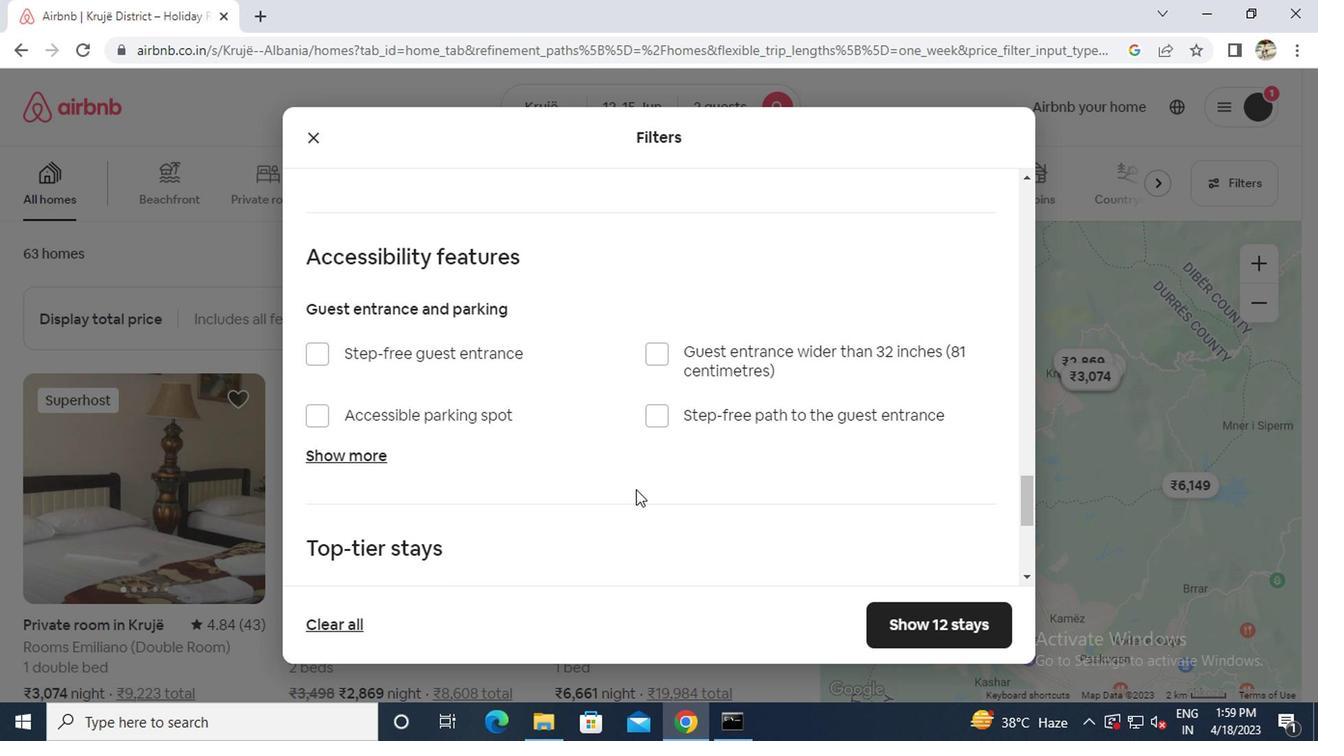 
Action: Mouse moved to (645, 478)
Screenshot: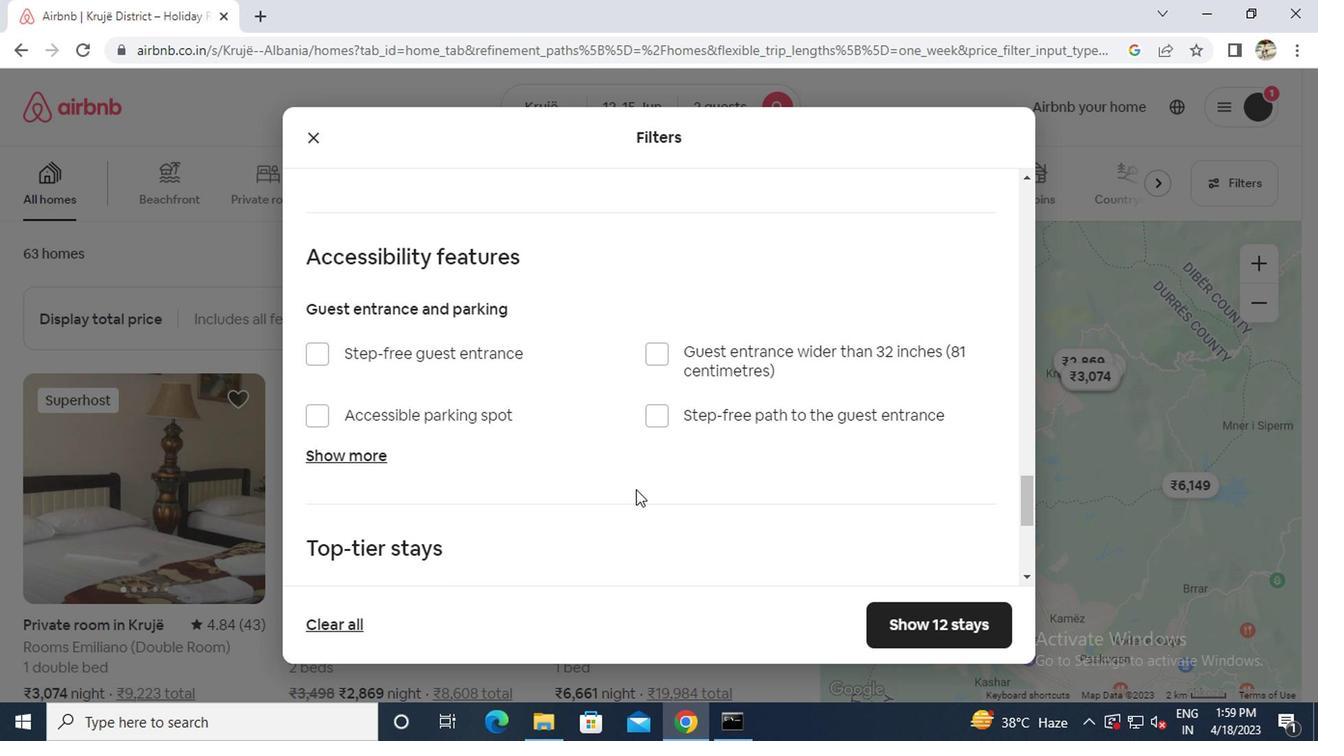 
Action: Mouse scrolled (645, 479) with delta (0, 1)
Screenshot: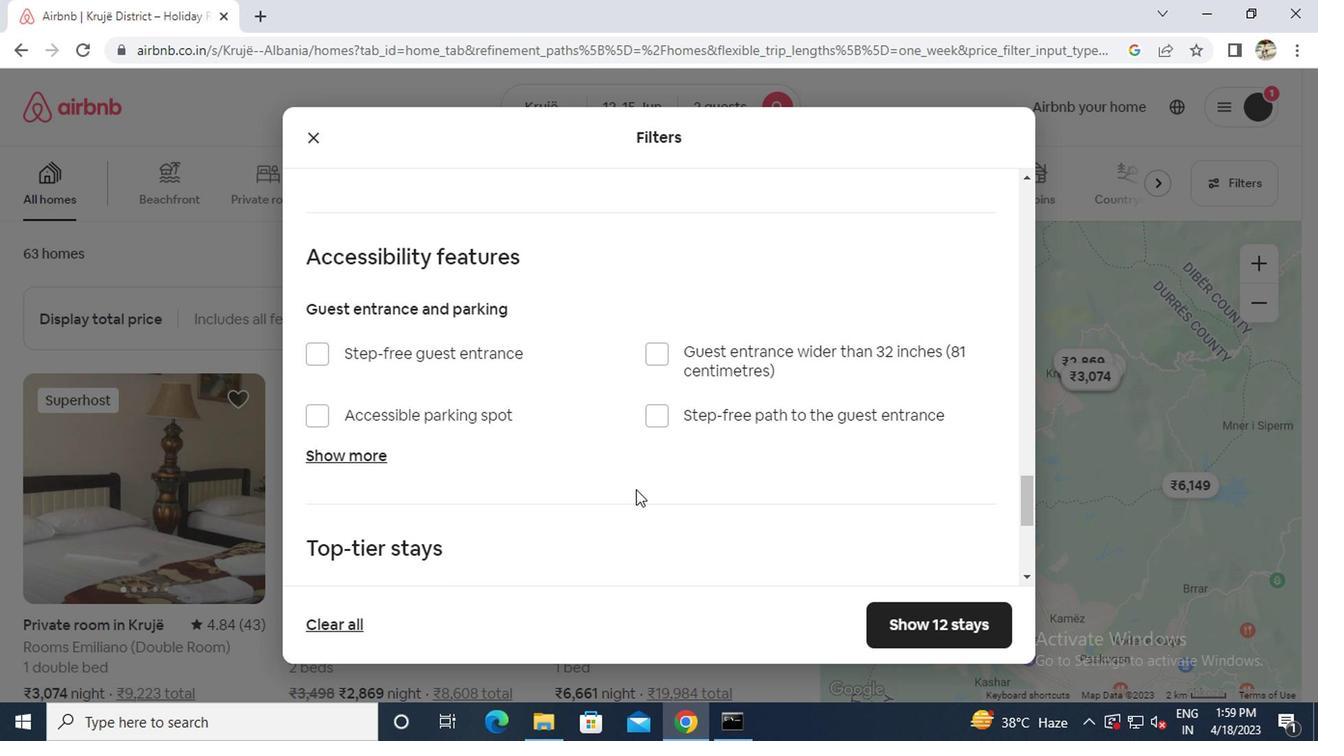 
Action: Mouse moved to (647, 477)
Screenshot: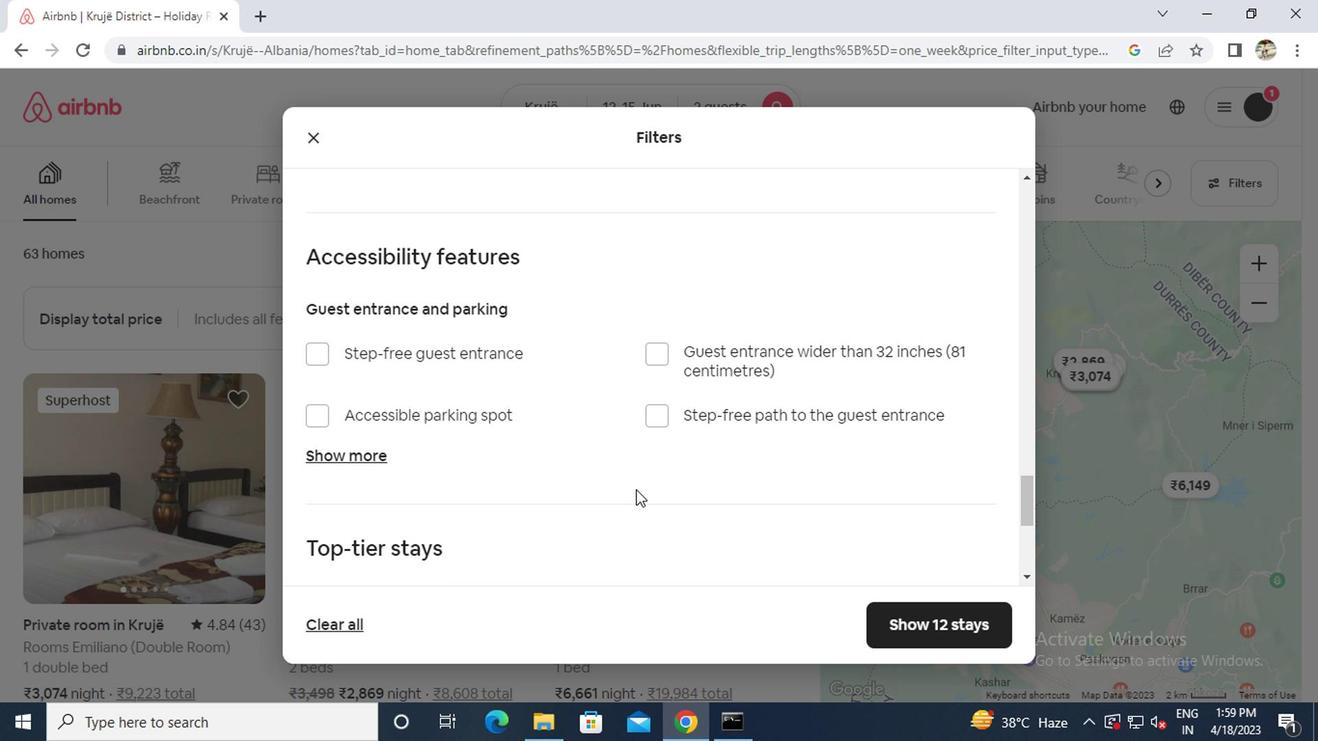 
Action: Mouse scrolled (647, 478) with delta (0, 0)
Screenshot: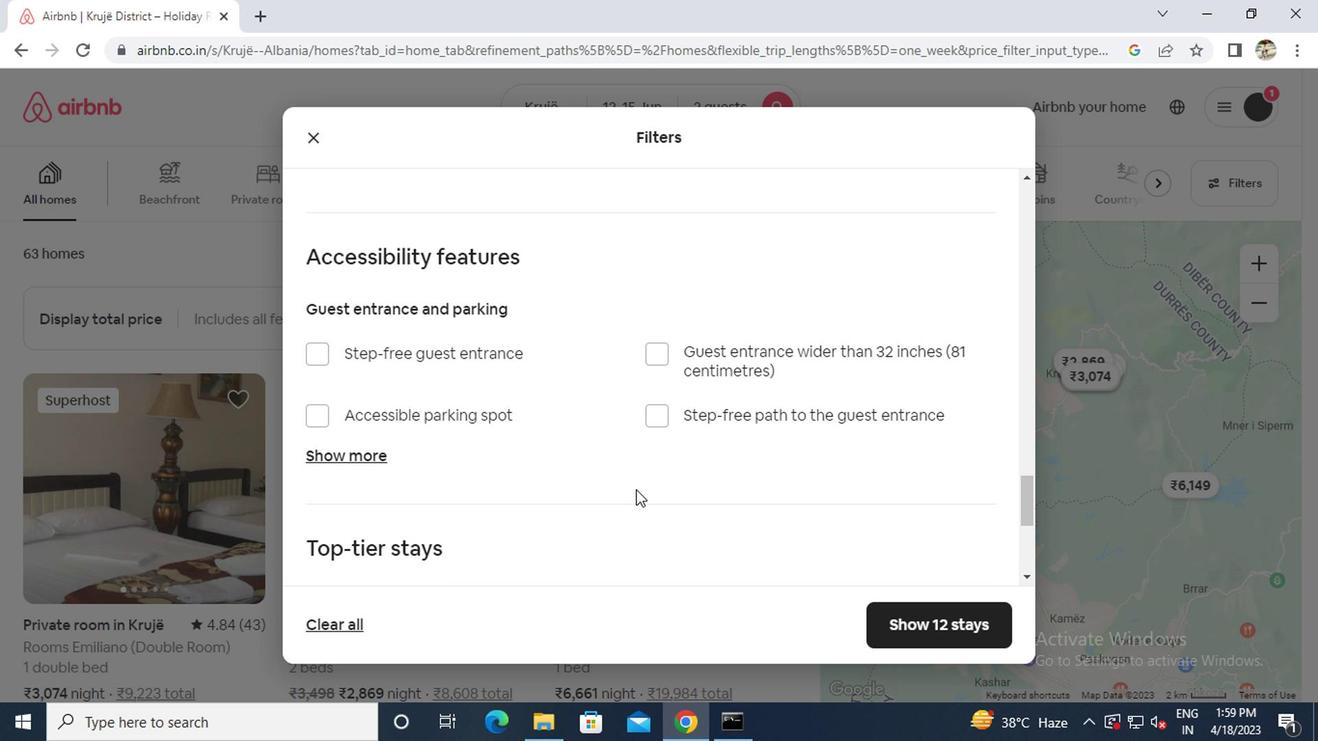 
Action: Mouse moved to (948, 372)
Screenshot: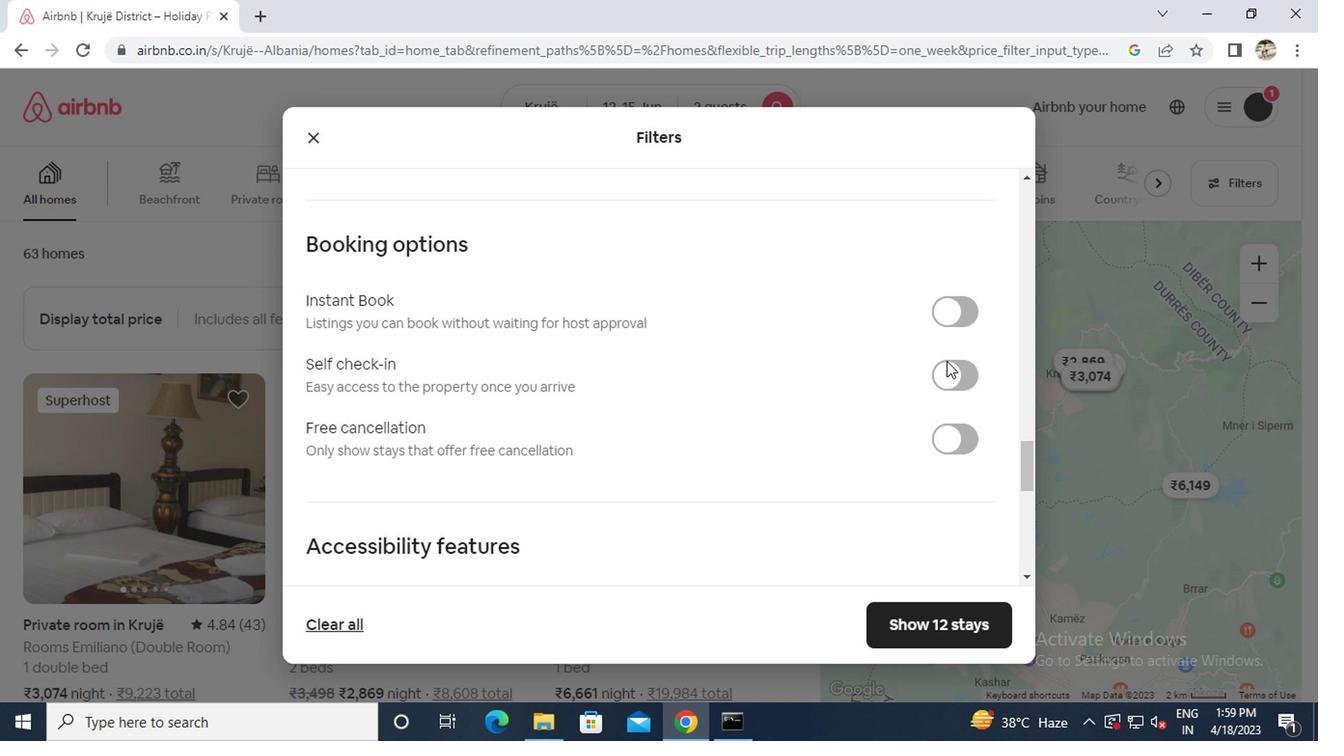 
Action: Mouse pressed left at (948, 372)
Screenshot: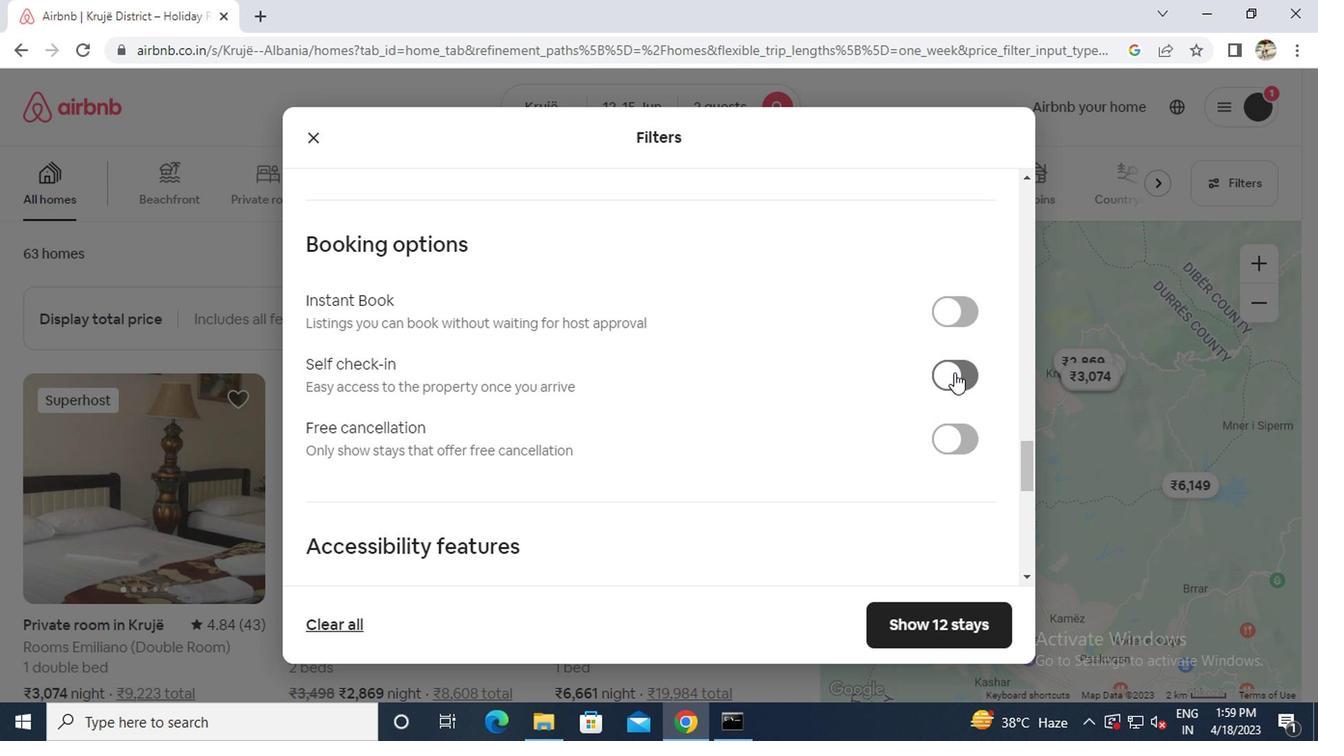 
Action: Mouse moved to (646, 453)
Screenshot: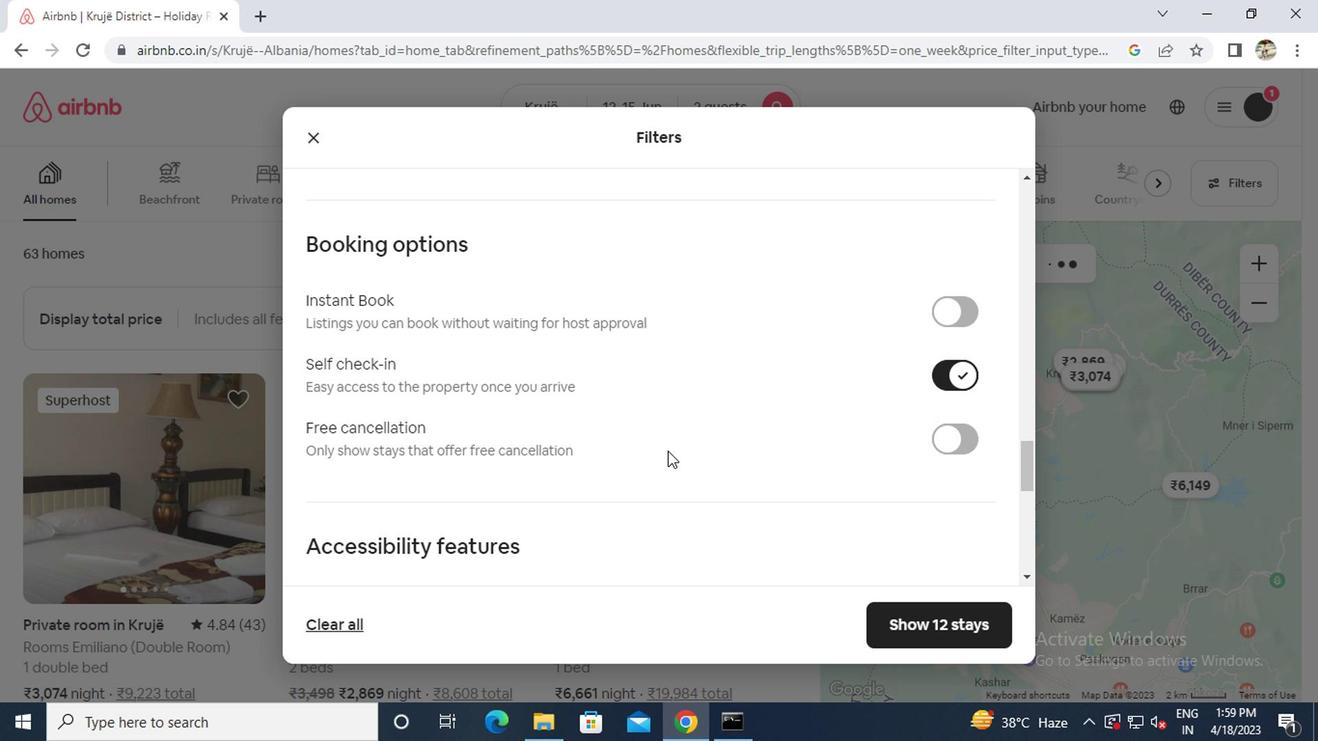 
Action: Mouse scrolled (646, 452) with delta (0, 0)
Screenshot: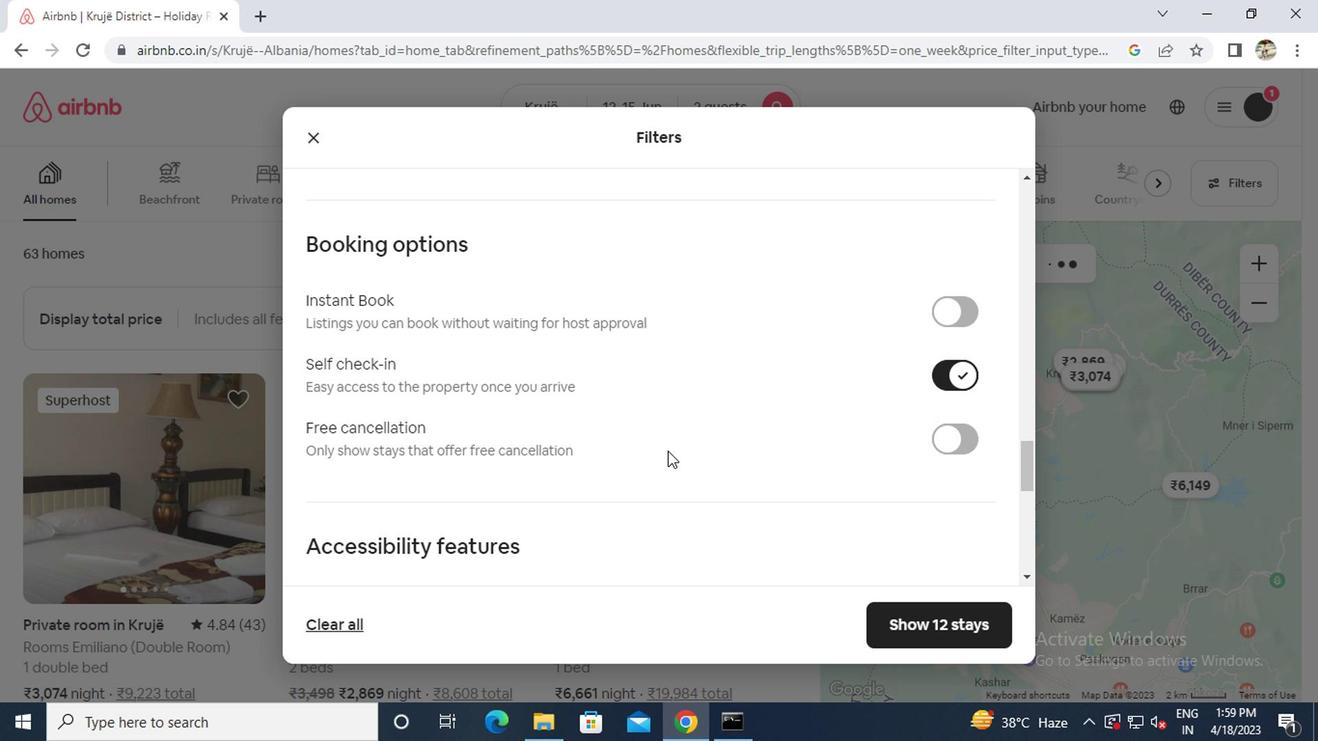
Action: Mouse moved to (647, 453)
Screenshot: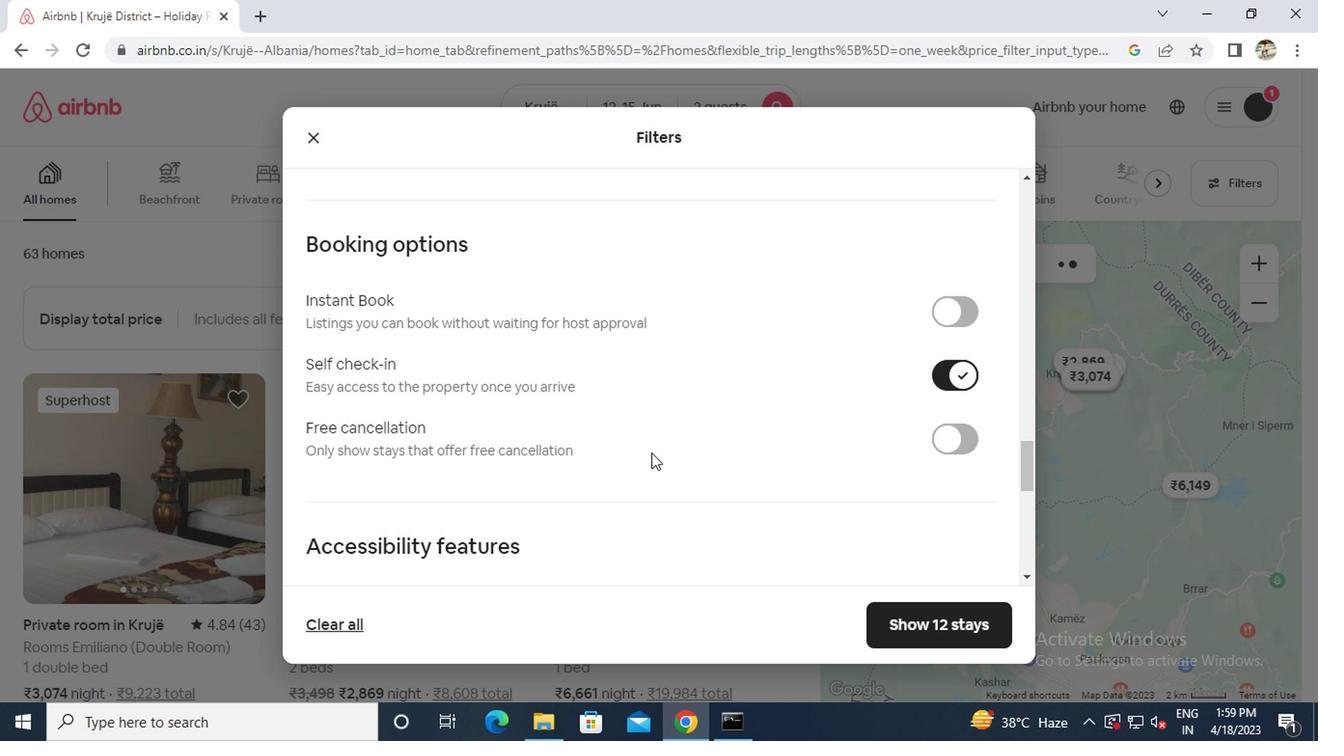 
Action: Mouse scrolled (647, 452) with delta (0, 0)
Screenshot: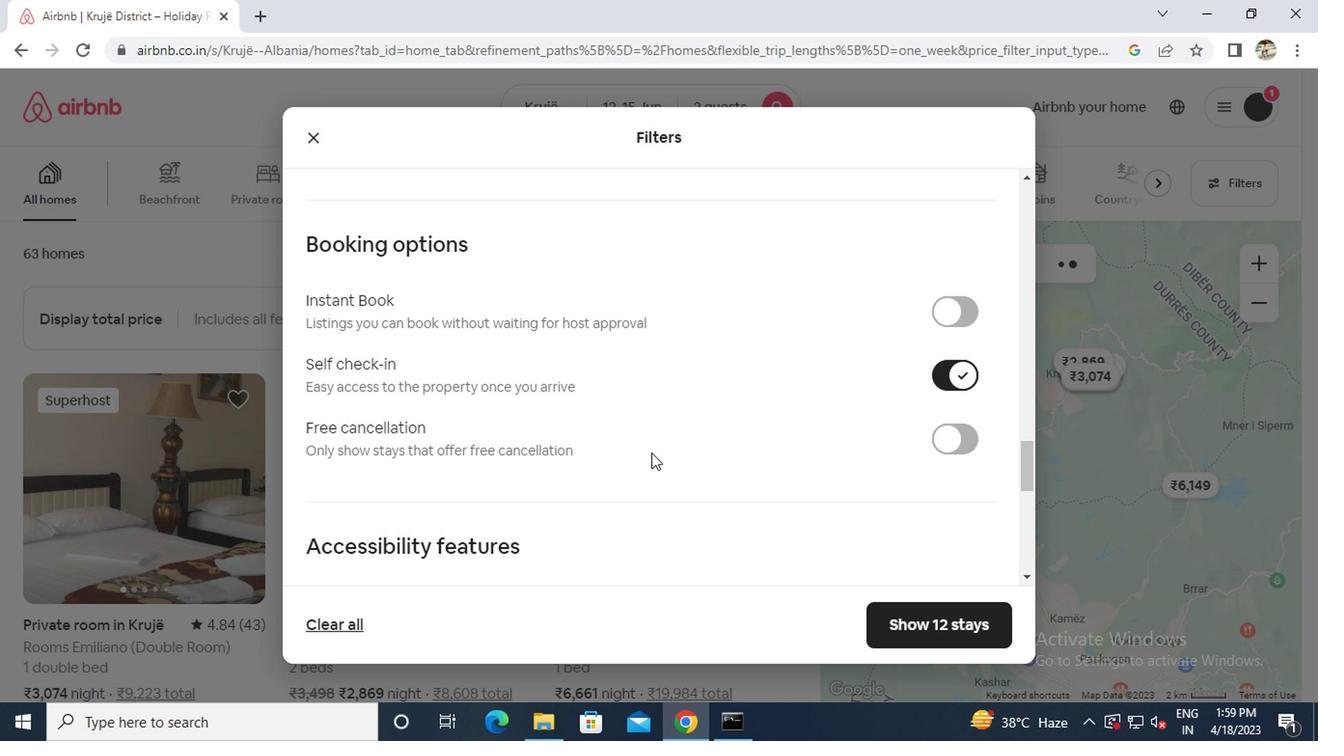 
Action: Mouse moved to (649, 453)
Screenshot: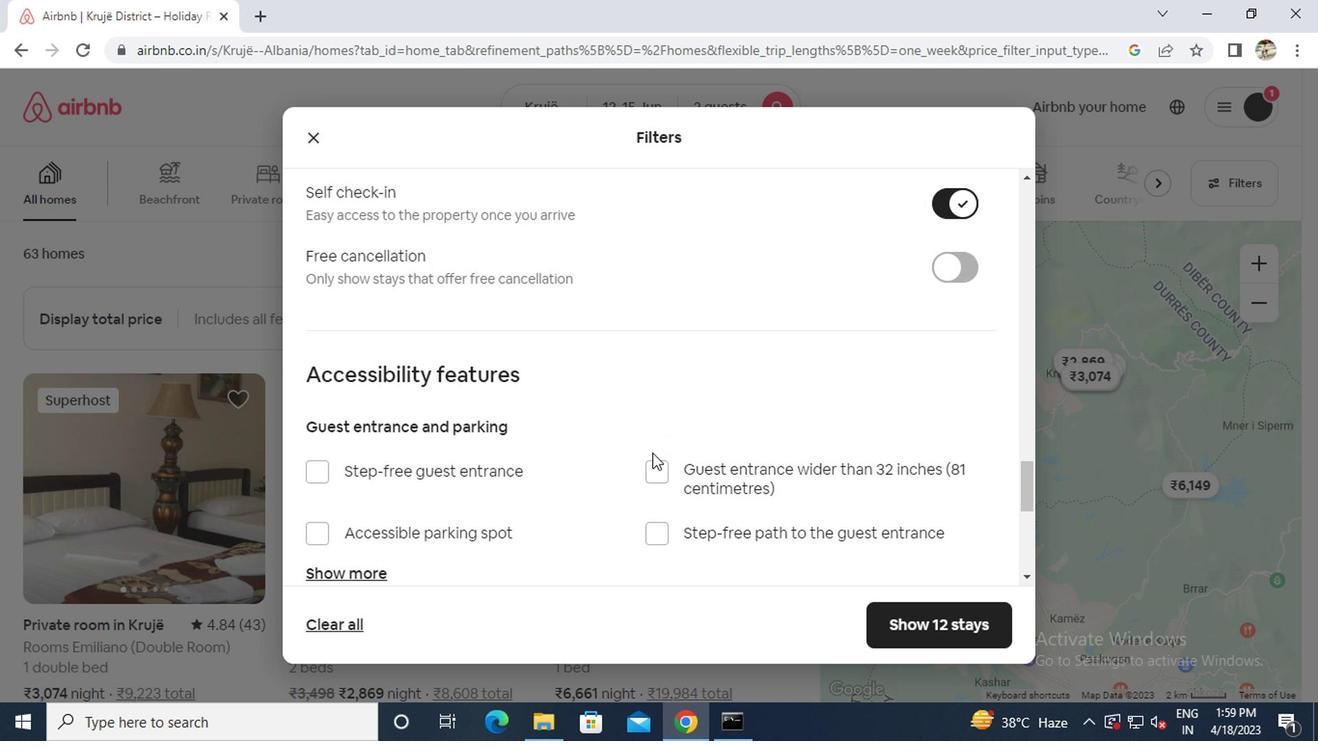 
Action: Mouse scrolled (649, 452) with delta (0, 0)
Screenshot: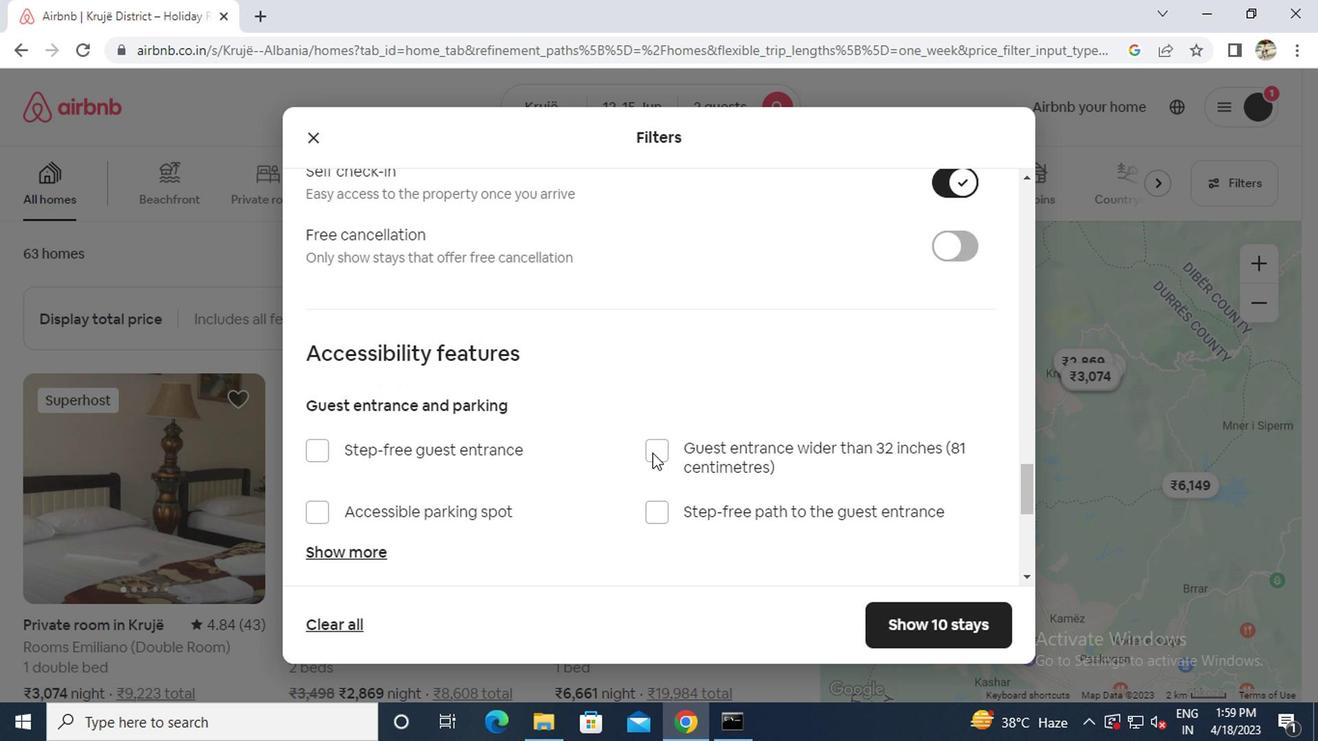 
Action: Mouse scrolled (649, 452) with delta (0, 0)
Screenshot: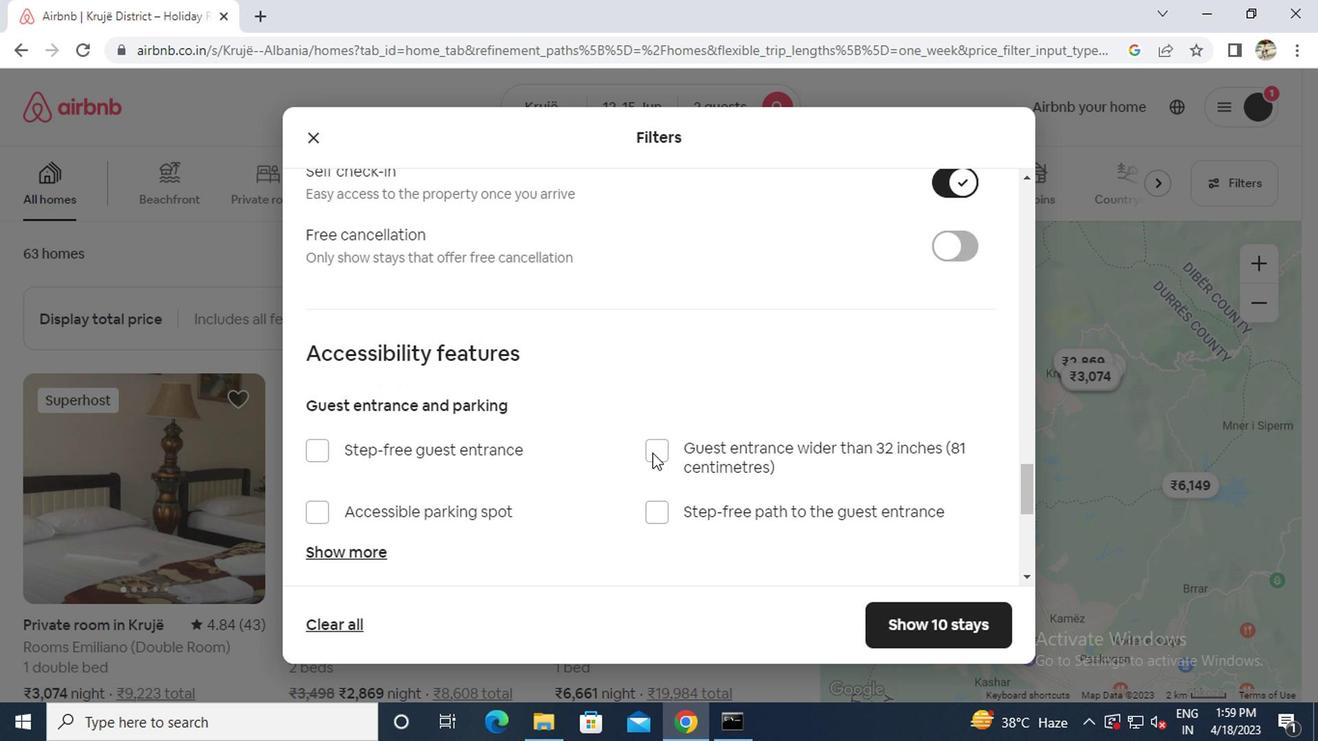 
Action: Mouse scrolled (649, 452) with delta (0, 0)
Screenshot: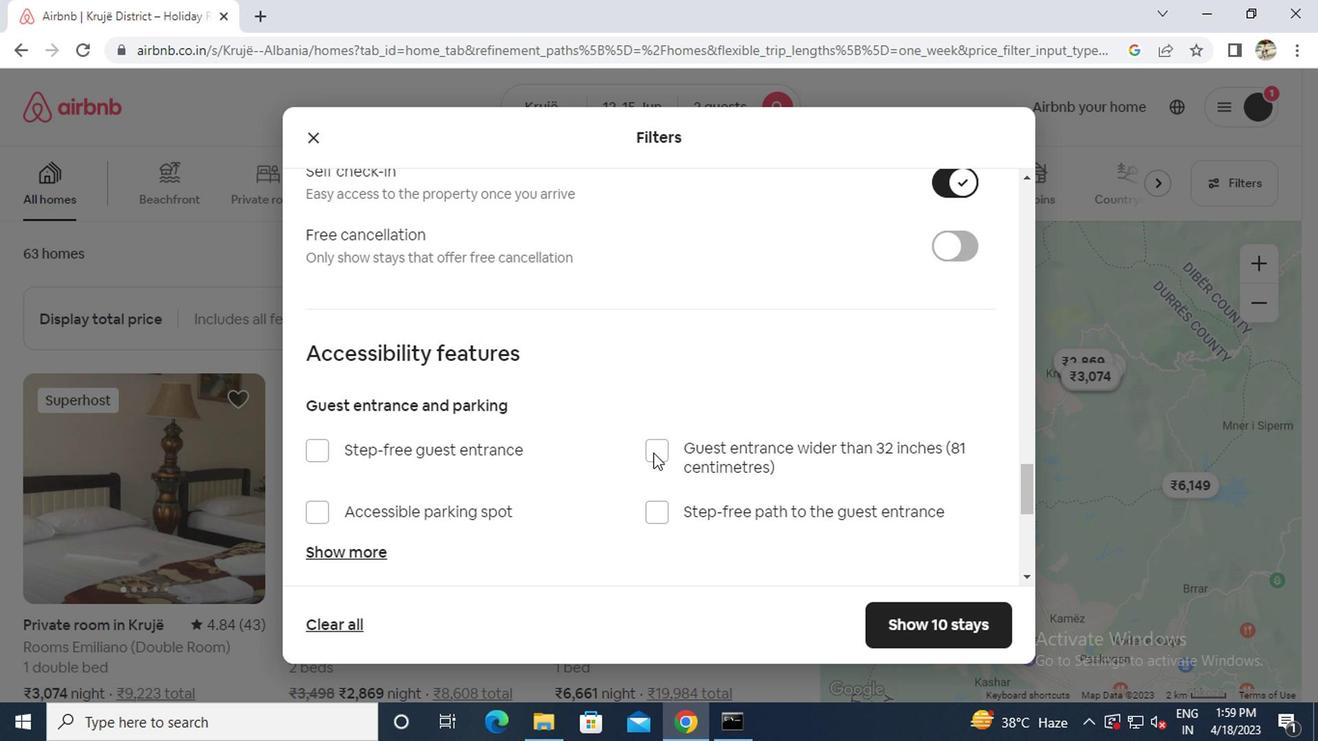 
Action: Mouse scrolled (649, 452) with delta (0, 0)
Screenshot: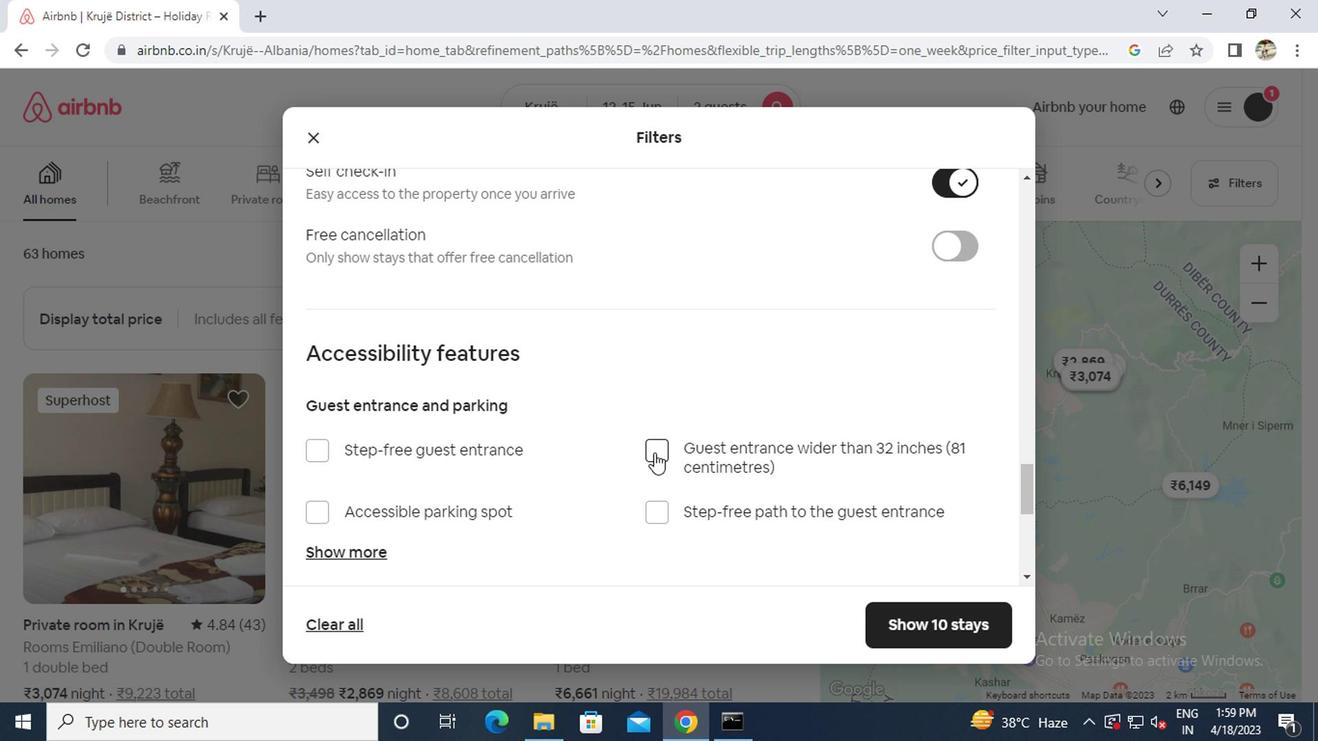 
Action: Mouse scrolled (649, 452) with delta (0, 0)
Screenshot: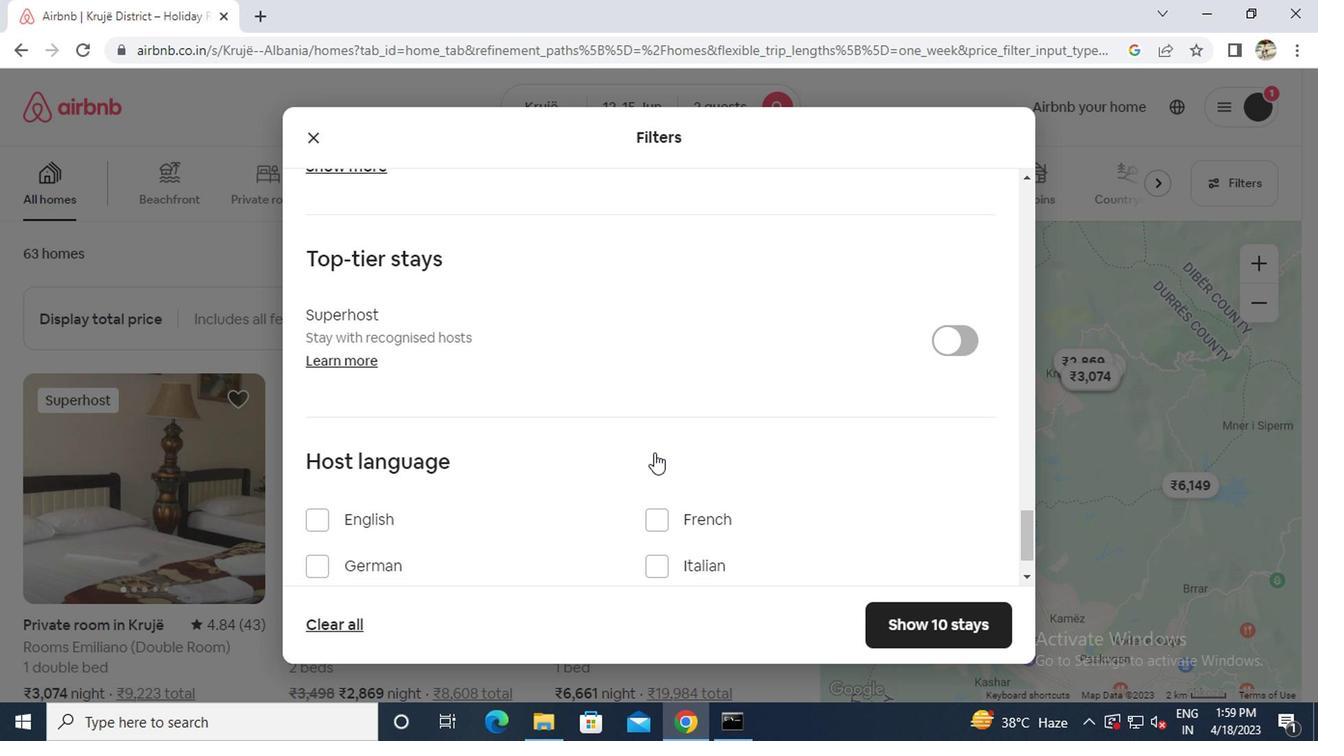 
Action: Mouse scrolled (649, 452) with delta (0, 0)
Screenshot: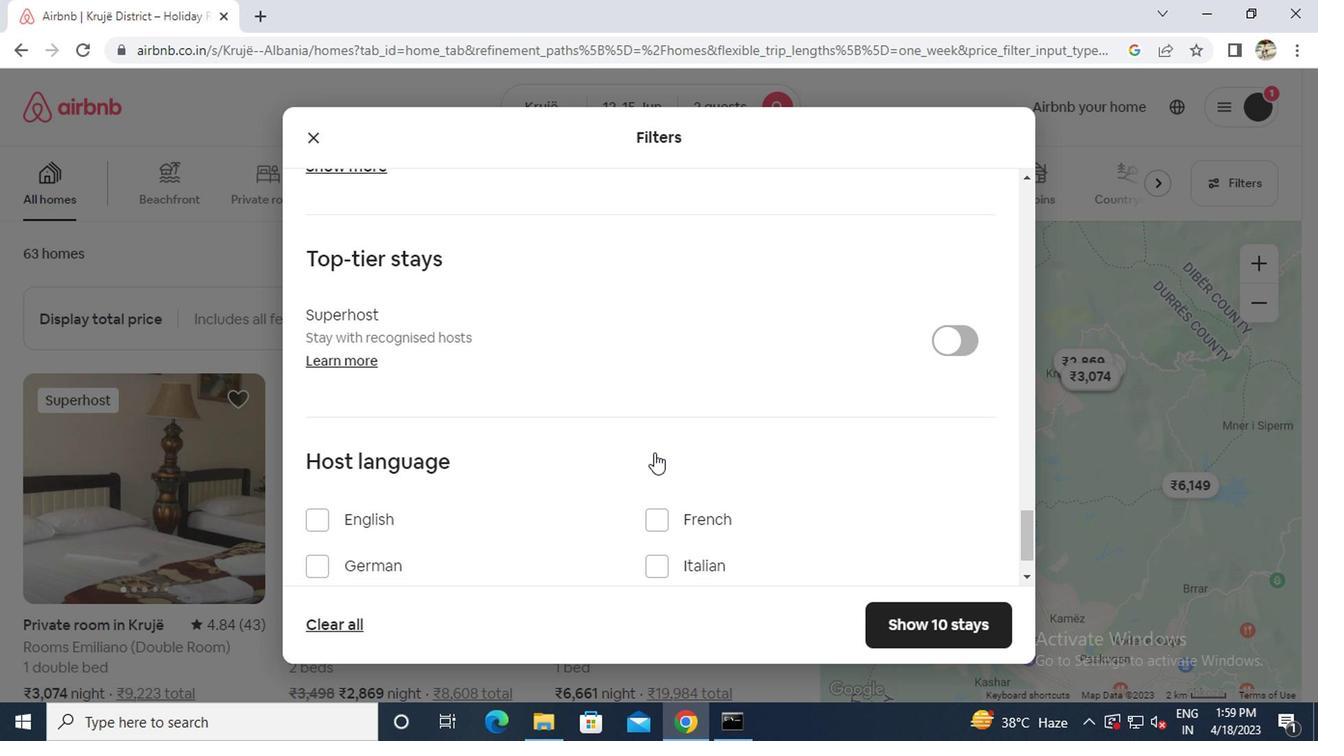 
Action: Mouse scrolled (649, 452) with delta (0, 0)
Screenshot: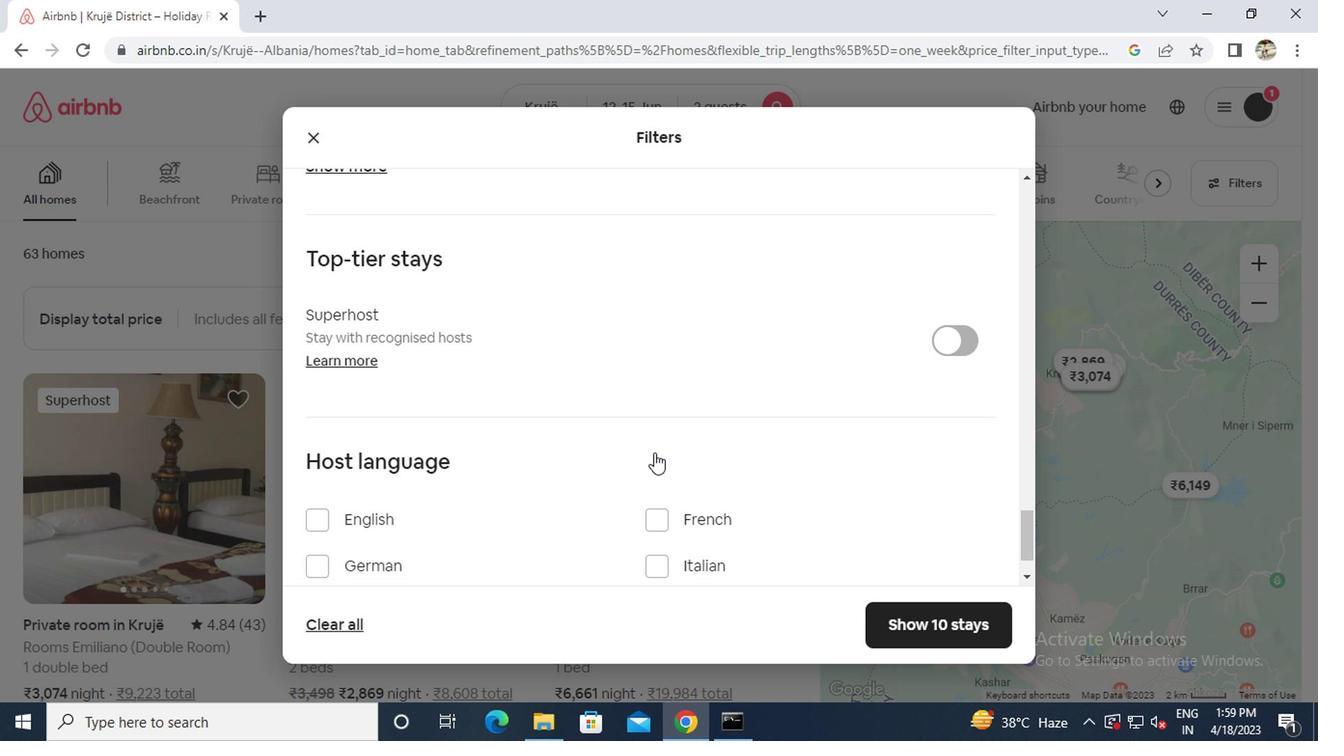 
Action: Mouse moved to (328, 445)
Screenshot: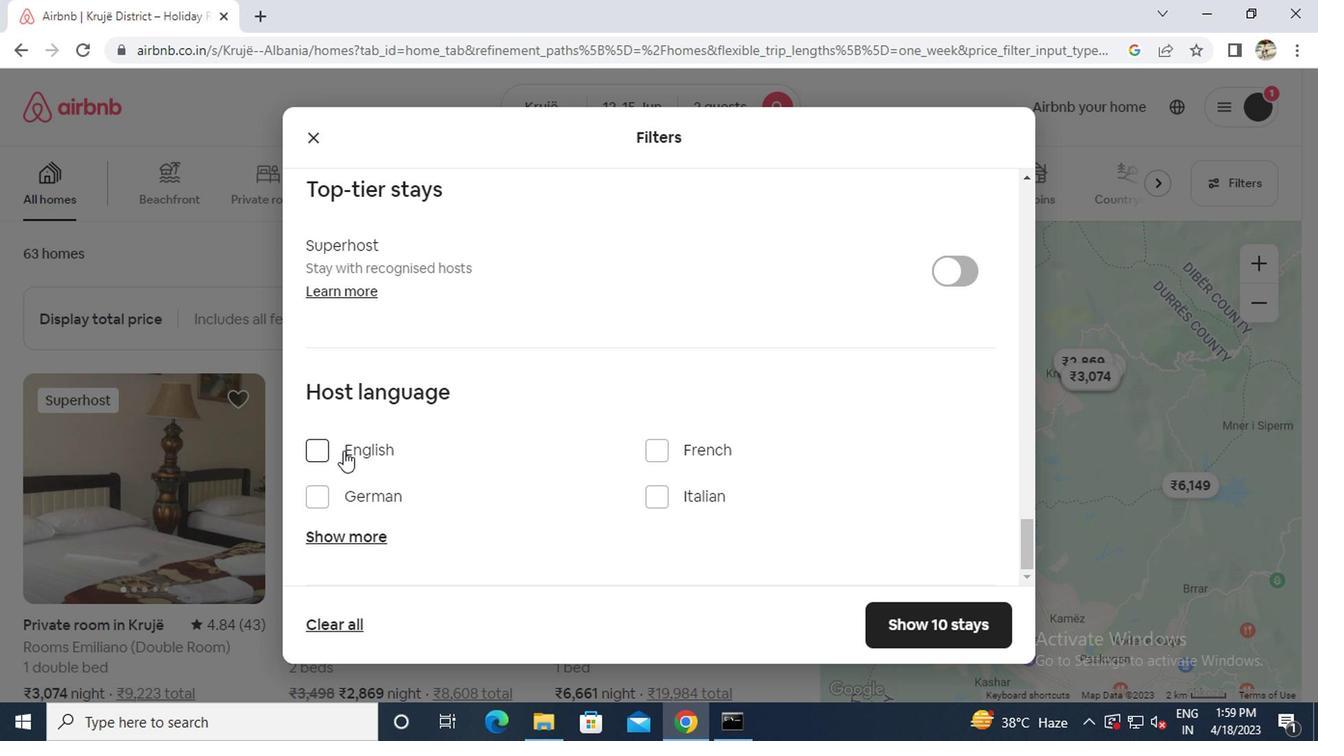 
Action: Mouse pressed left at (328, 445)
Screenshot: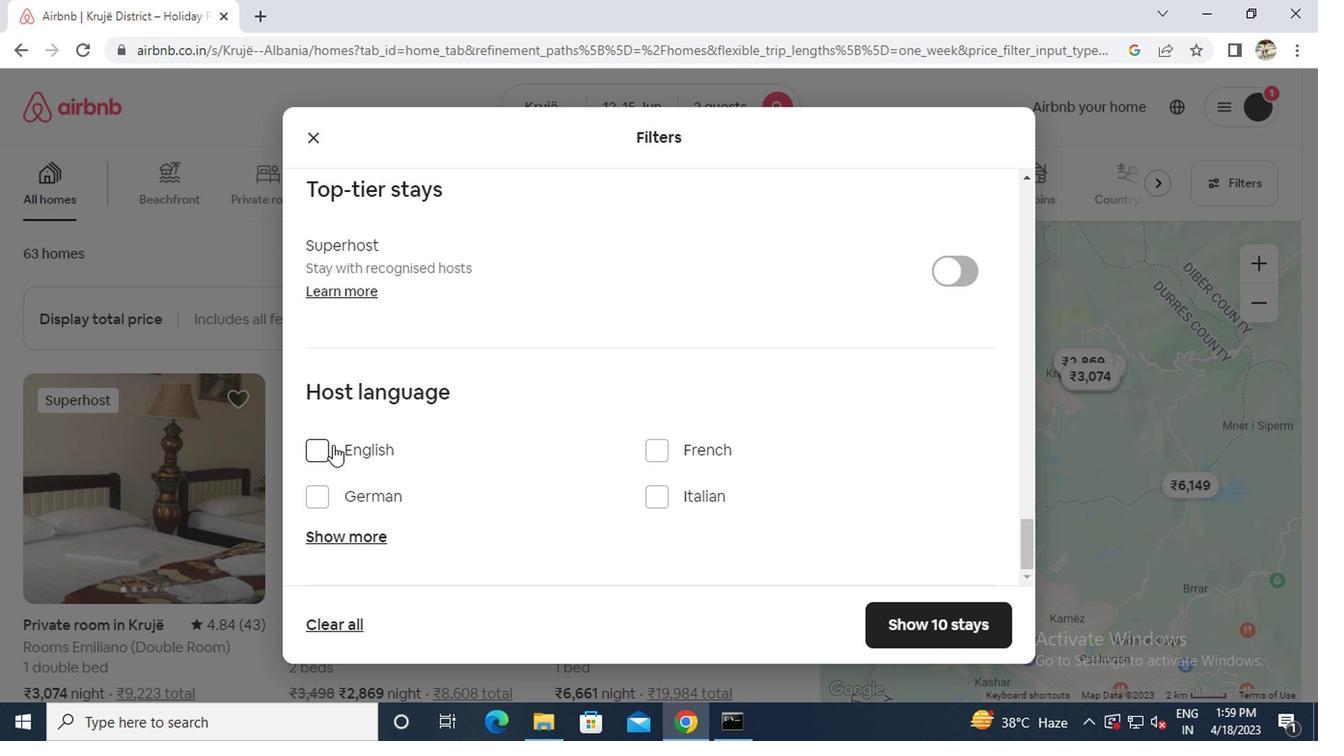 
Action: Mouse moved to (956, 619)
Screenshot: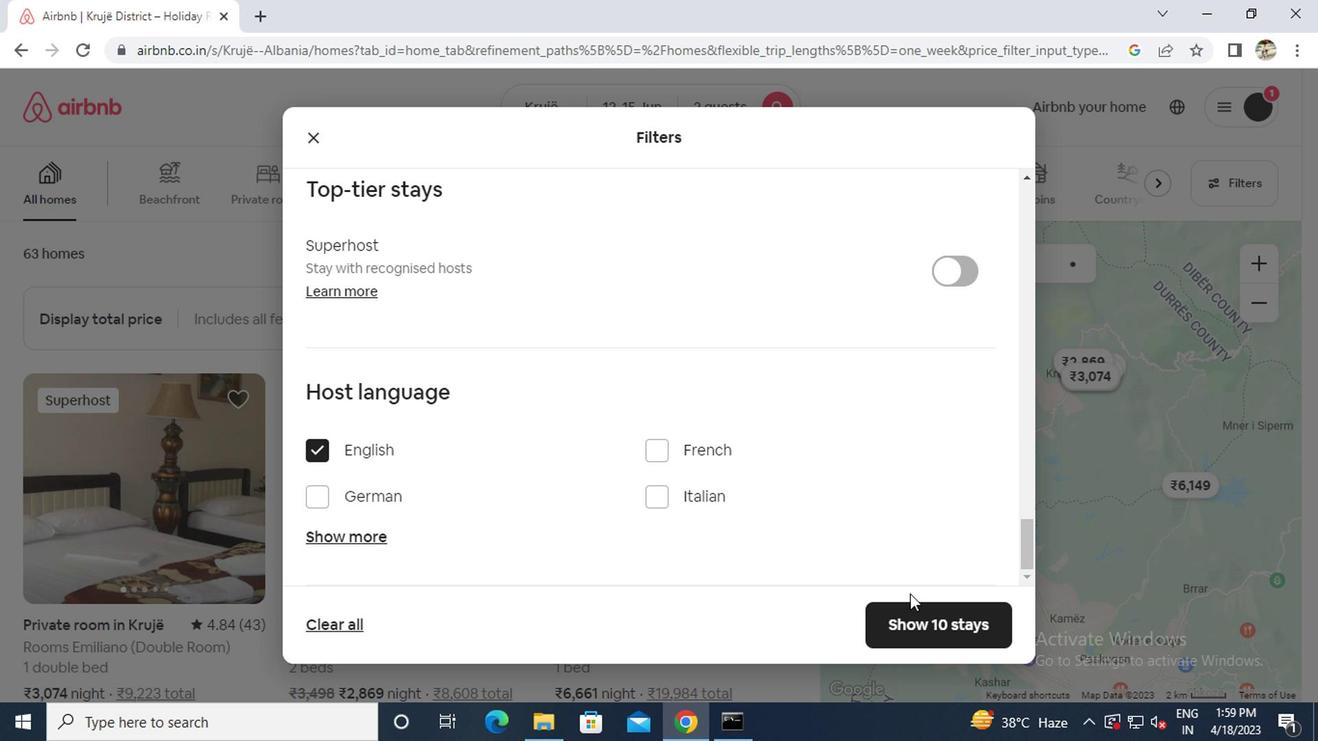 
Action: Mouse pressed left at (956, 619)
Screenshot: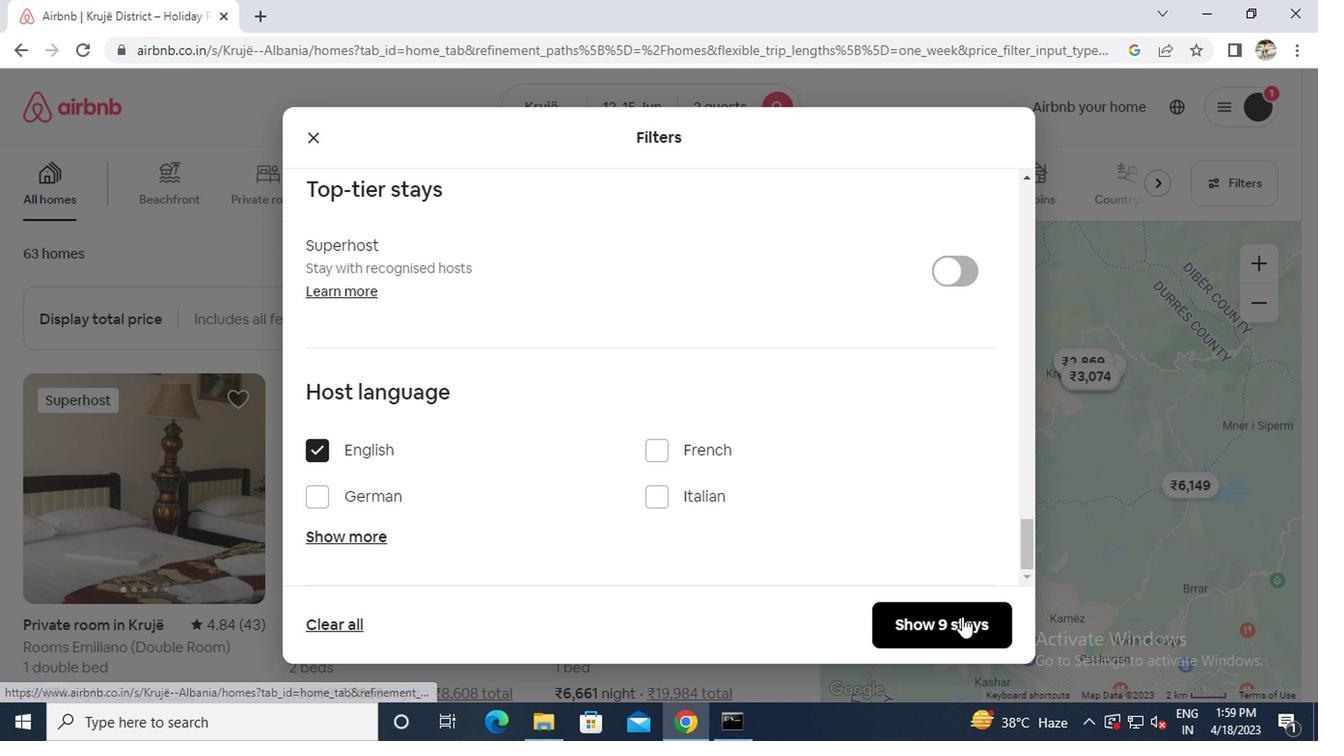 
